 Task: Look for space in Carson, United States from 26th August, 2023 to 10th September, 2023 for 6 adults, 2 children in price range Rs.10000 to Rs.15000. Place can be entire place or shared room with 6 bedrooms having 6 beds and 6 bathrooms. Property type can be house, flat, guest house. Amenities needed are: wifi, TV, free parkinig on premises, gym, breakfast. Booking option can be shelf check-in. Required host language is English.
Action: Mouse moved to (532, 148)
Screenshot: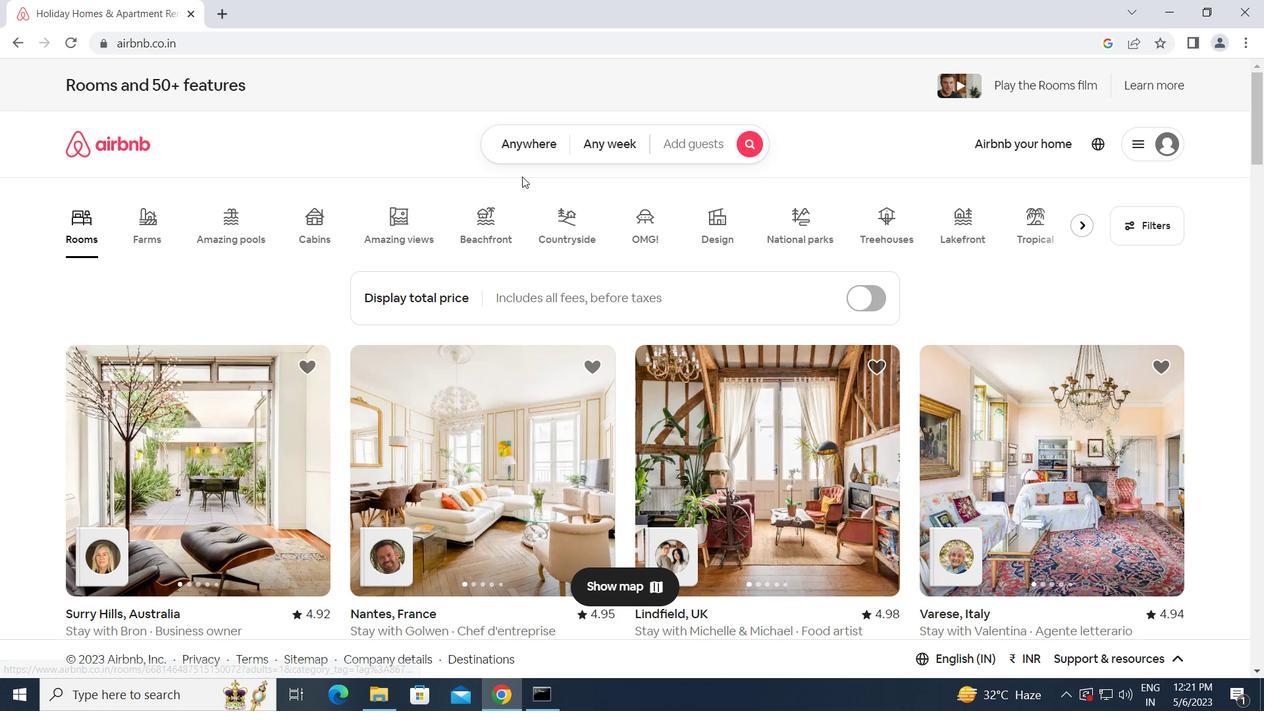 
Action: Mouse pressed left at (532, 148)
Screenshot: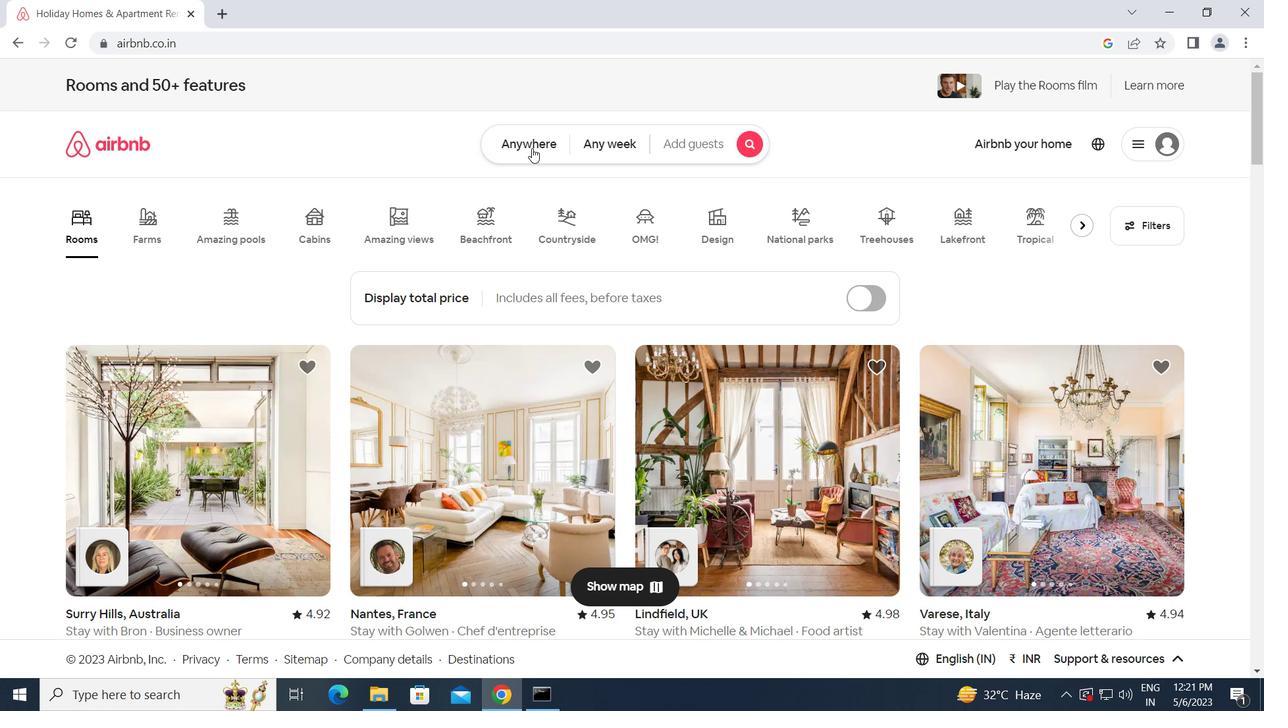 
Action: Mouse moved to (413, 204)
Screenshot: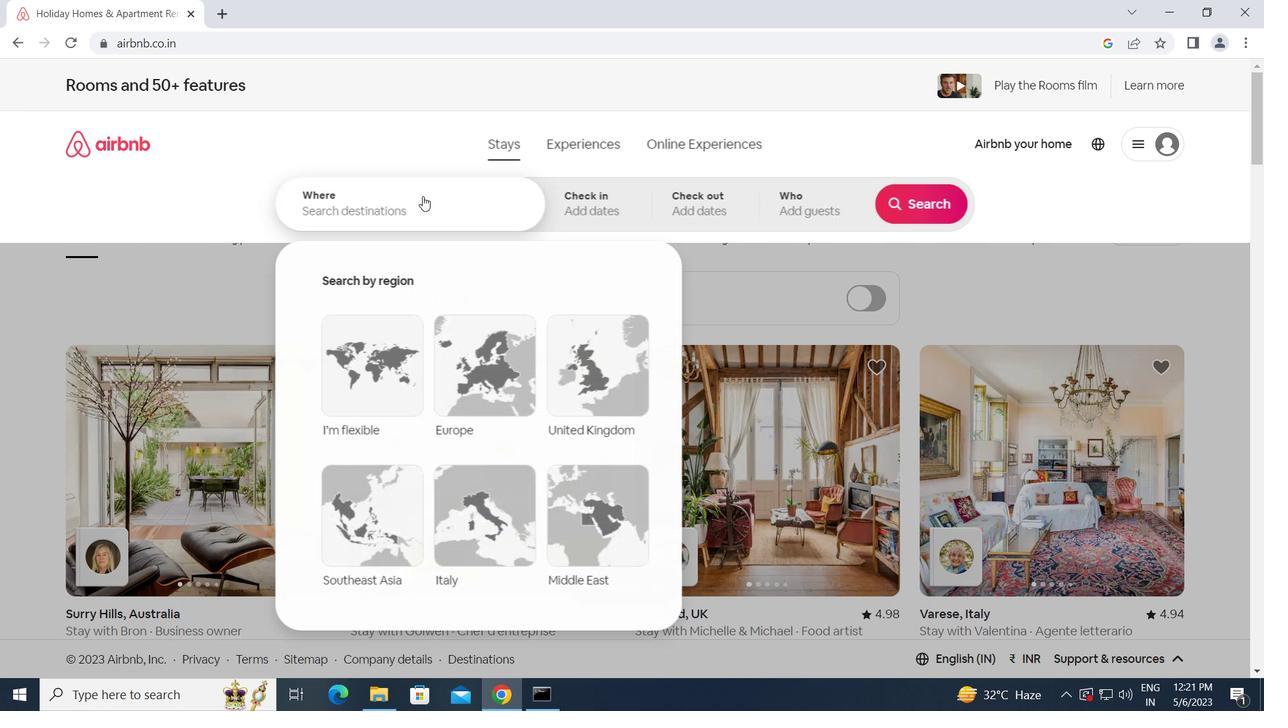 
Action: Mouse pressed left at (413, 204)
Screenshot: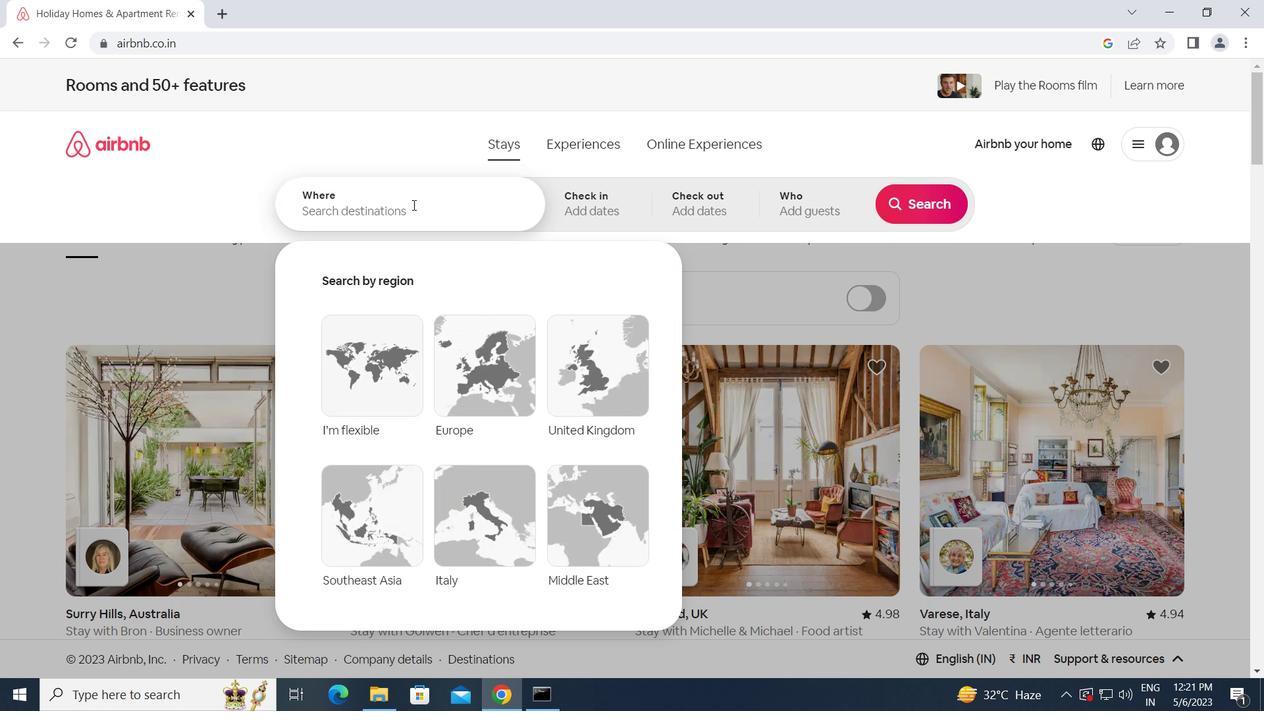 
Action: Key pressed c<Key.caps_lock>arson,<Key.space><Key.caps_lock>u<Key.caps_lock>nited<Key.space><Key.caps_lock>s<Key.caps_lock>tates<Key.enter>
Screenshot: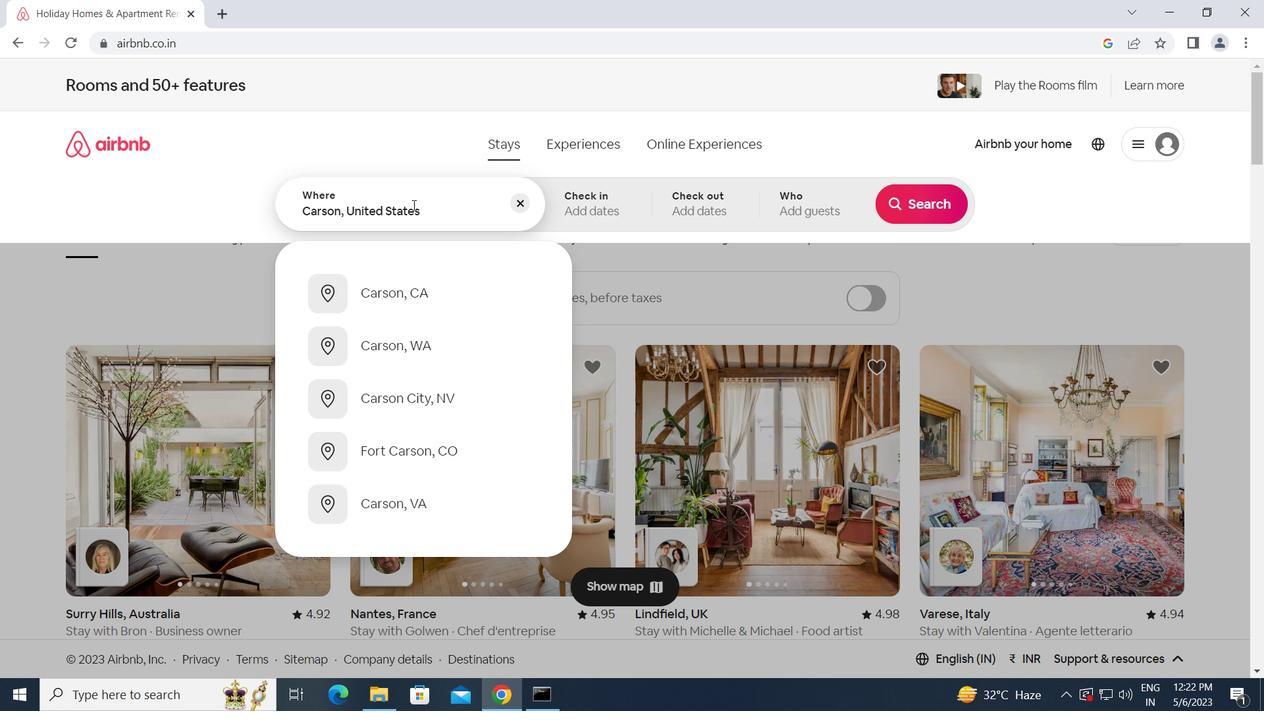 
Action: Mouse moved to (907, 333)
Screenshot: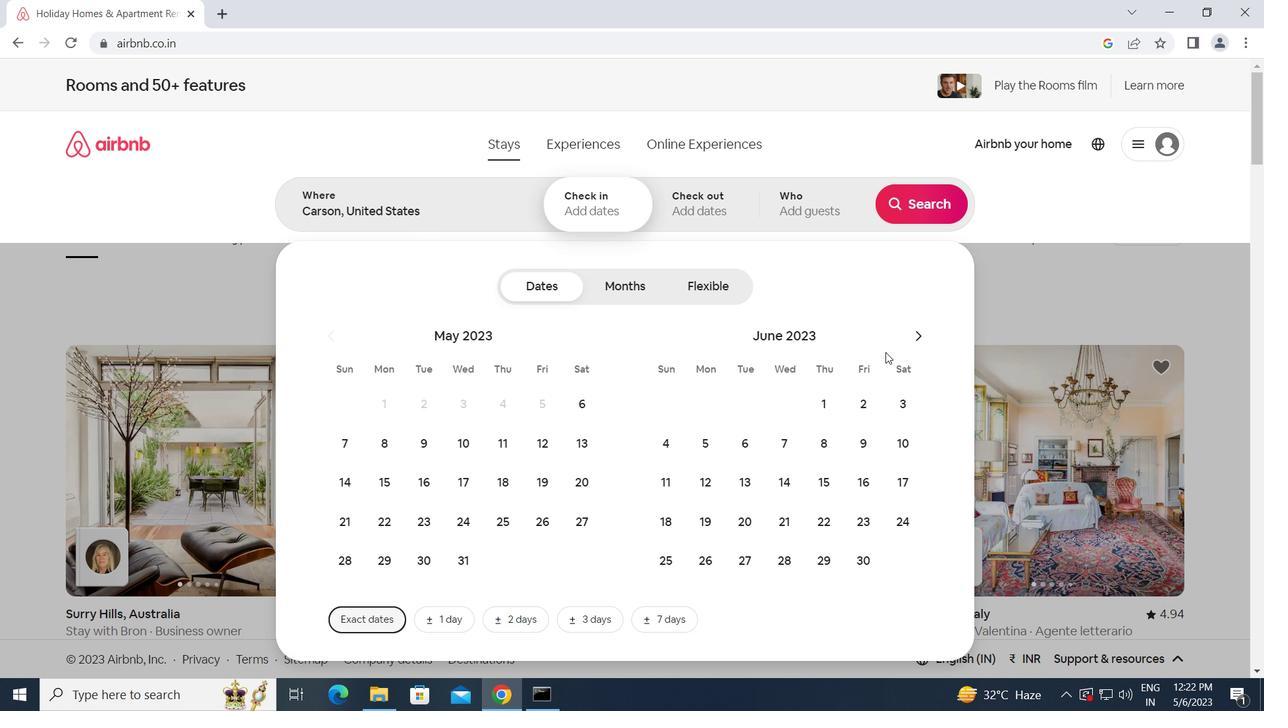 
Action: Mouse pressed left at (907, 333)
Screenshot: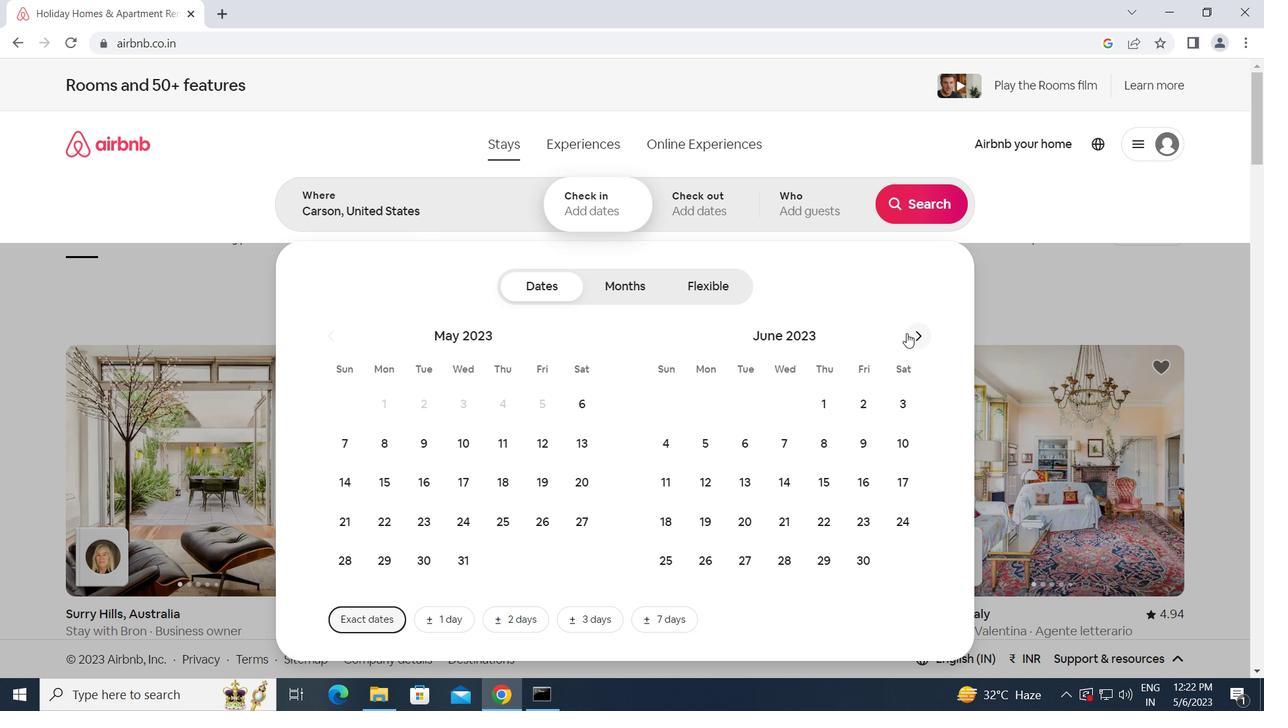 
Action: Mouse pressed left at (907, 333)
Screenshot: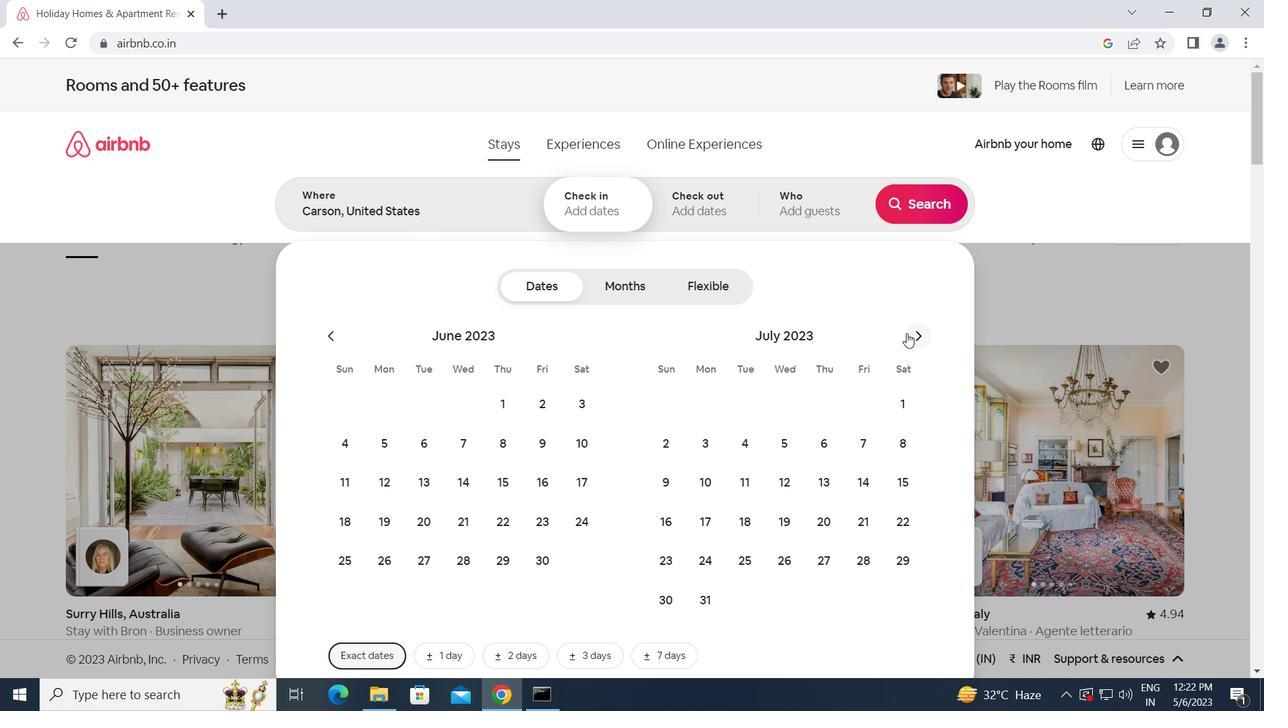 
Action: Mouse moved to (887, 513)
Screenshot: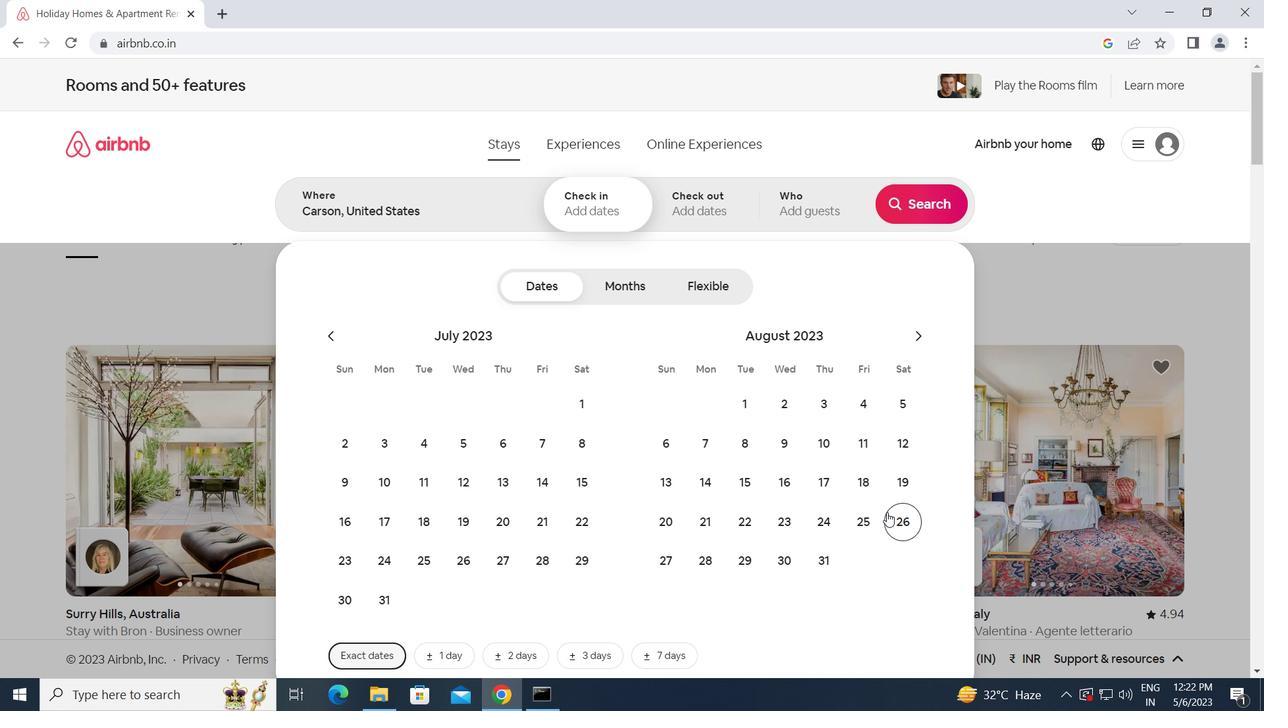 
Action: Mouse pressed left at (887, 513)
Screenshot: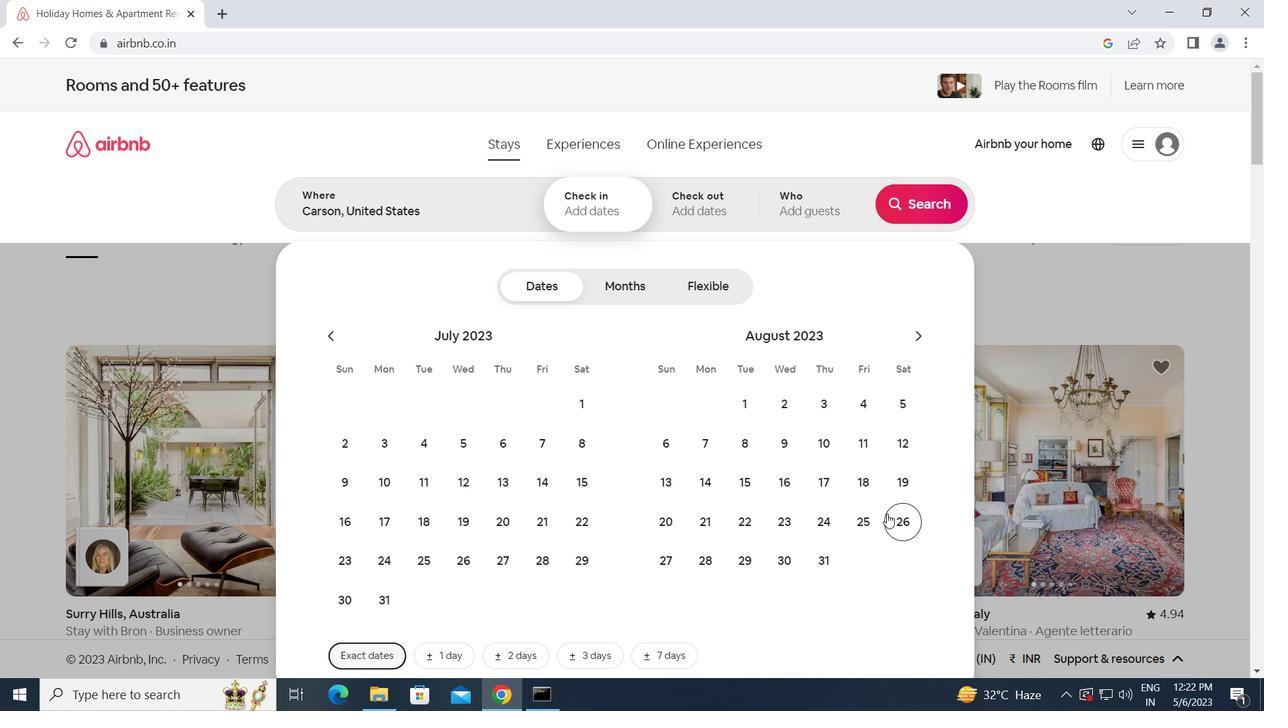 
Action: Mouse moved to (910, 341)
Screenshot: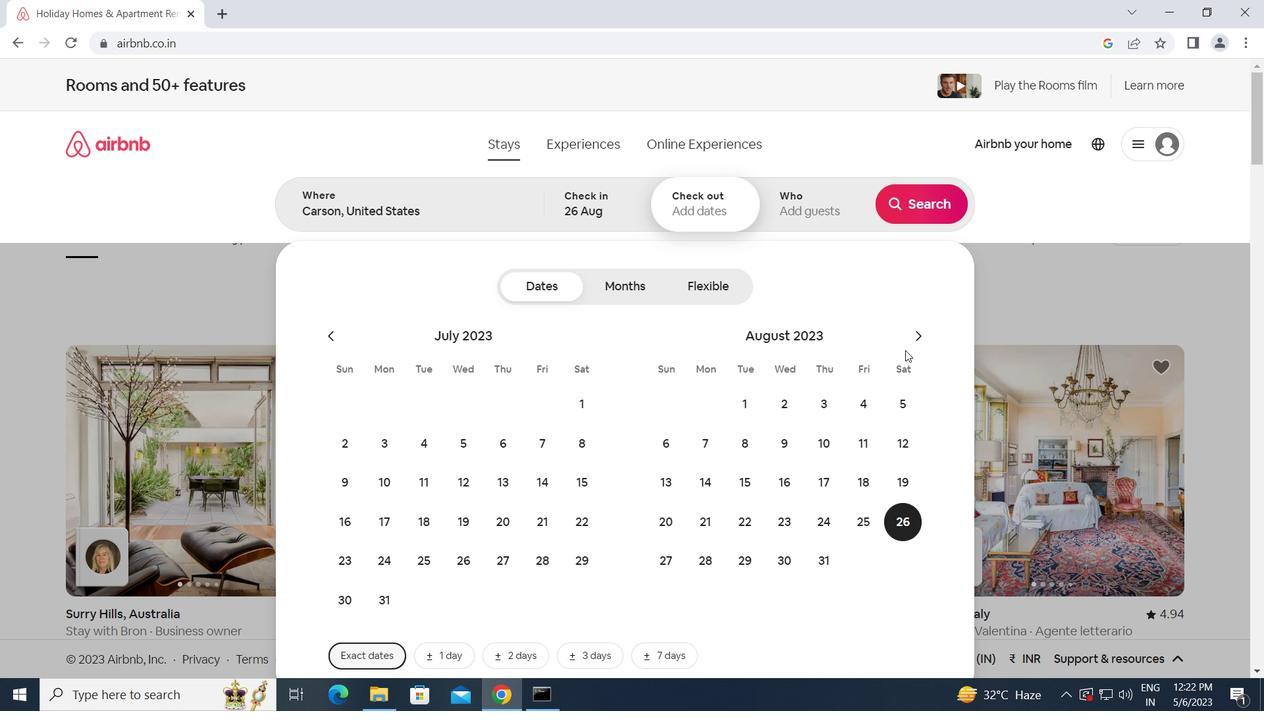 
Action: Mouse pressed left at (910, 341)
Screenshot: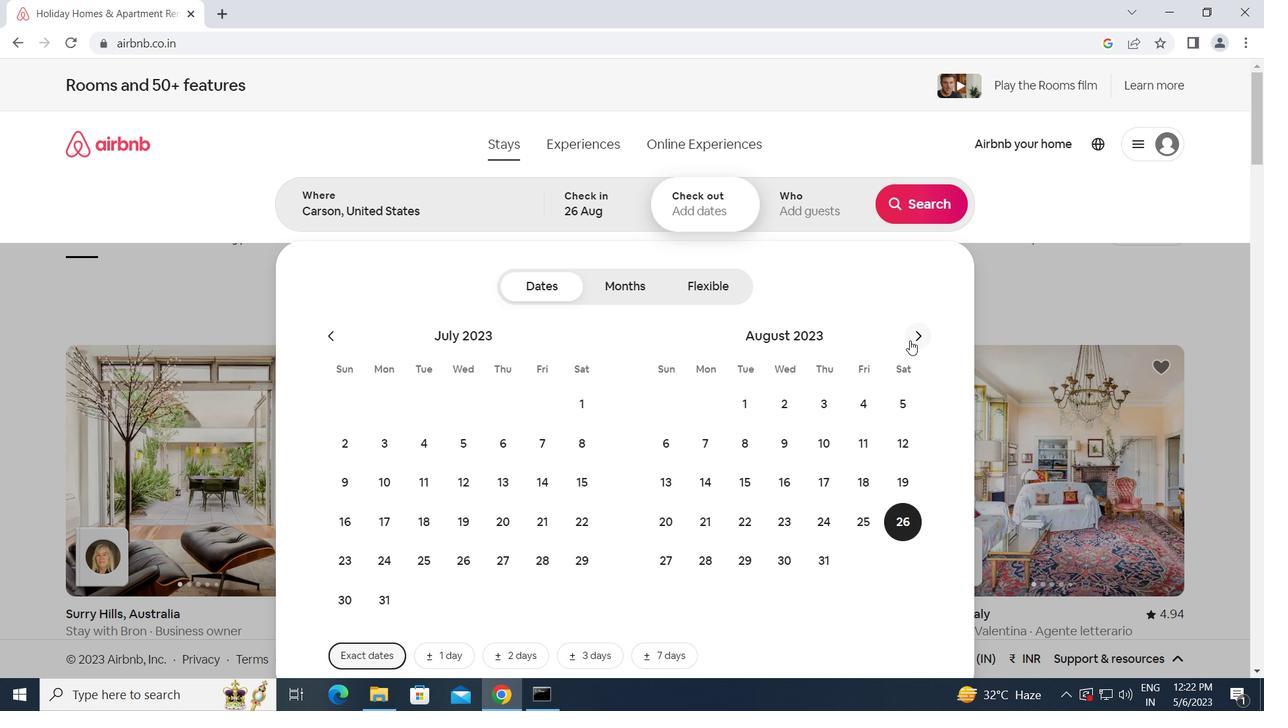 
Action: Mouse pressed left at (910, 341)
Screenshot: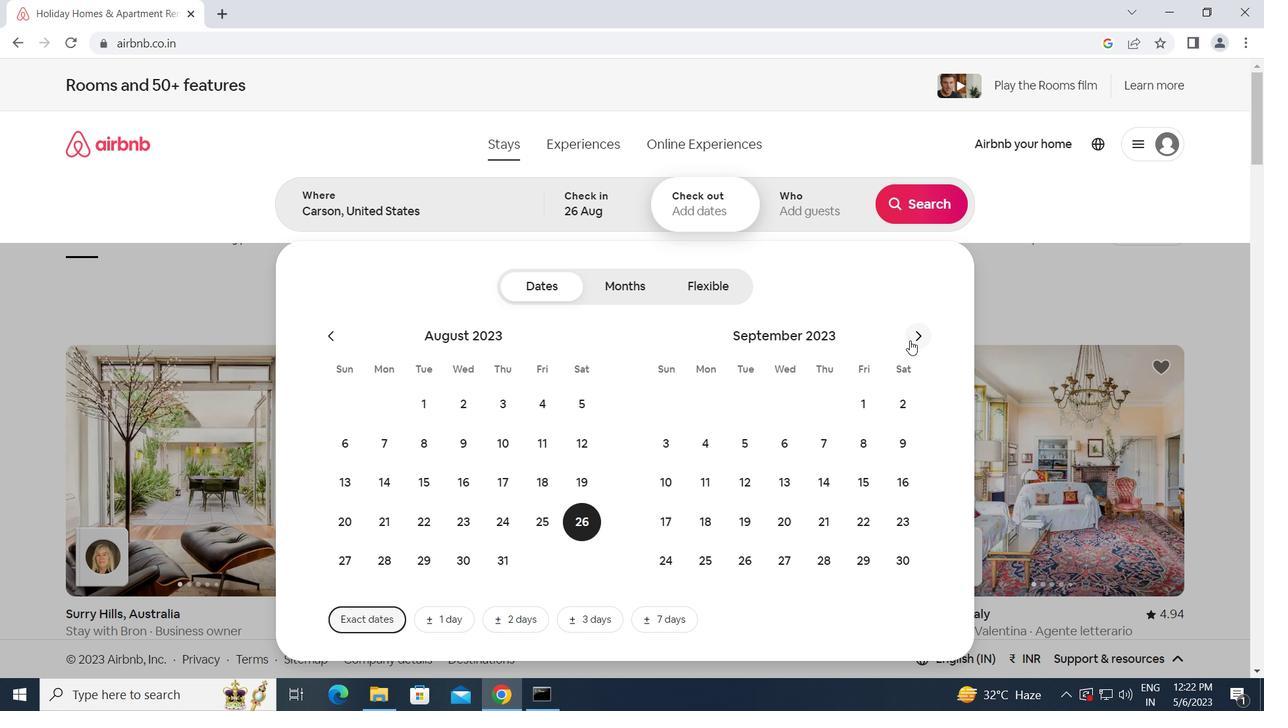 
Action: Mouse moved to (328, 334)
Screenshot: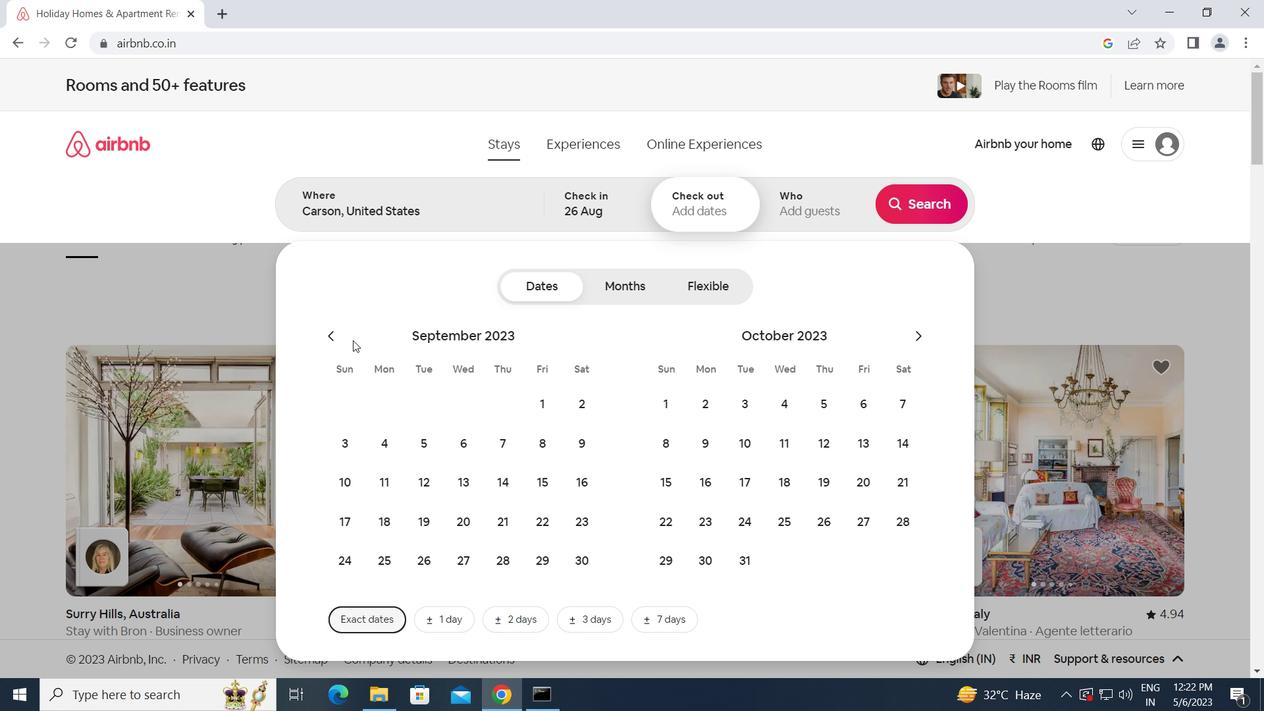
Action: Mouse pressed left at (328, 334)
Screenshot: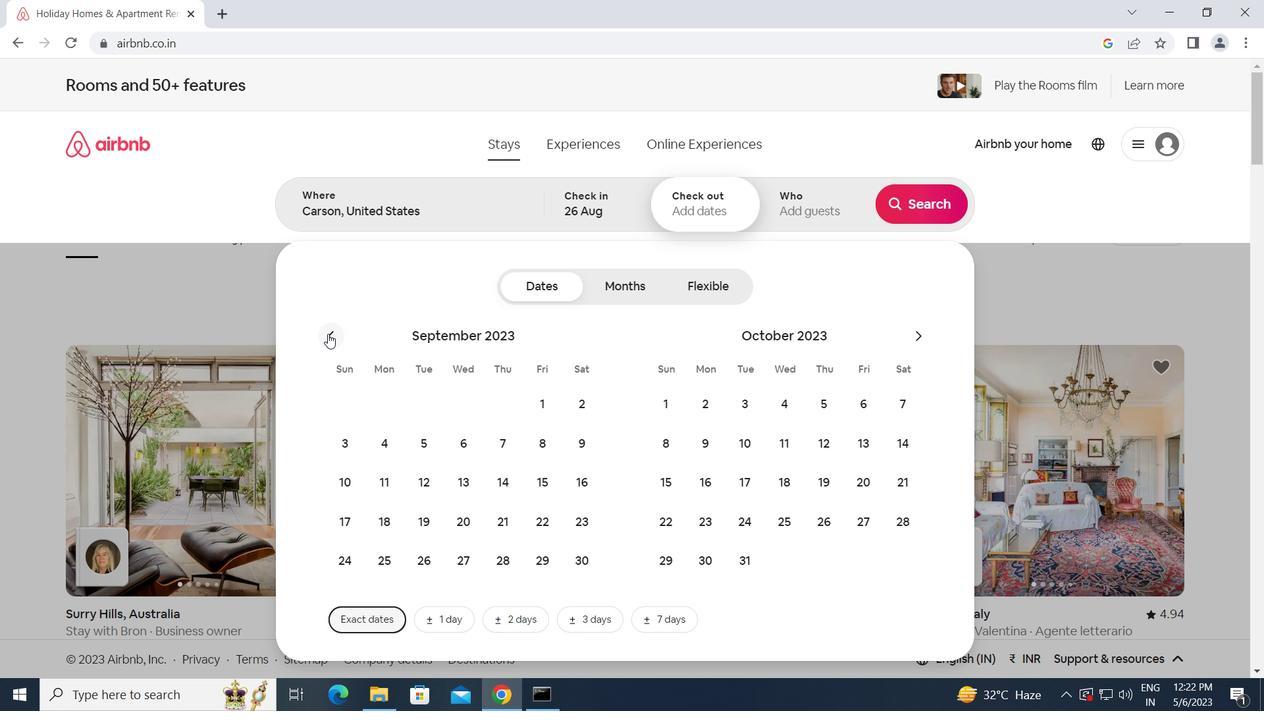 
Action: Mouse moved to (657, 479)
Screenshot: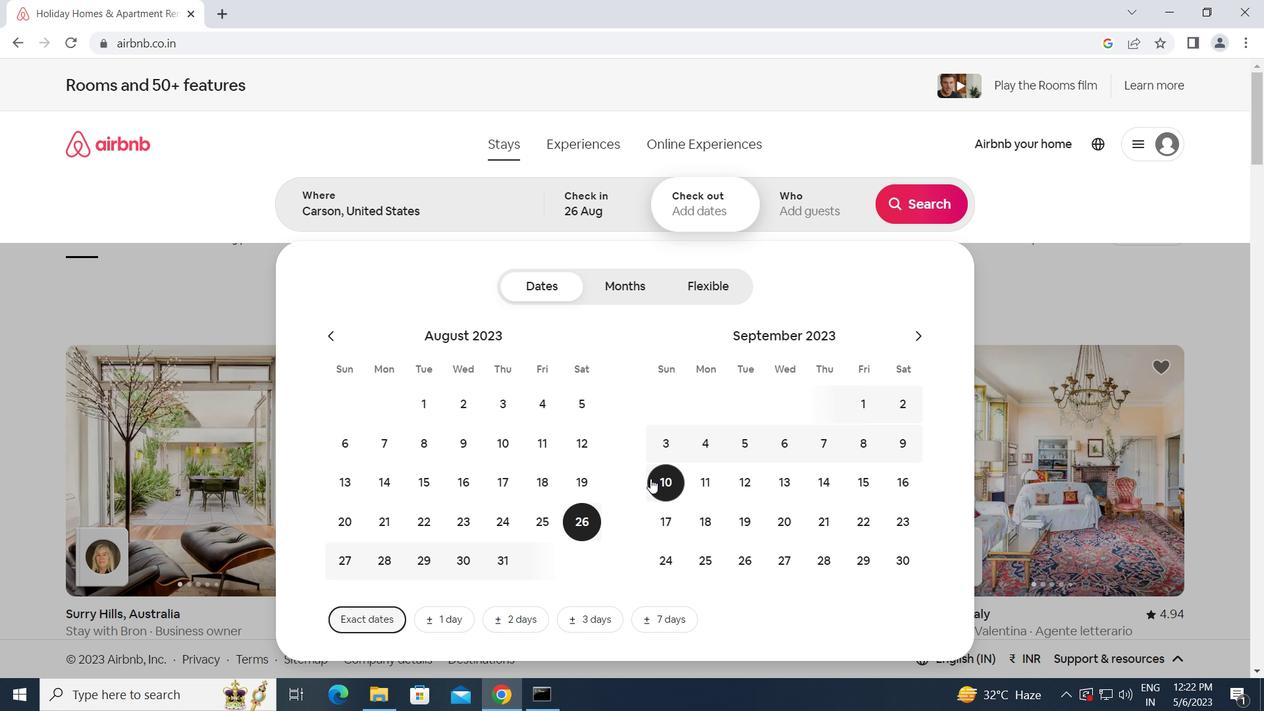 
Action: Mouse pressed left at (657, 479)
Screenshot: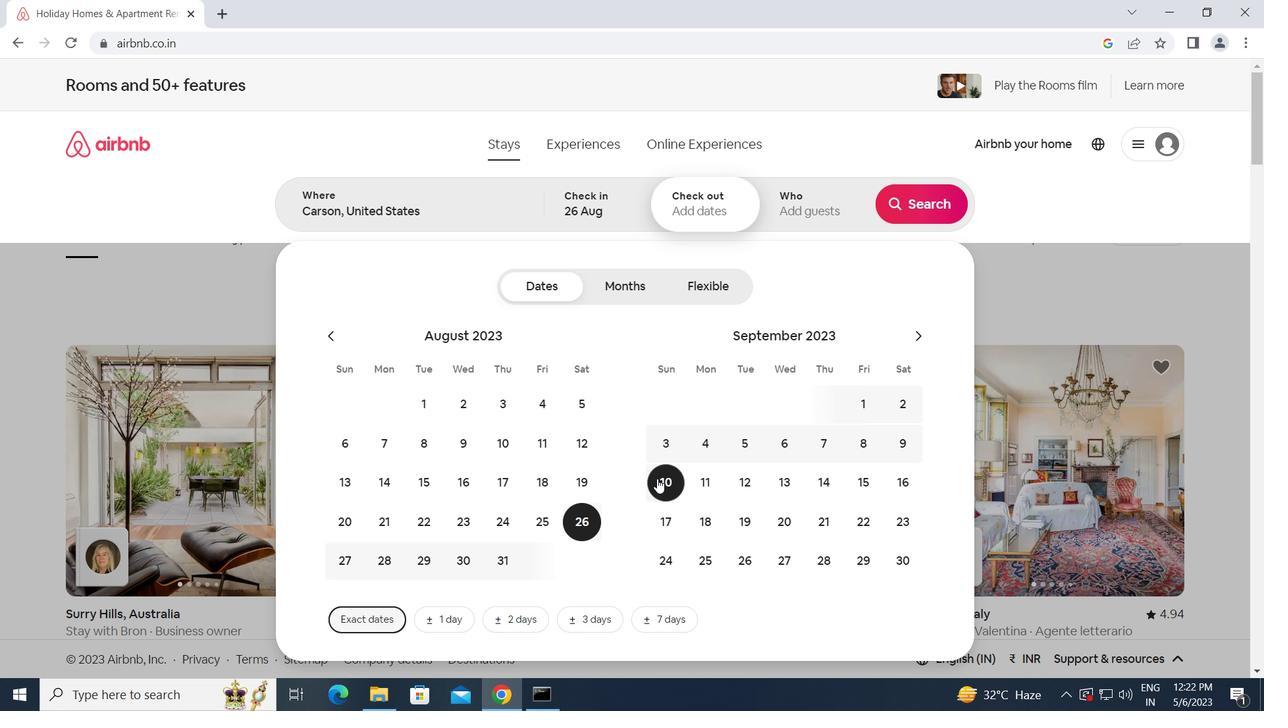 
Action: Mouse moved to (807, 205)
Screenshot: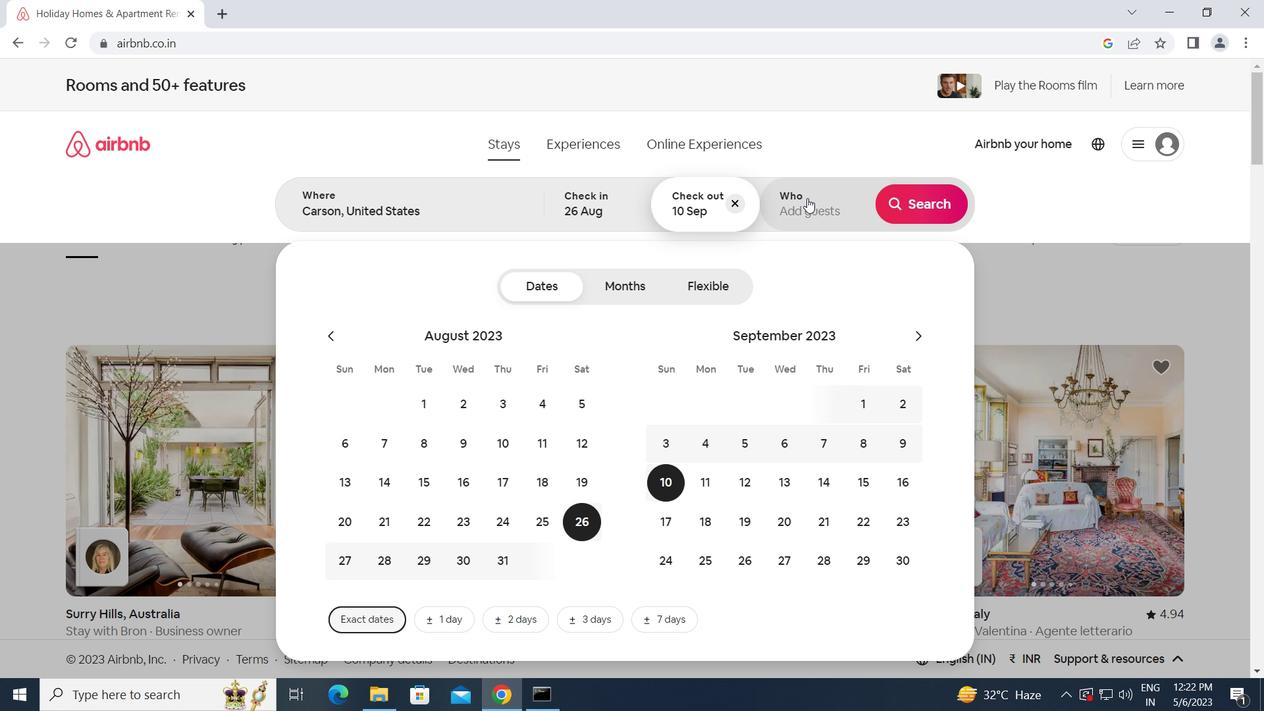 
Action: Mouse pressed left at (807, 205)
Screenshot: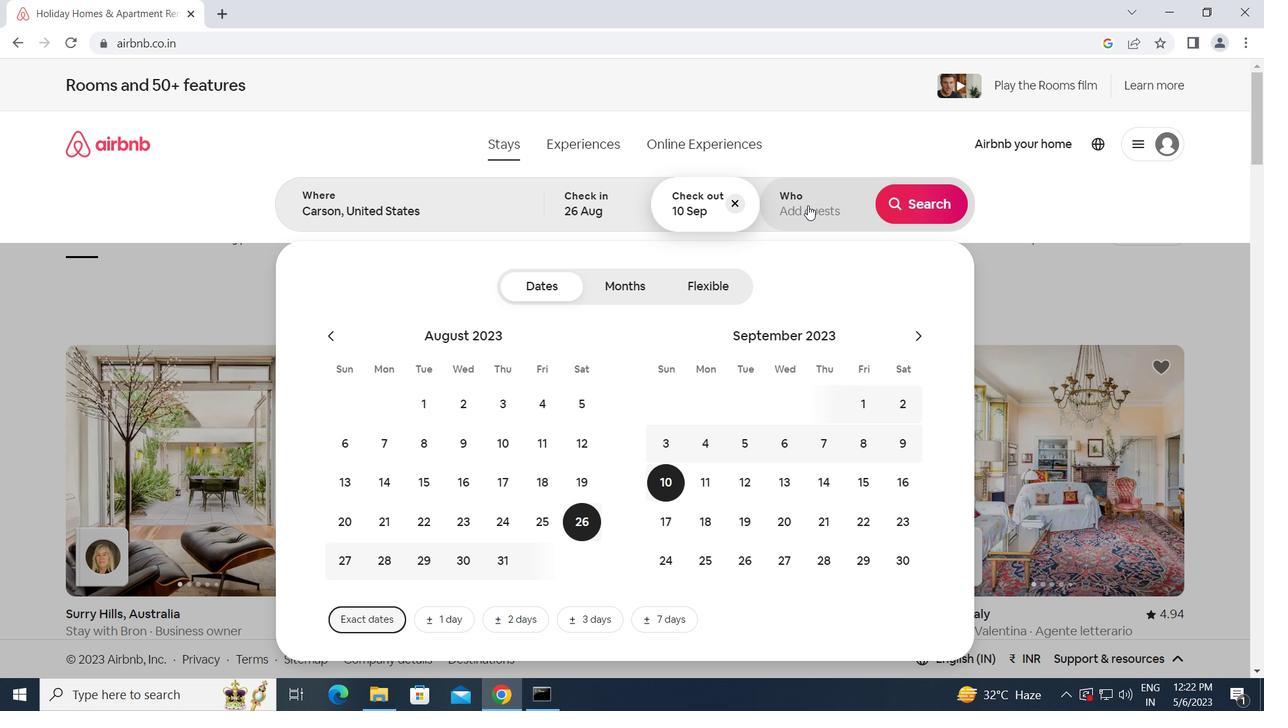 
Action: Mouse moved to (931, 296)
Screenshot: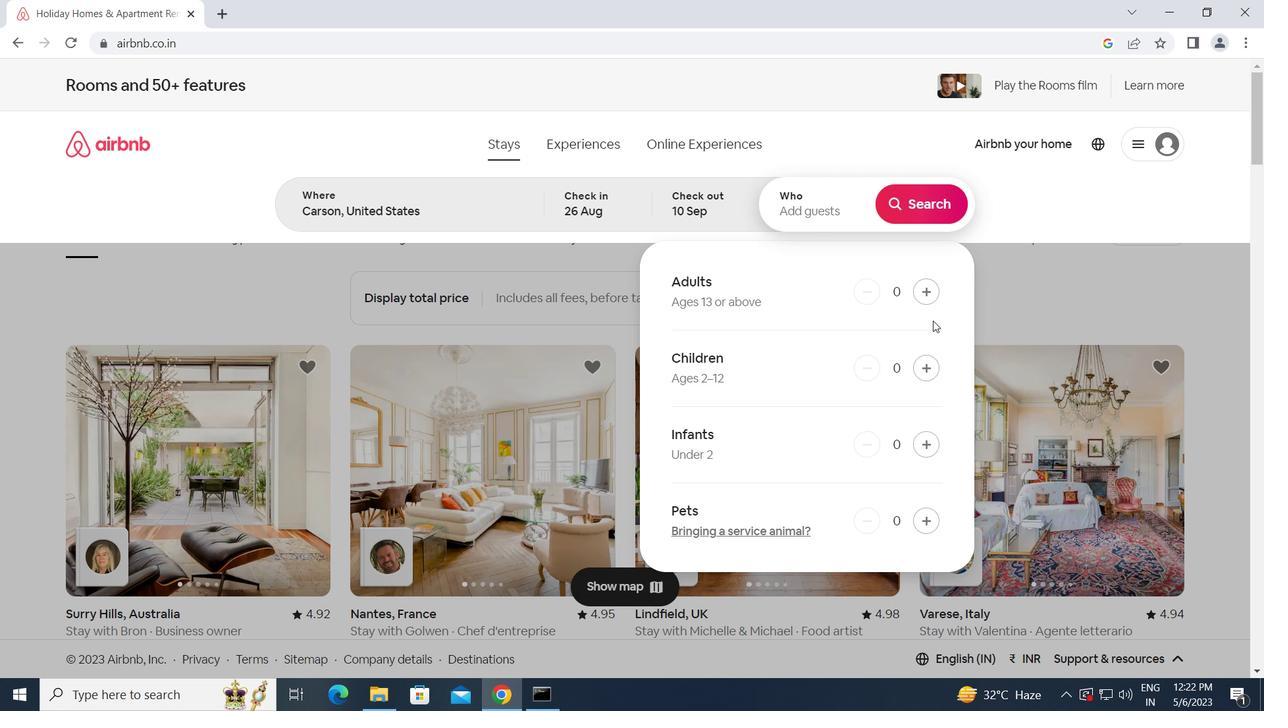 
Action: Mouse pressed left at (931, 296)
Screenshot: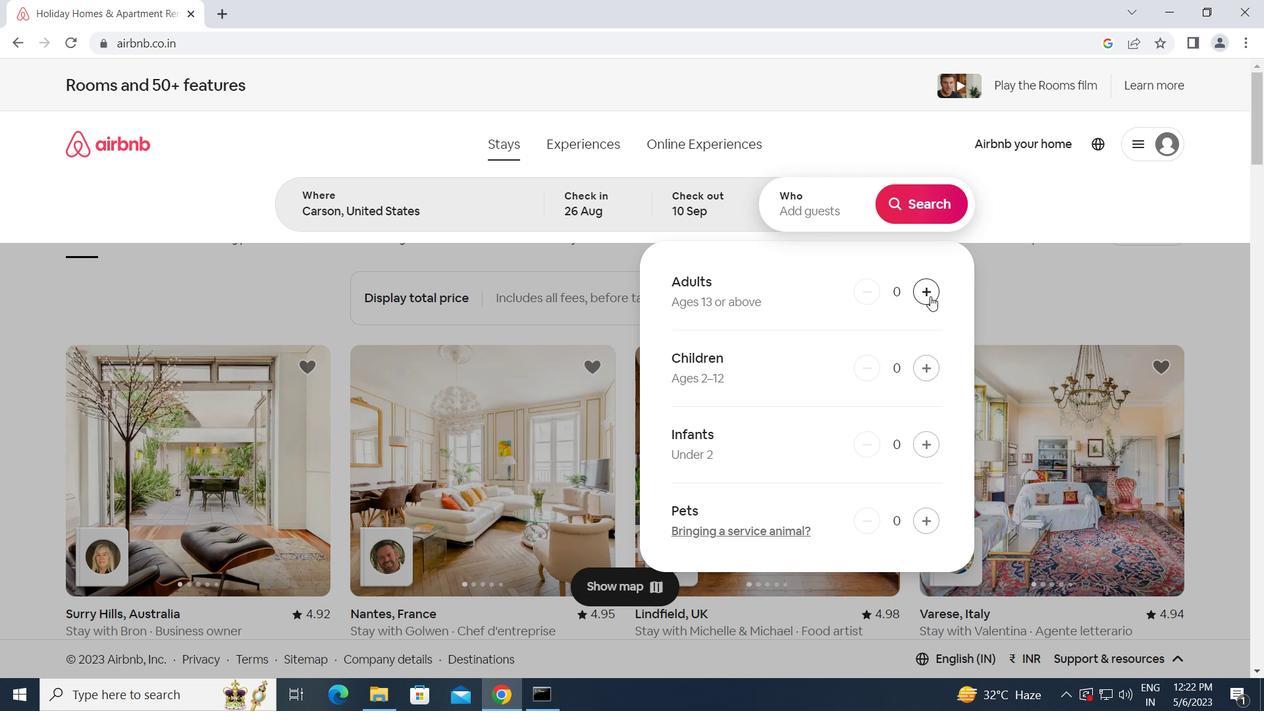 
Action: Mouse pressed left at (931, 296)
Screenshot: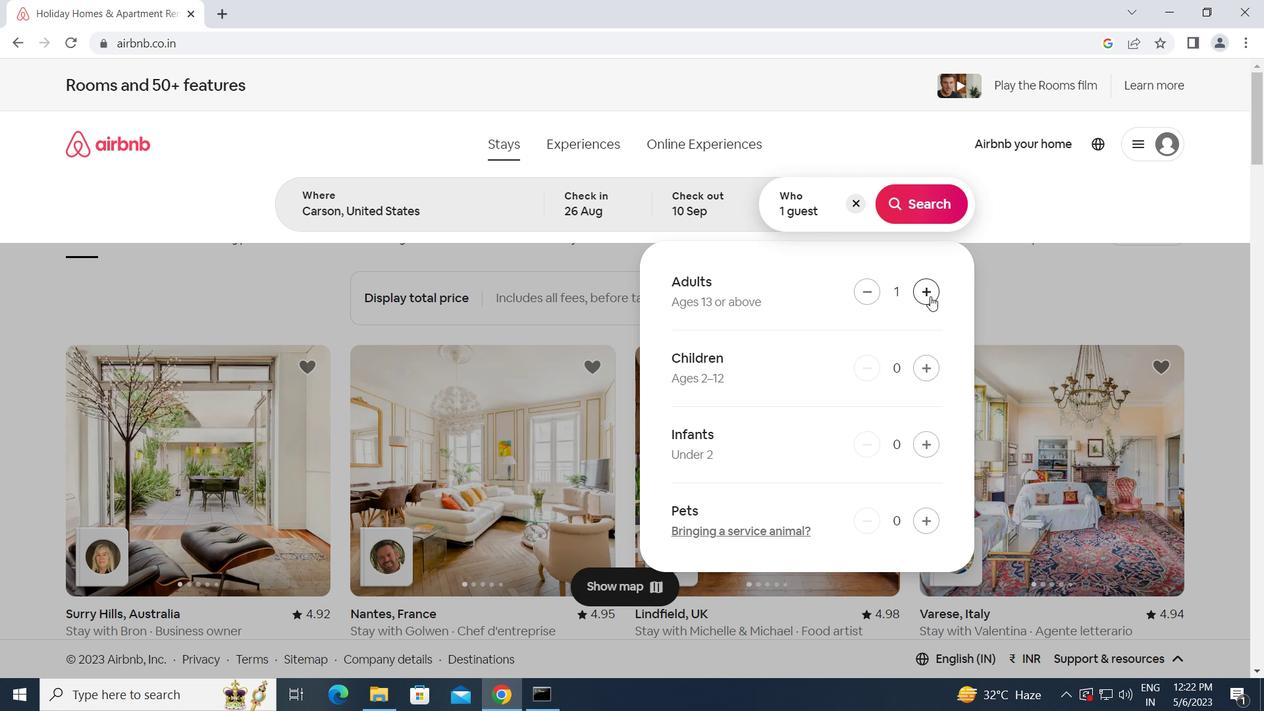 
Action: Mouse pressed left at (931, 296)
Screenshot: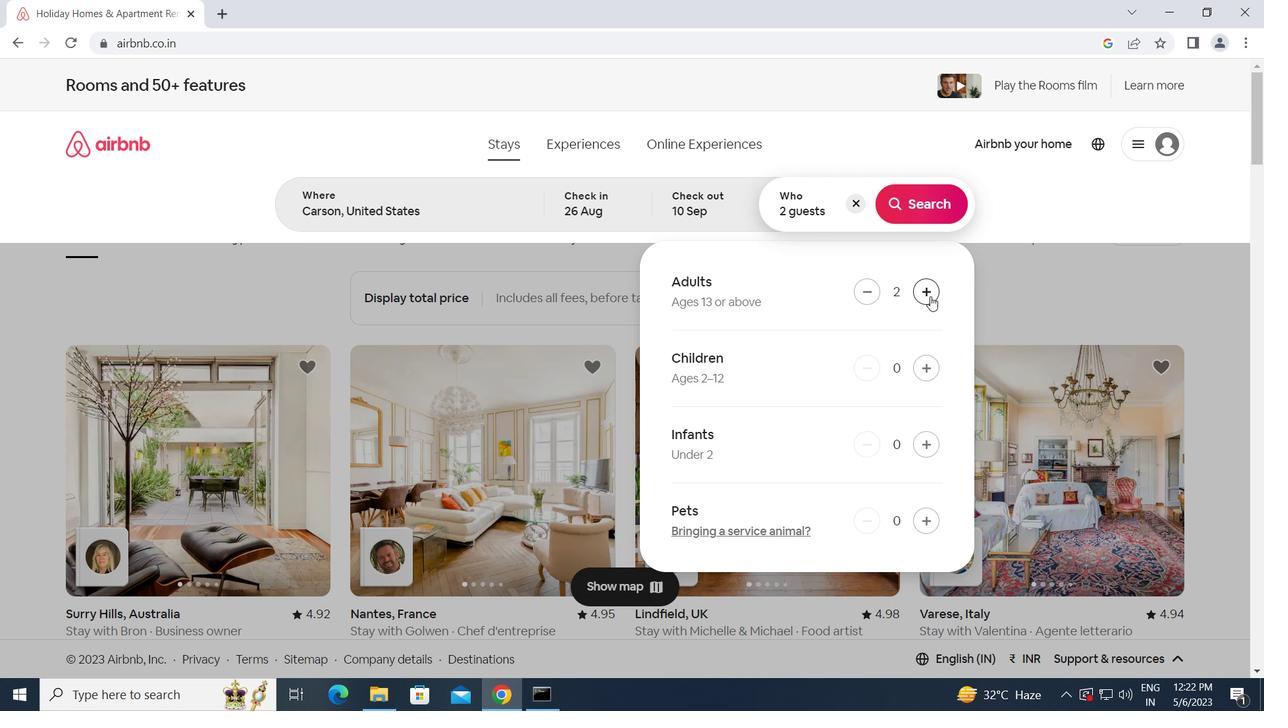 
Action: Mouse pressed left at (931, 296)
Screenshot: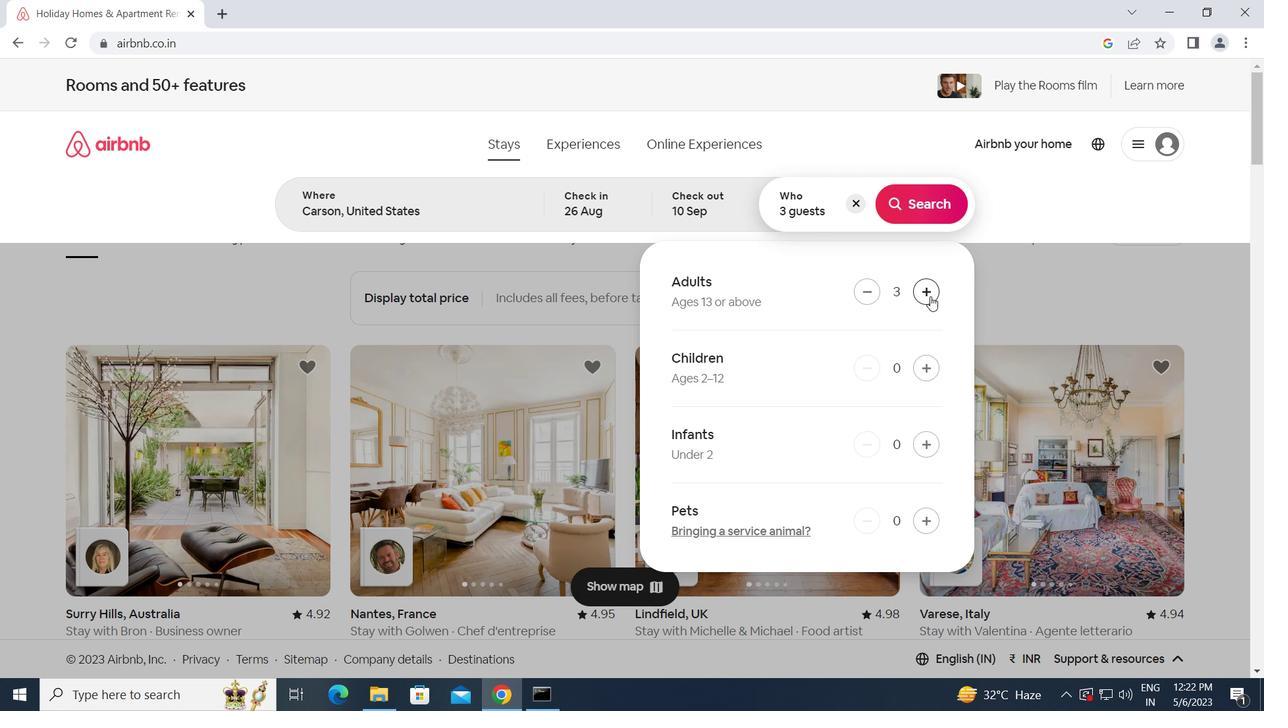 
Action: Mouse pressed left at (931, 296)
Screenshot: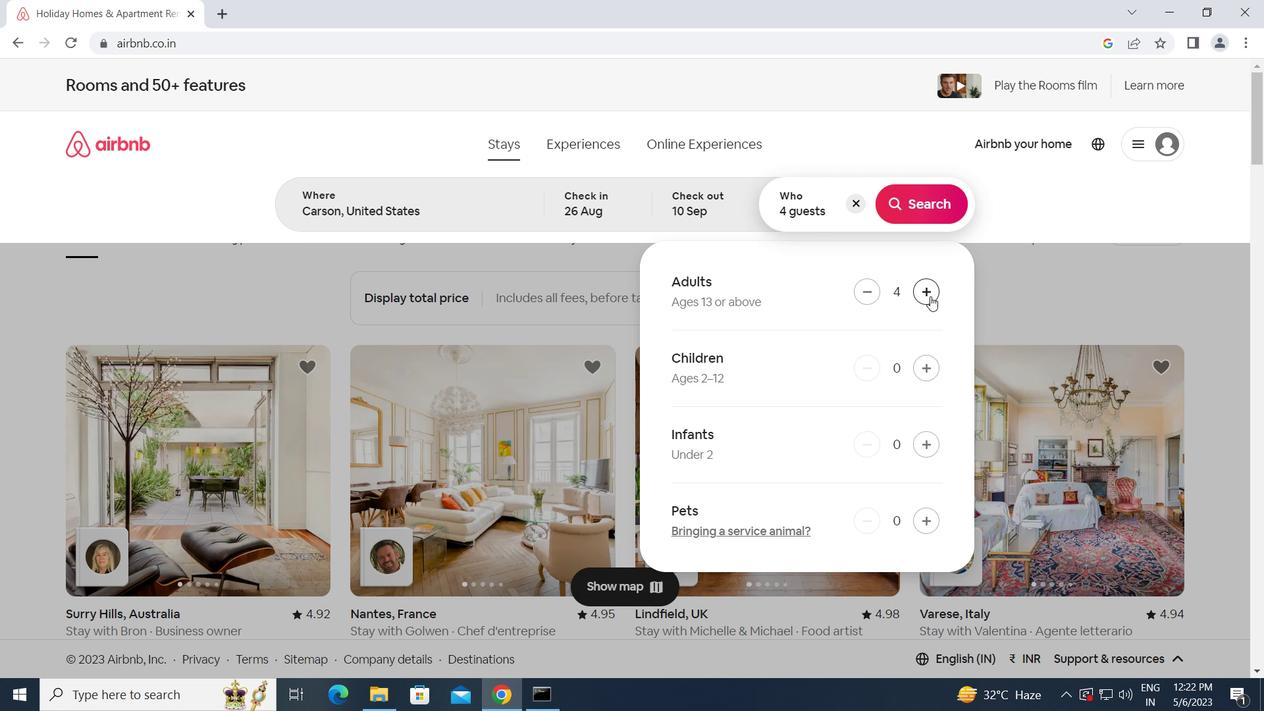 
Action: Mouse pressed left at (931, 296)
Screenshot: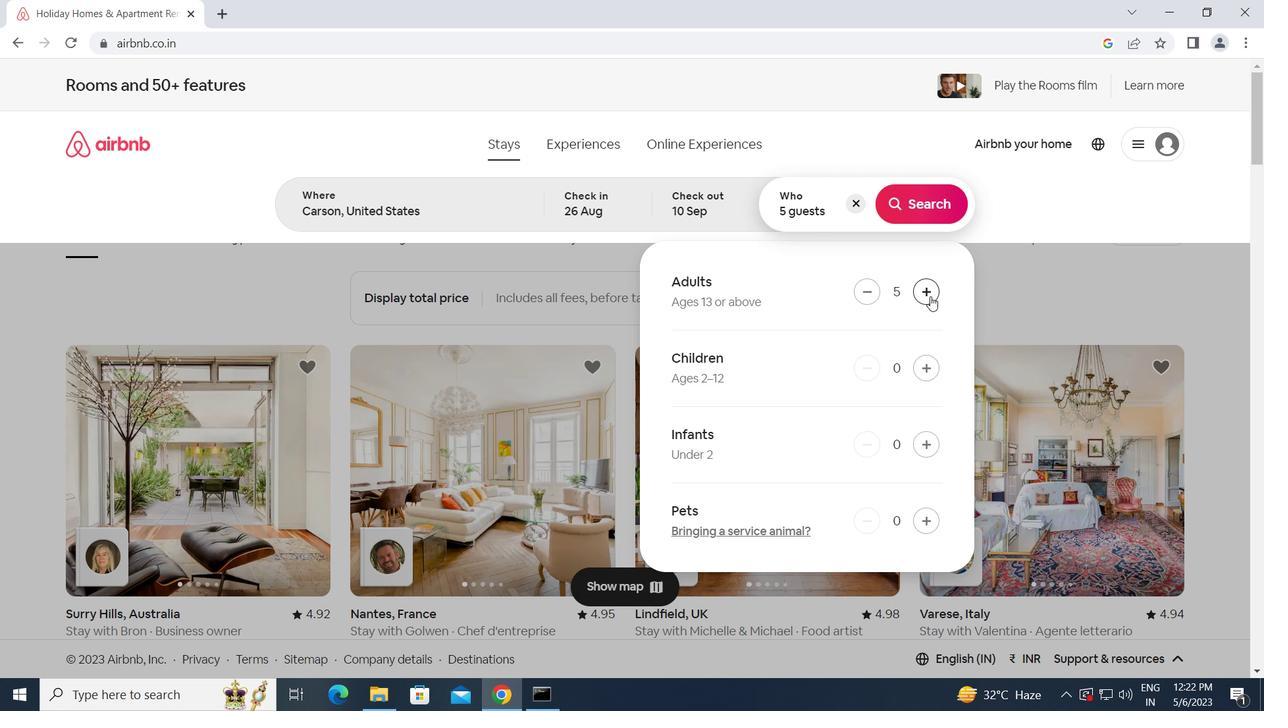 
Action: Mouse moved to (927, 370)
Screenshot: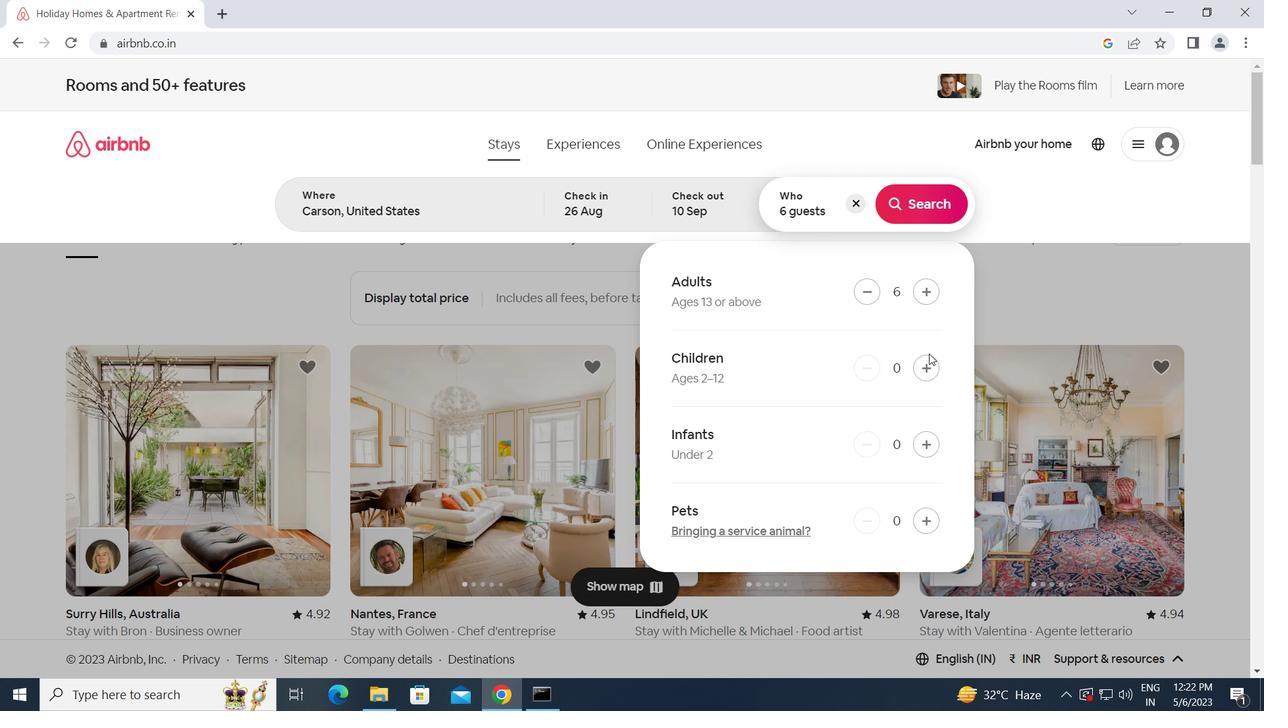 
Action: Mouse pressed left at (927, 370)
Screenshot: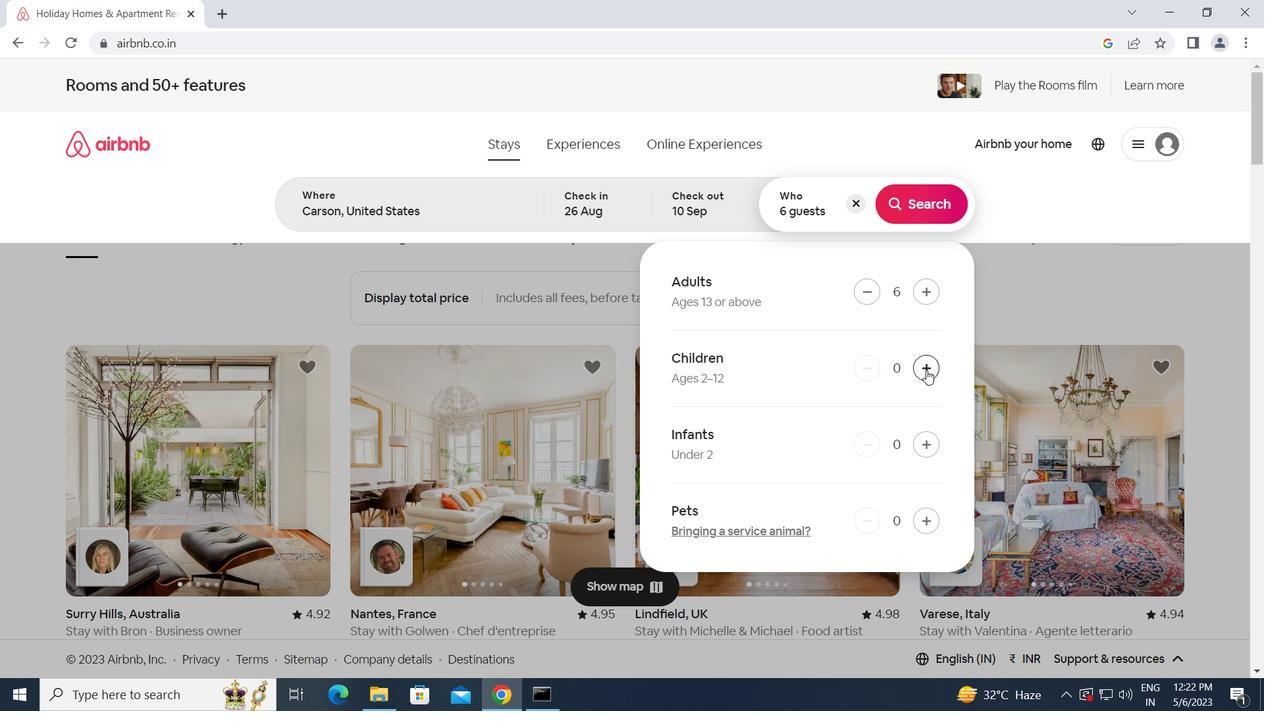 
Action: Mouse pressed left at (927, 370)
Screenshot: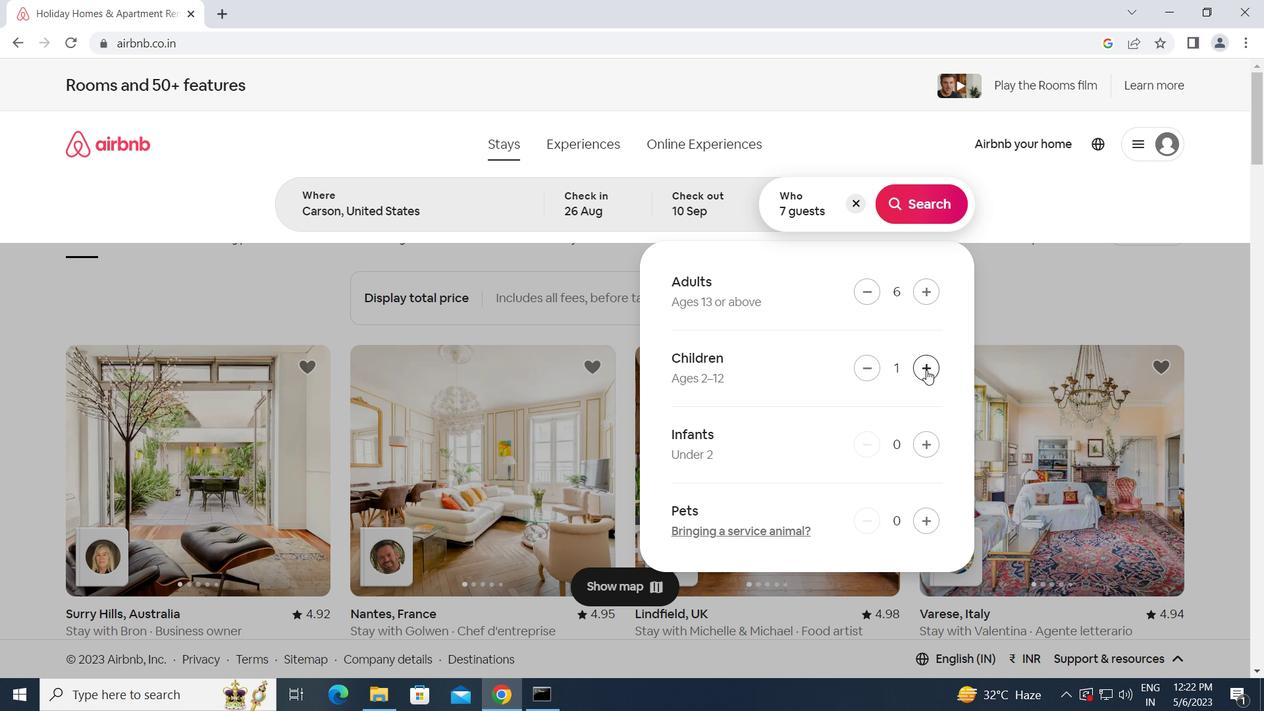 
Action: Mouse moved to (923, 210)
Screenshot: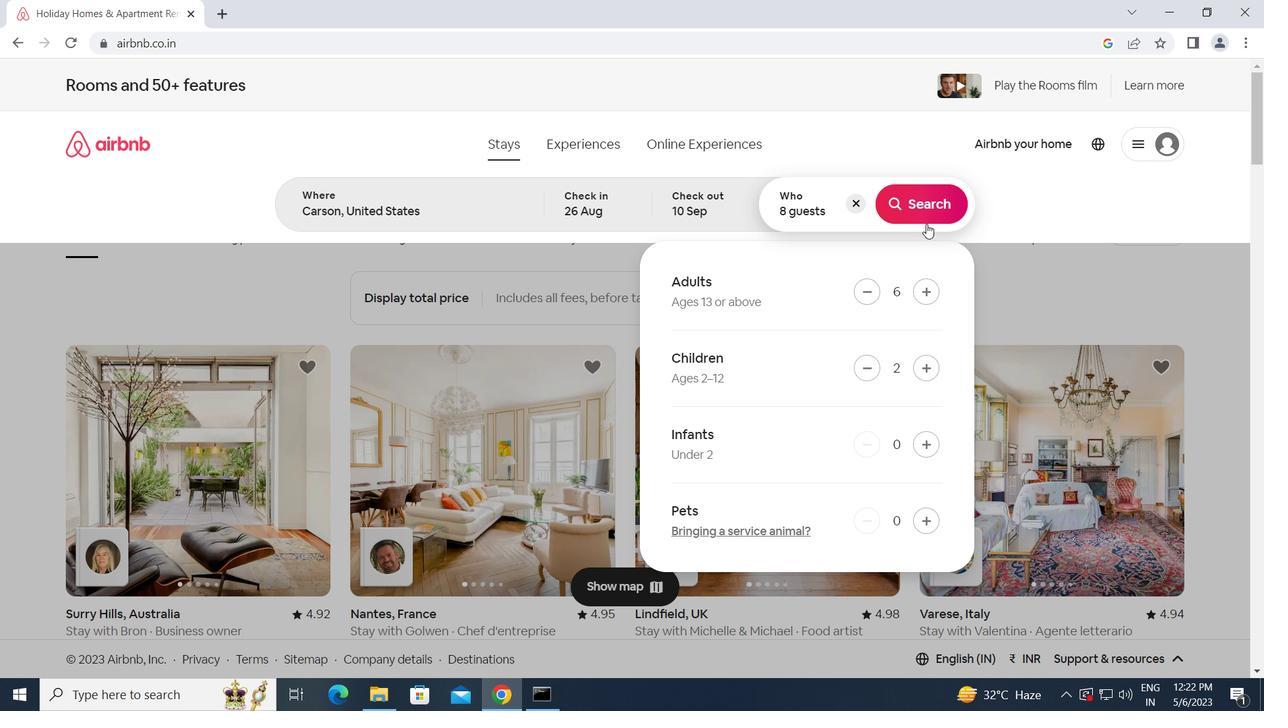 
Action: Mouse pressed left at (923, 210)
Screenshot: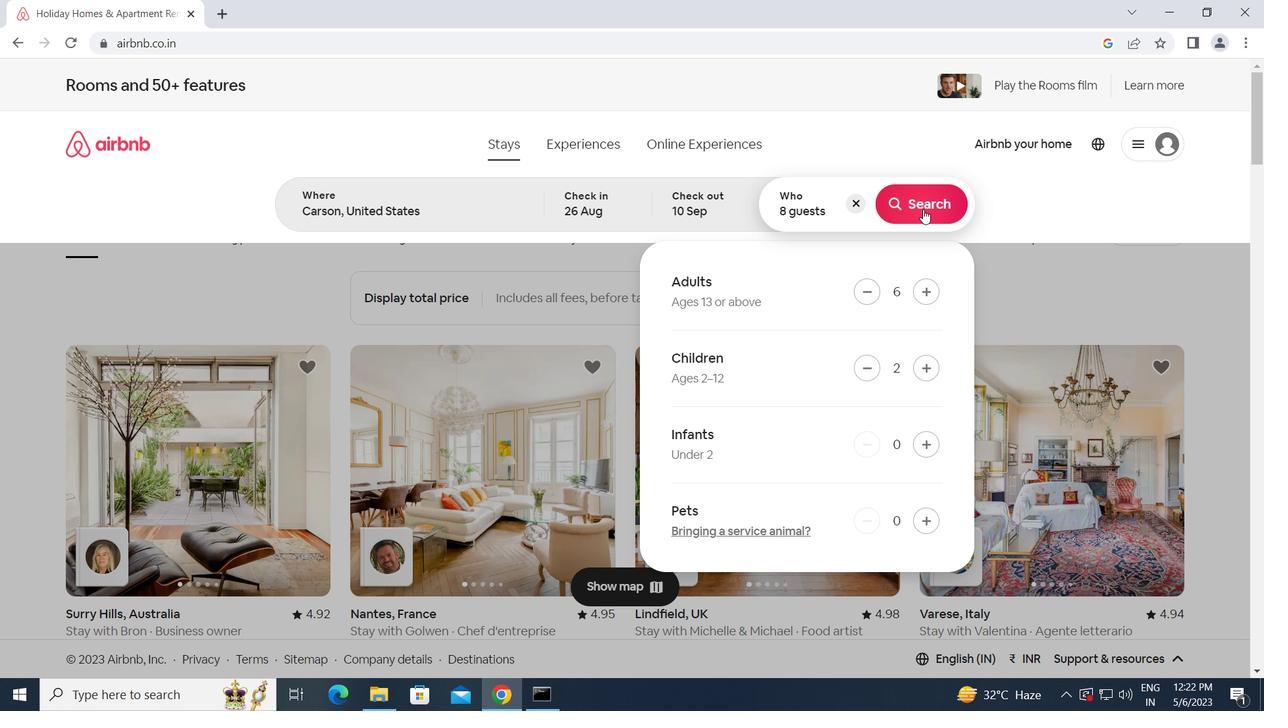 
Action: Mouse moved to (1178, 161)
Screenshot: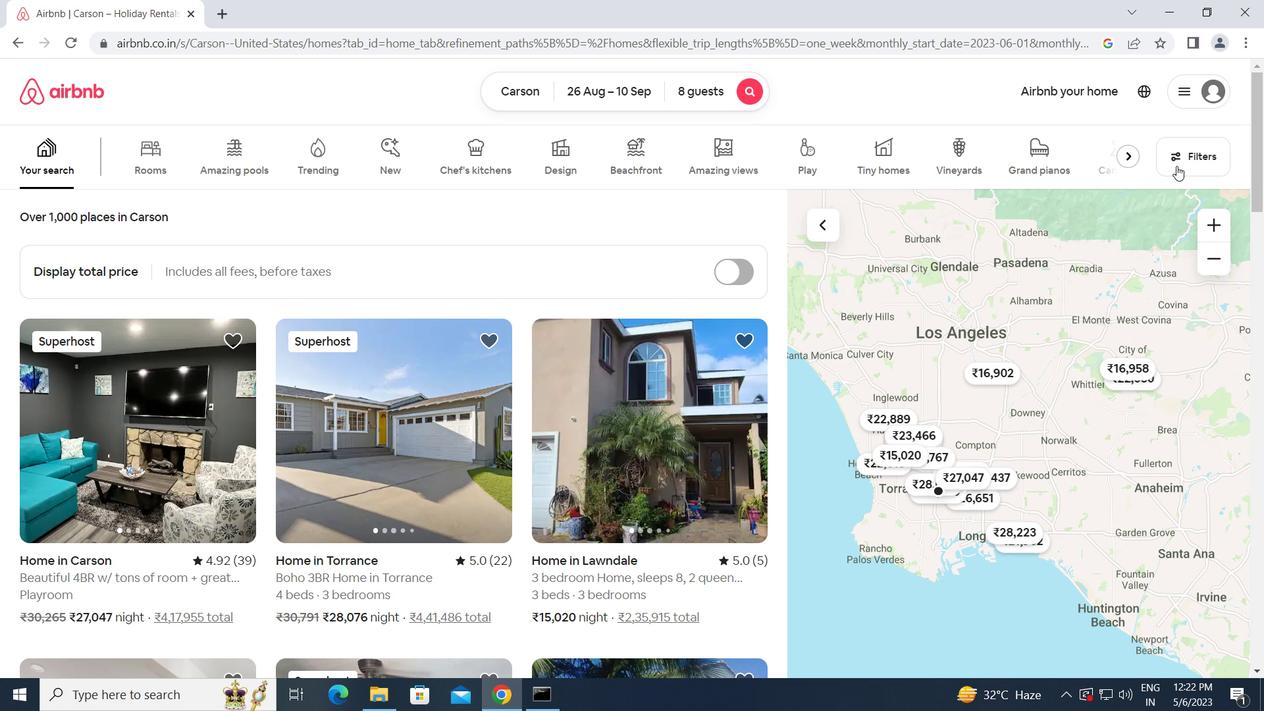 
Action: Mouse pressed left at (1178, 161)
Screenshot: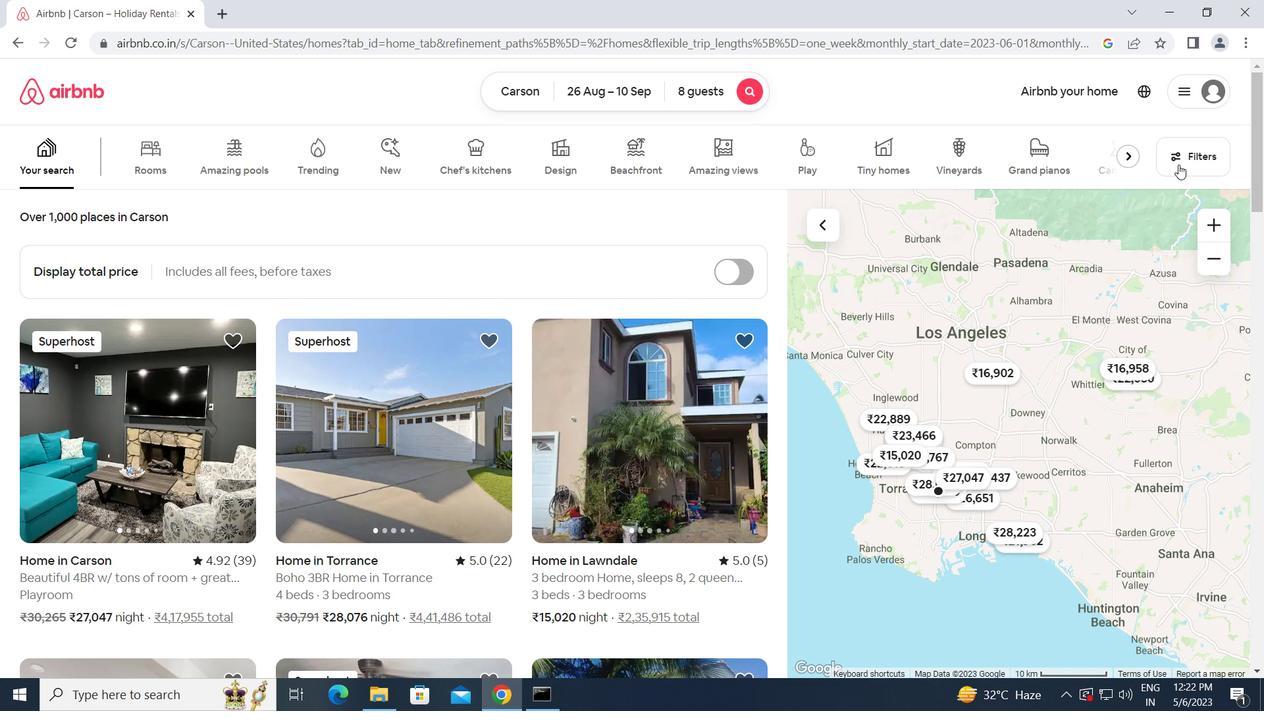 
Action: Mouse moved to (478, 534)
Screenshot: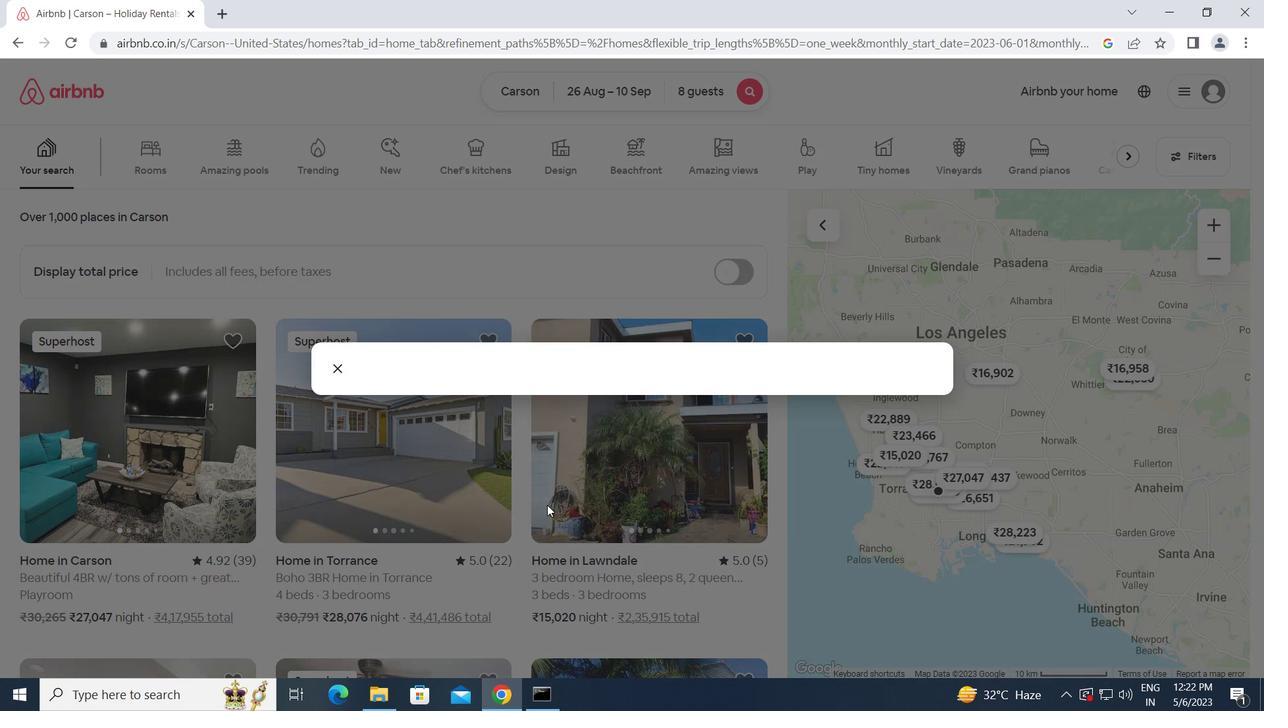 
Action: Mouse scrolled (478, 534) with delta (0, 0)
Screenshot: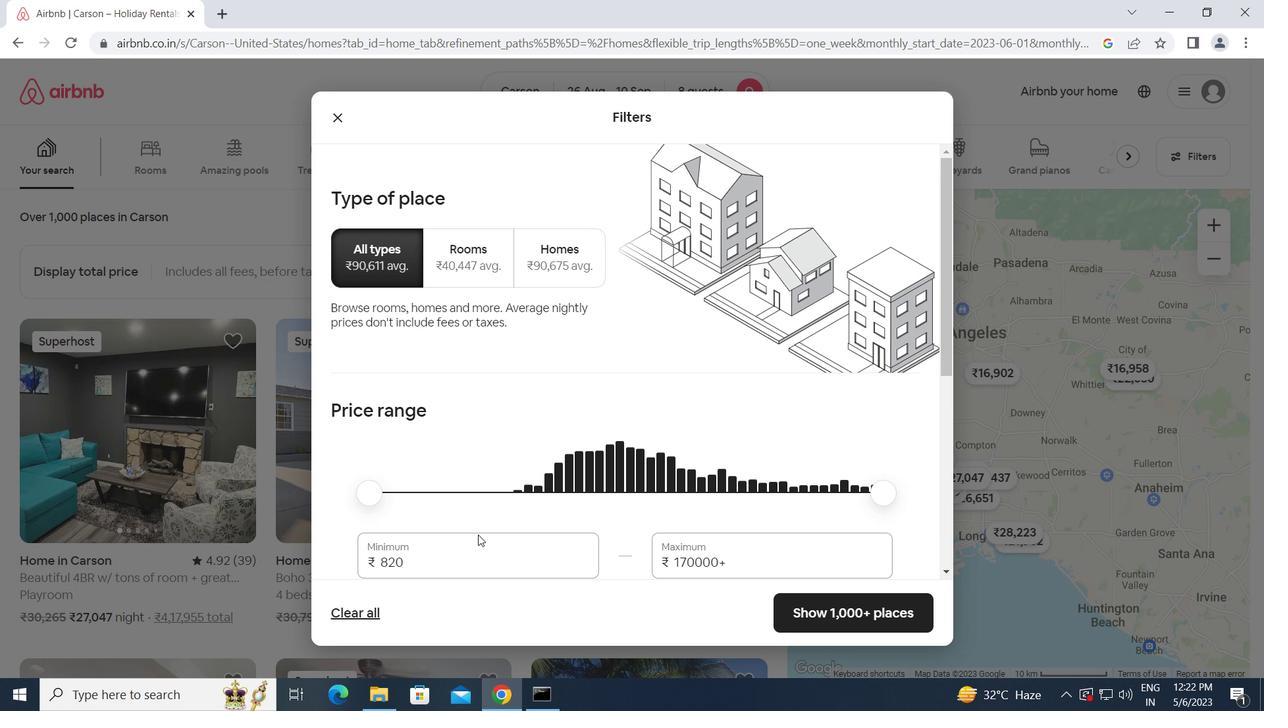 
Action: Mouse scrolled (478, 534) with delta (0, 0)
Screenshot: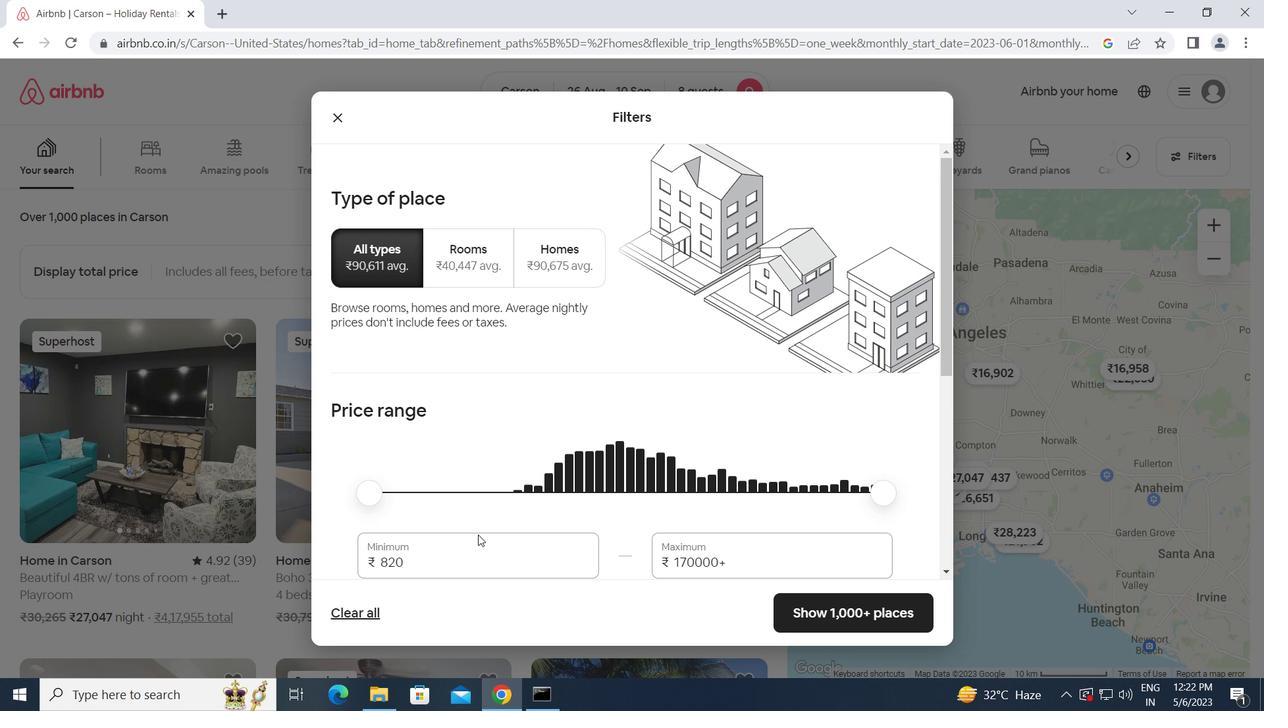 
Action: Mouse moved to (408, 401)
Screenshot: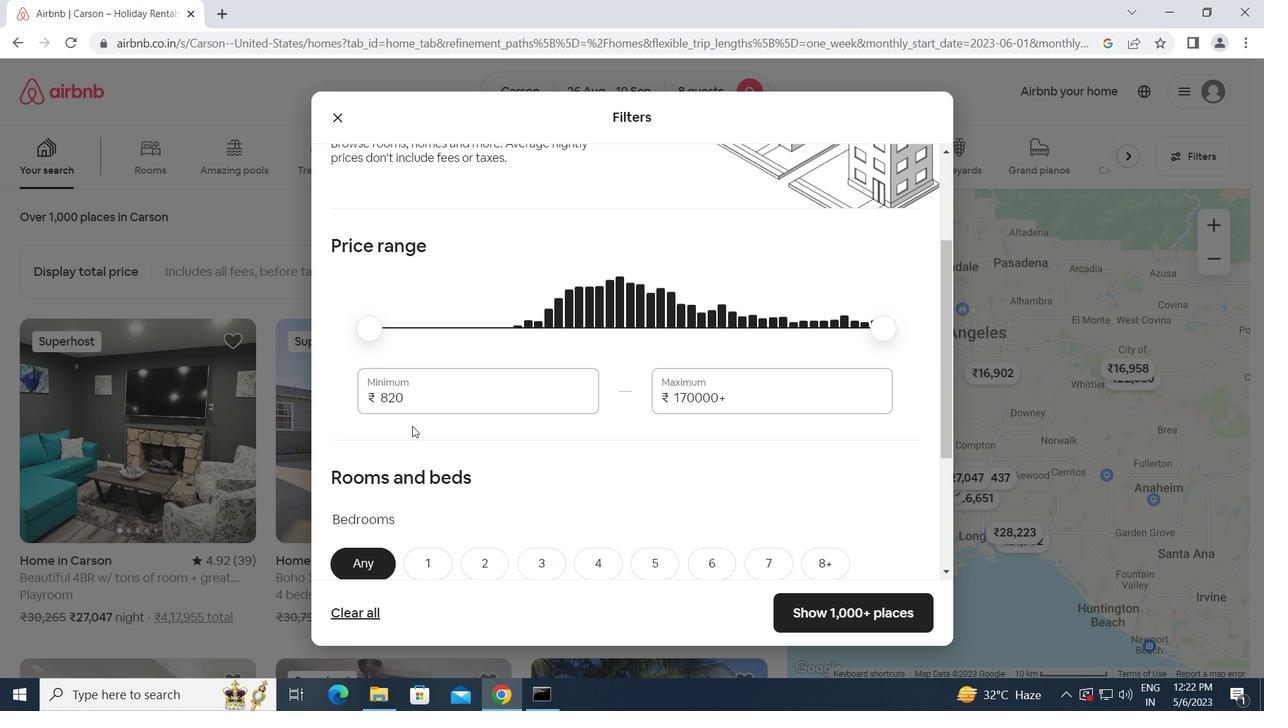 
Action: Mouse pressed left at (408, 401)
Screenshot: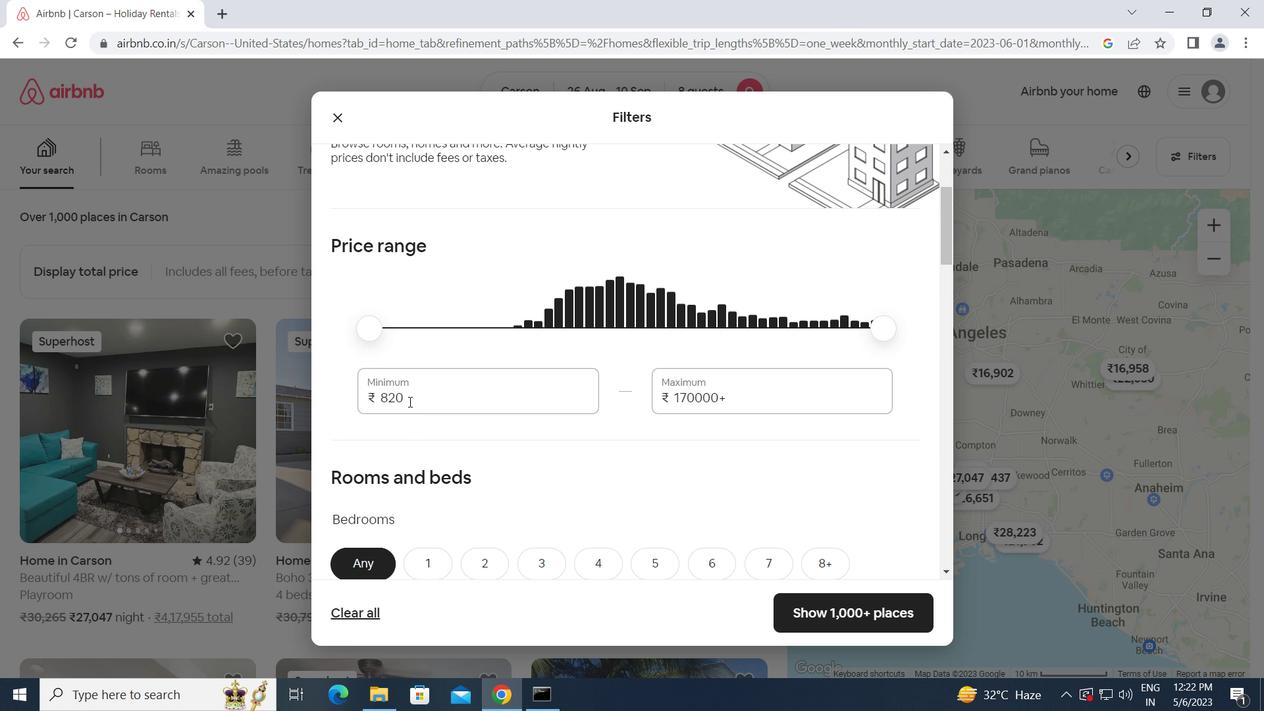 
Action: Mouse moved to (338, 391)
Screenshot: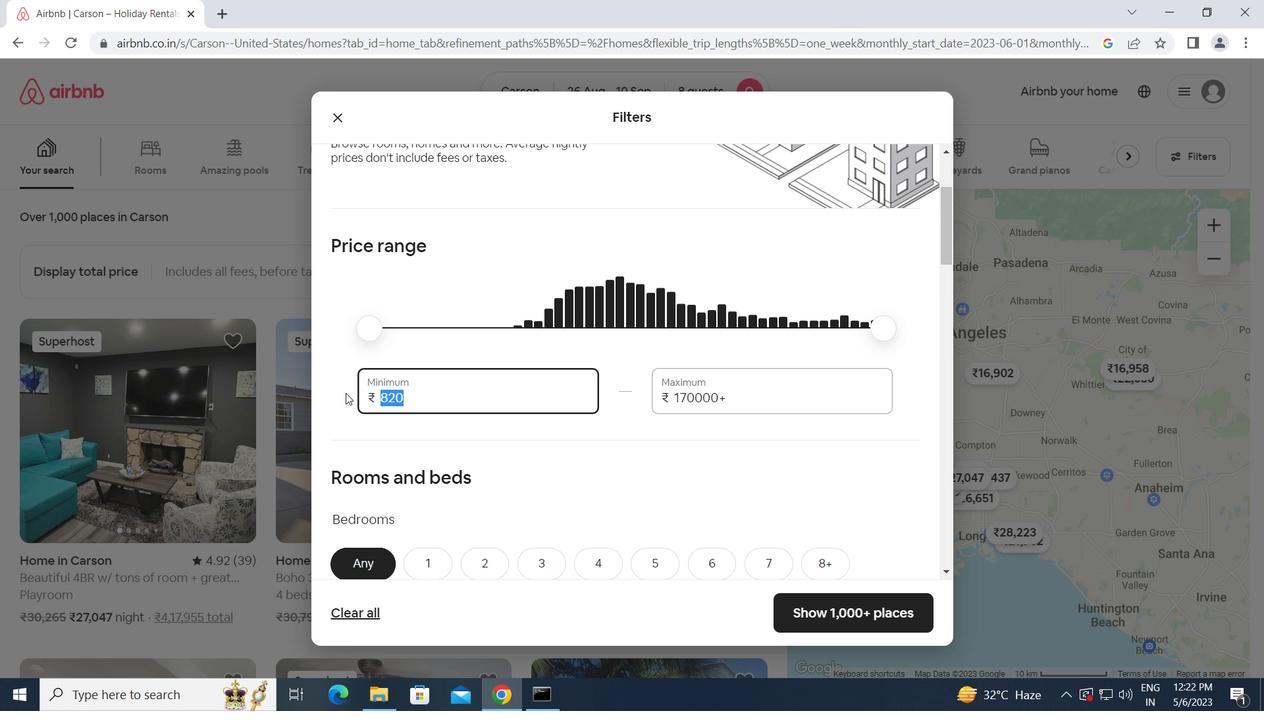 
Action: Key pressed 10000<Key.tab>15000
Screenshot: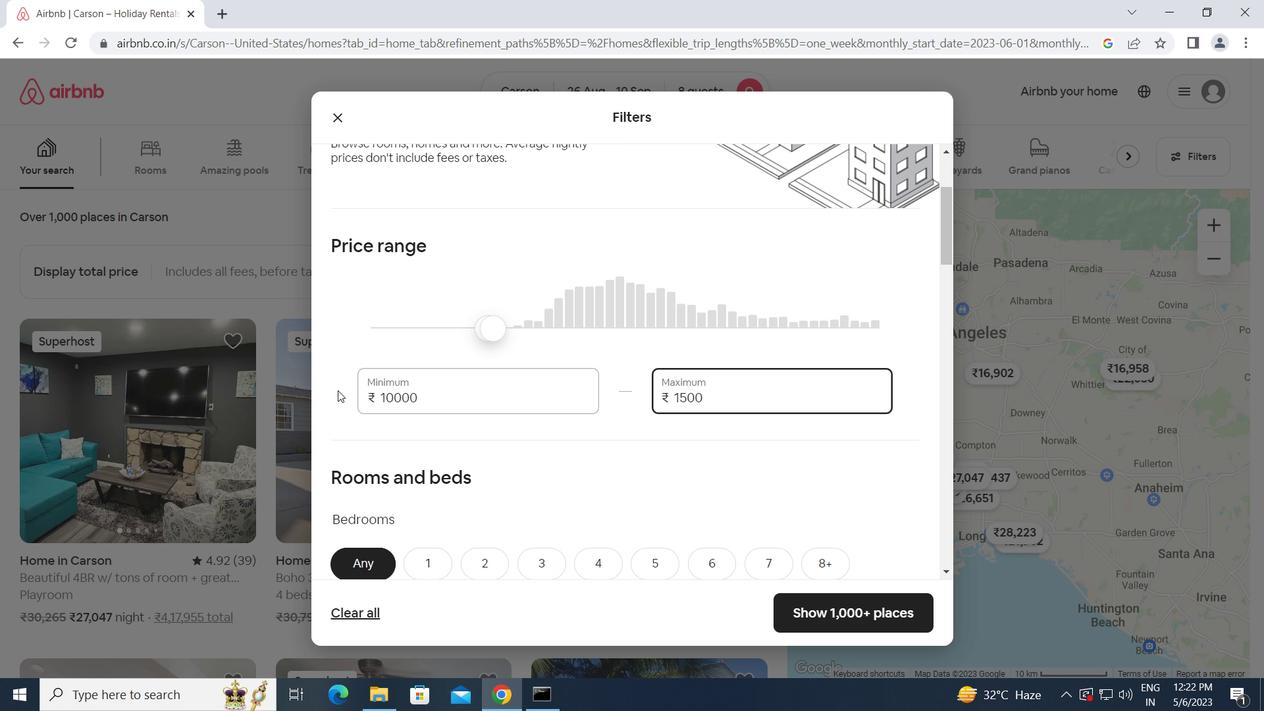 
Action: Mouse moved to (530, 477)
Screenshot: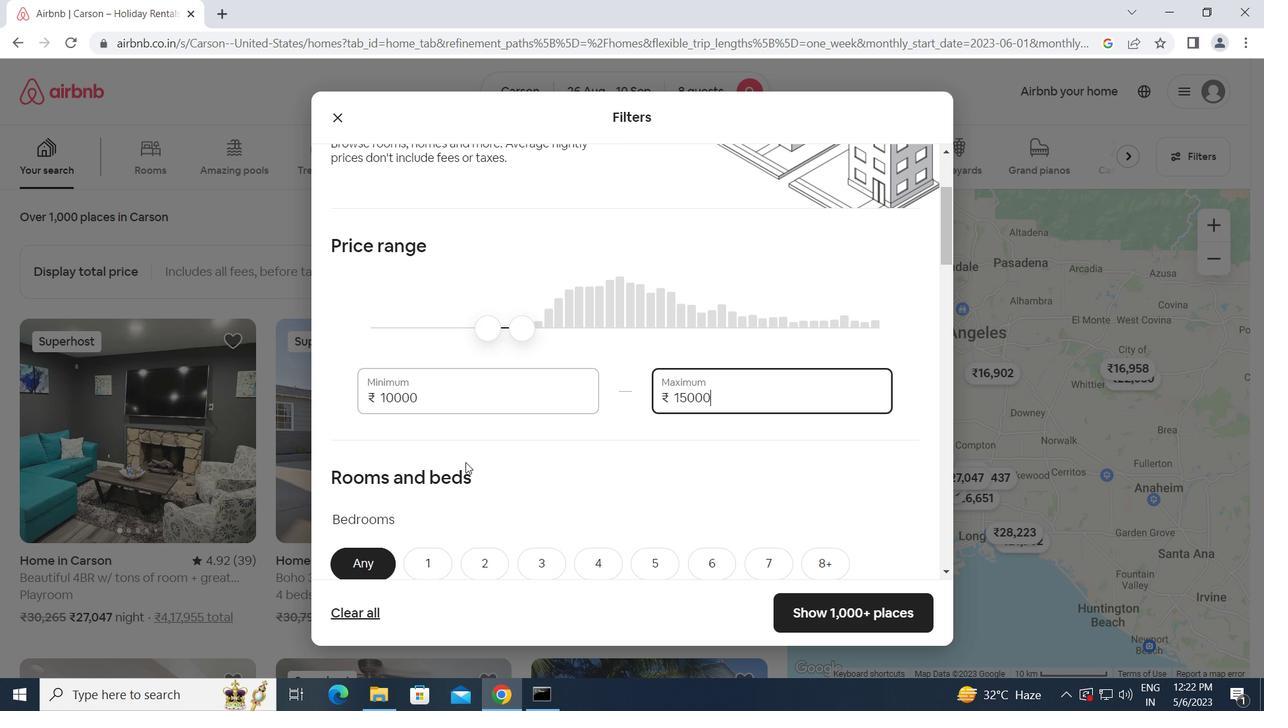 
Action: Mouse scrolled (530, 476) with delta (0, 0)
Screenshot: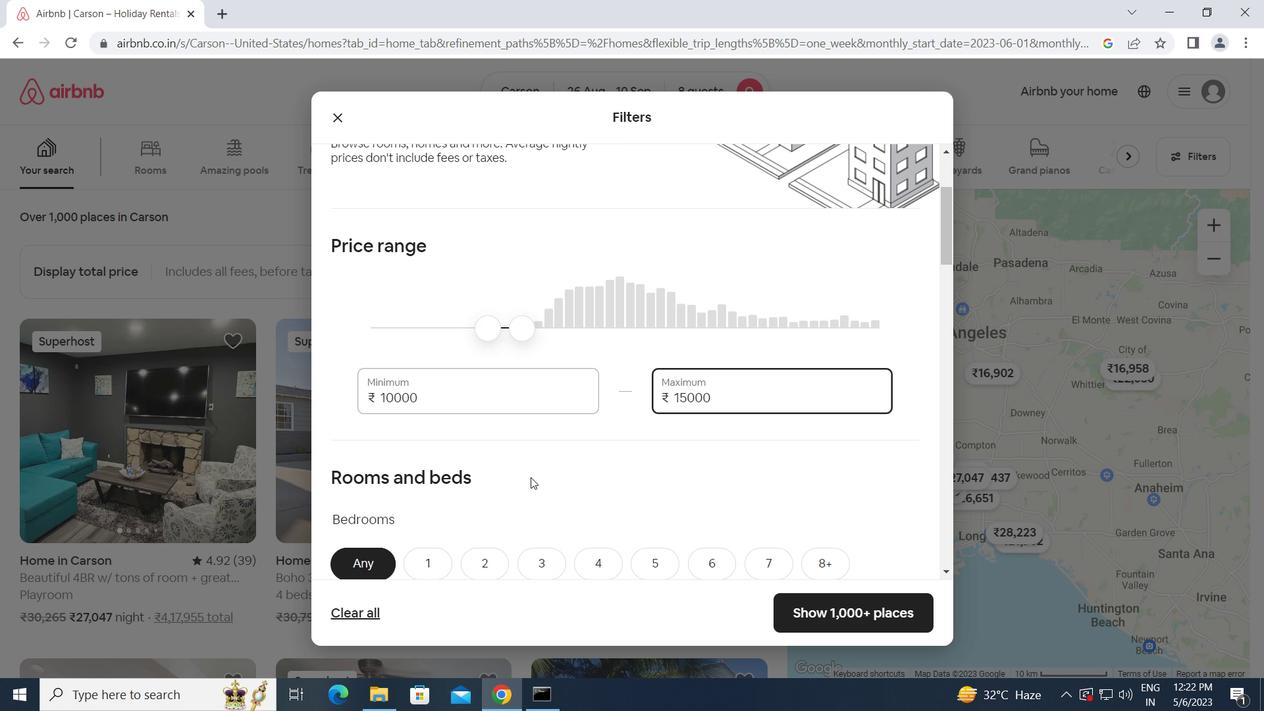 
Action: Mouse scrolled (530, 476) with delta (0, 0)
Screenshot: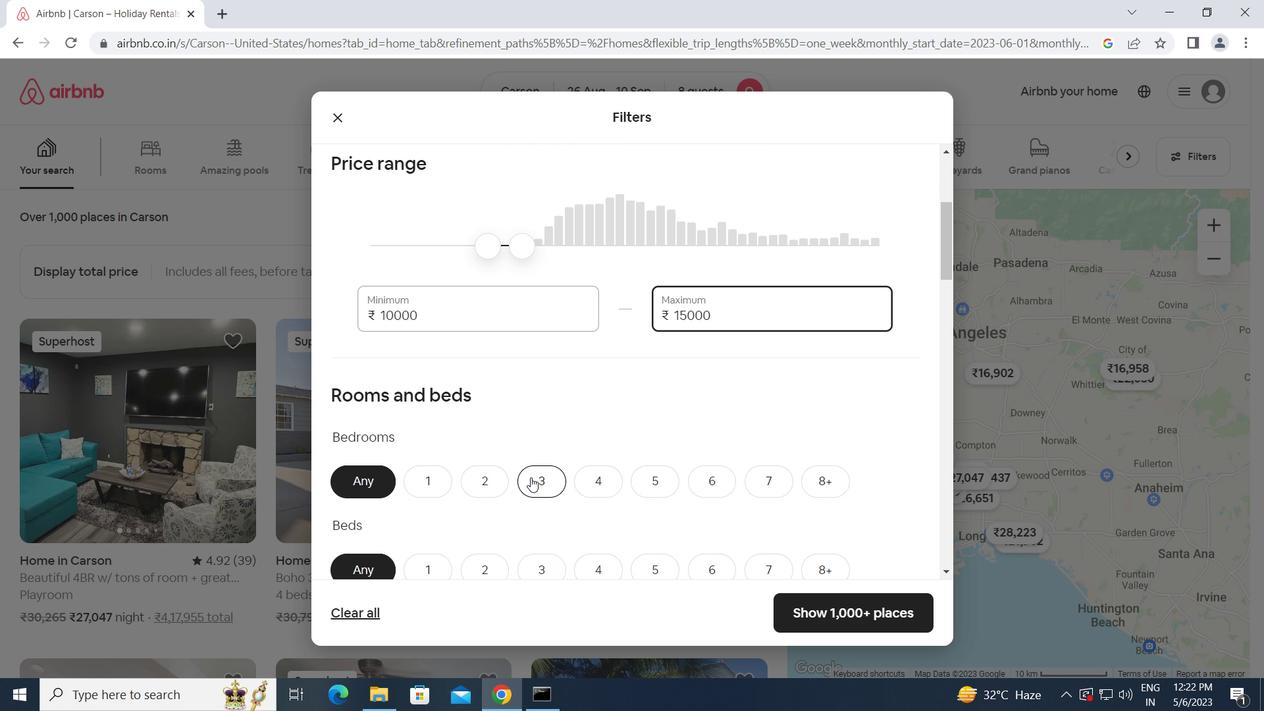 
Action: Mouse scrolled (530, 476) with delta (0, 0)
Screenshot: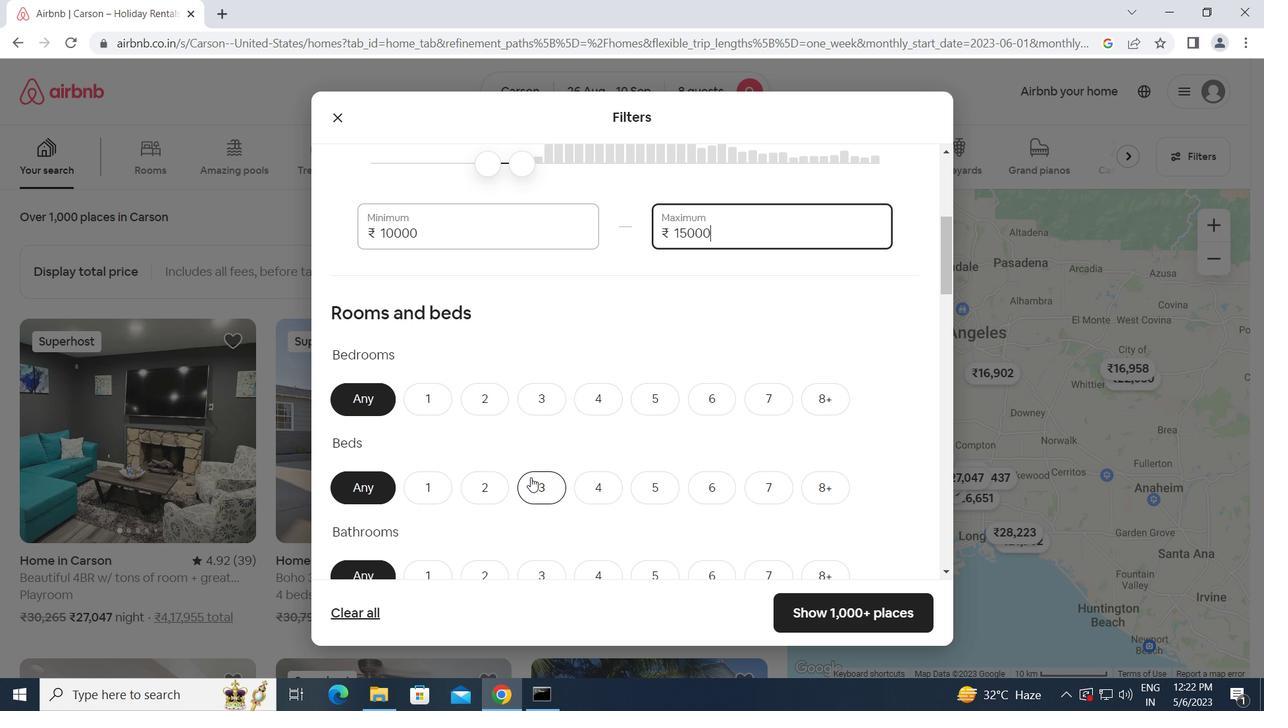 
Action: Mouse moved to (717, 313)
Screenshot: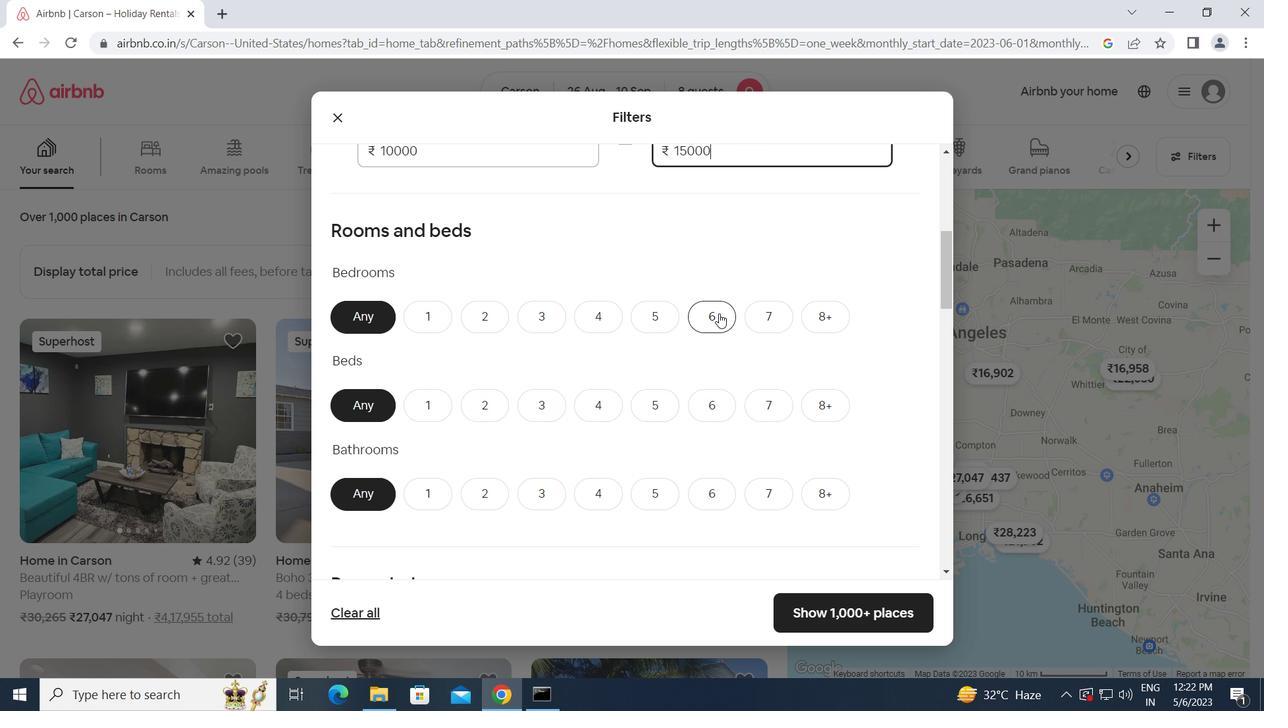
Action: Mouse pressed left at (717, 313)
Screenshot: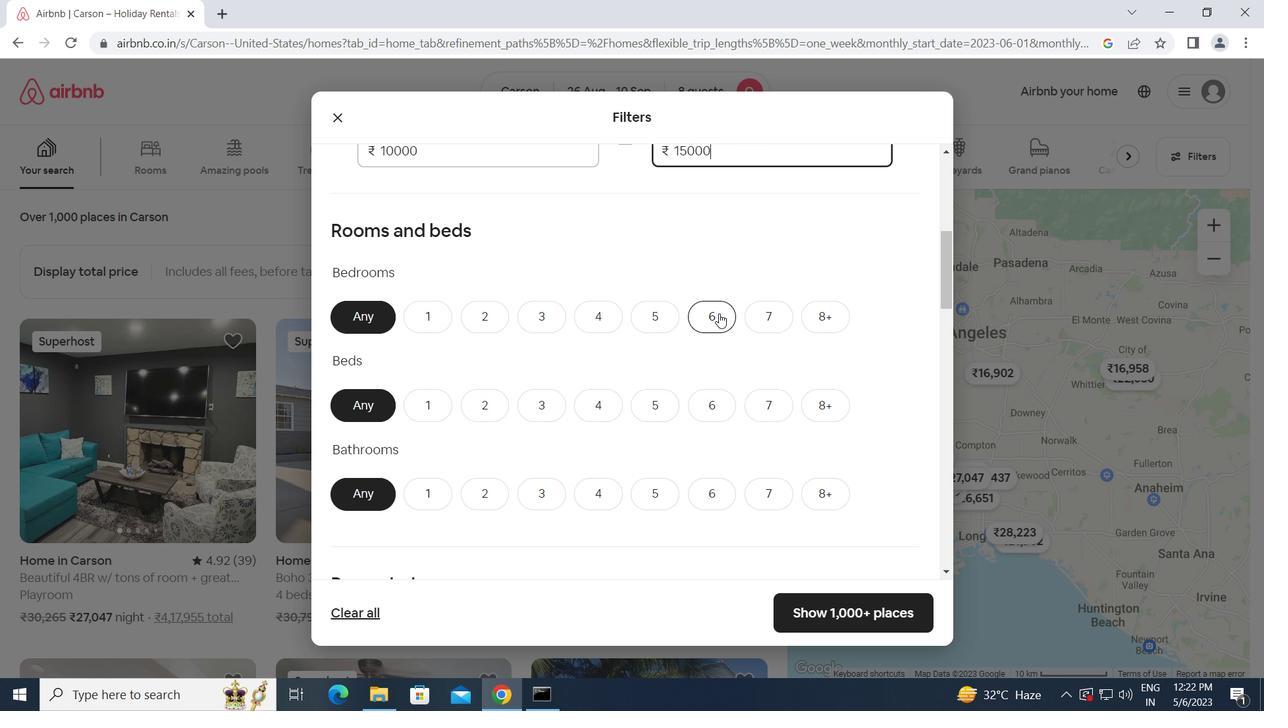 
Action: Mouse moved to (699, 403)
Screenshot: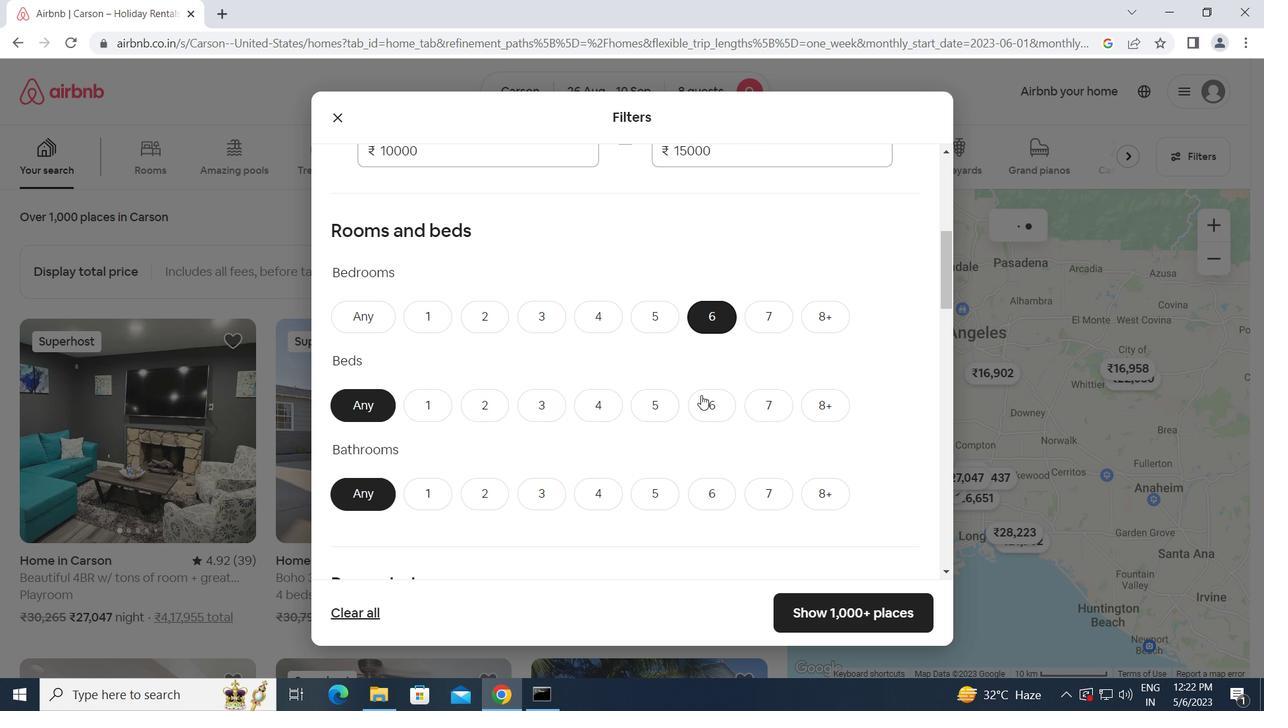 
Action: Mouse pressed left at (699, 403)
Screenshot: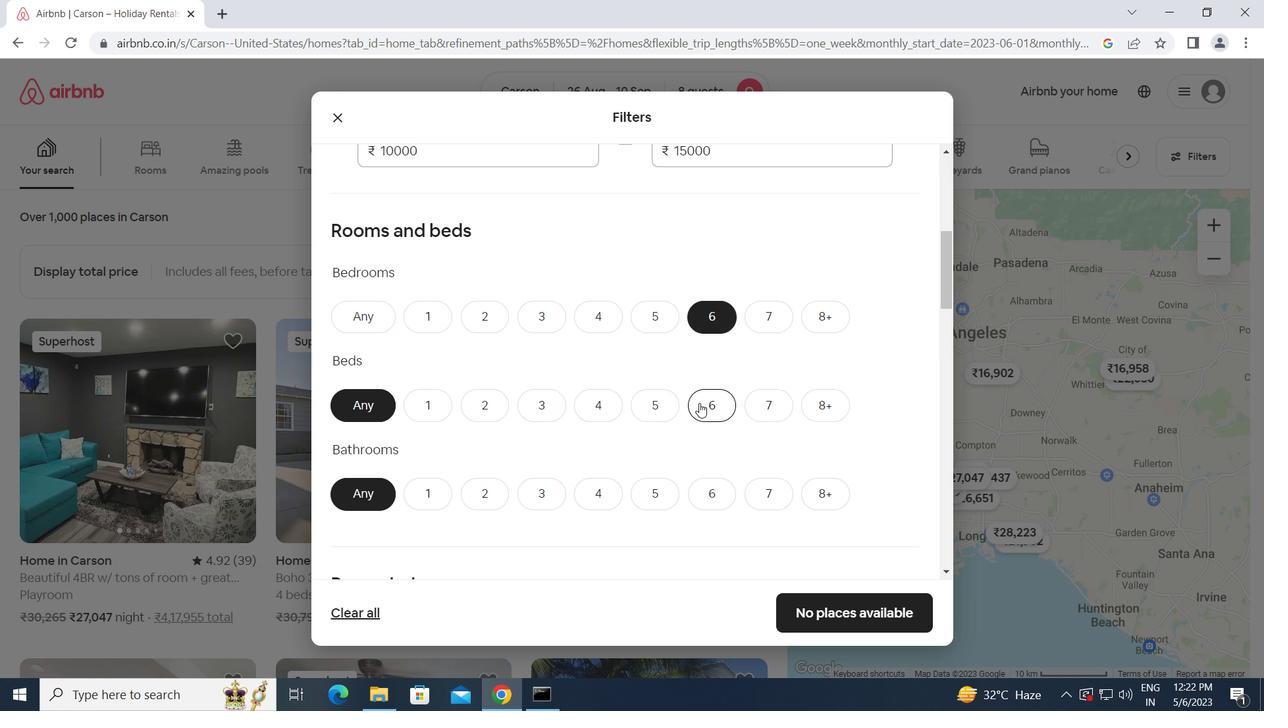 
Action: Mouse moved to (719, 496)
Screenshot: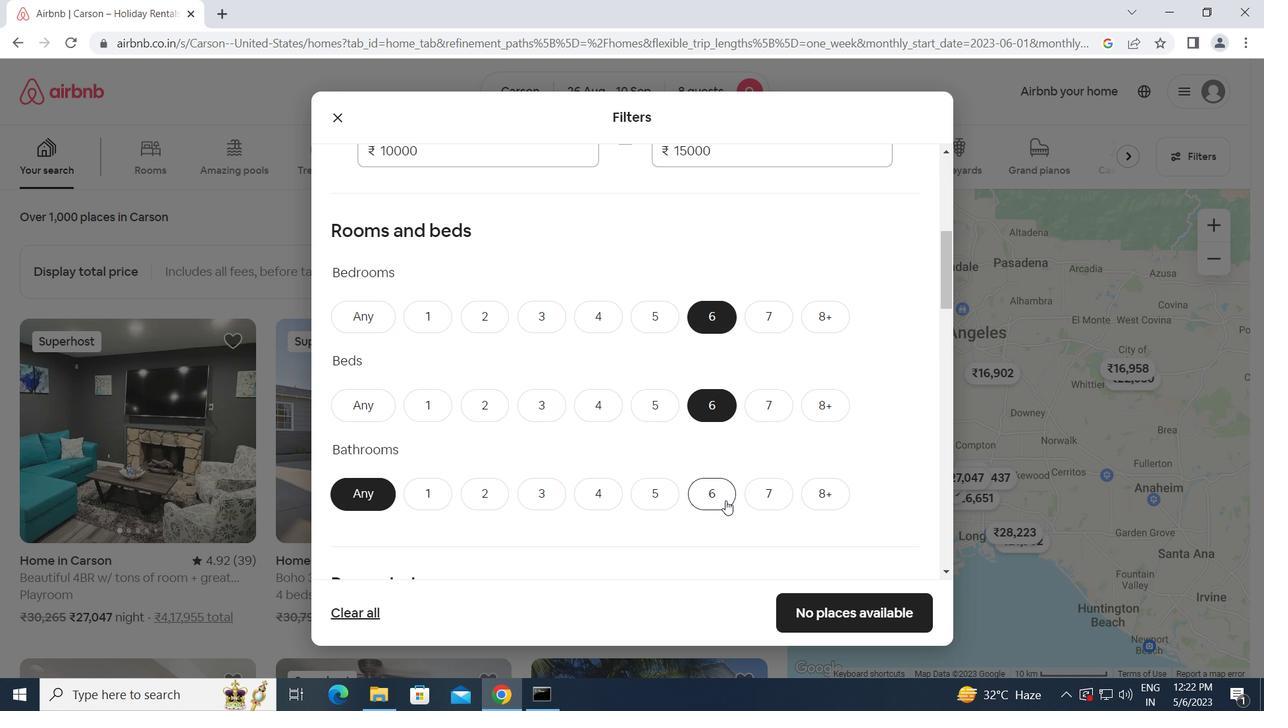 
Action: Mouse pressed left at (719, 496)
Screenshot: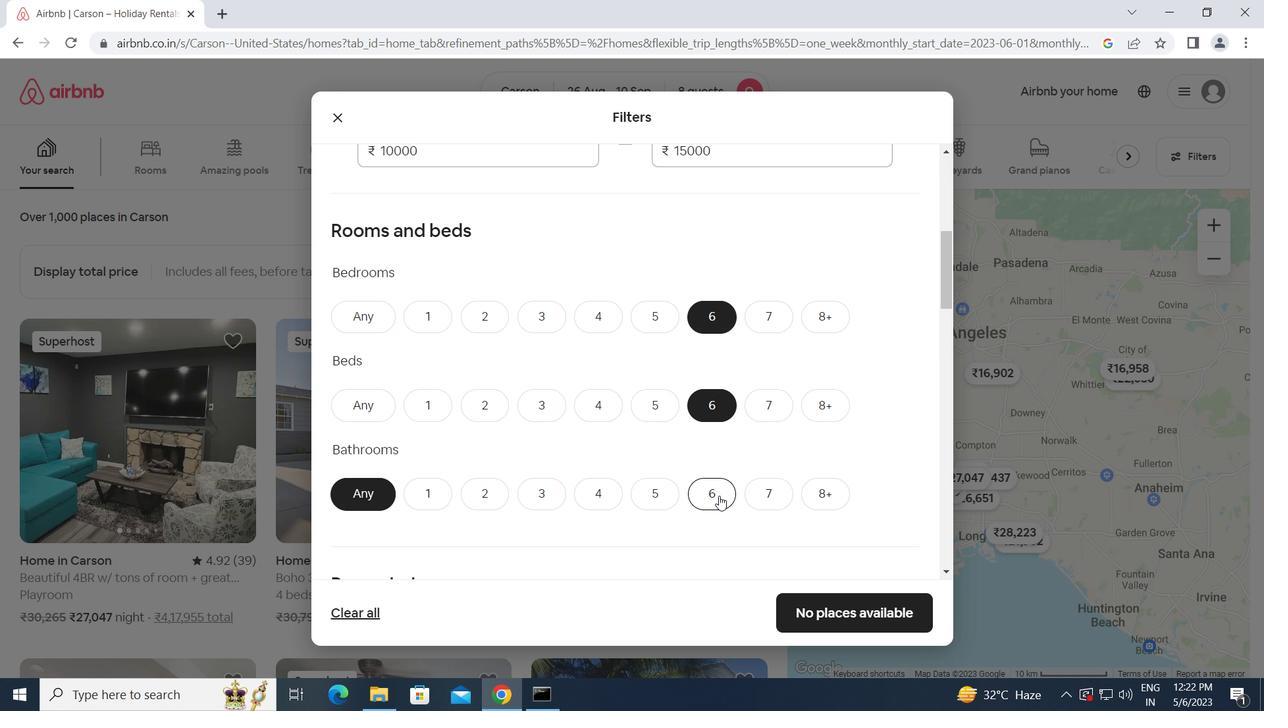 
Action: Mouse moved to (634, 539)
Screenshot: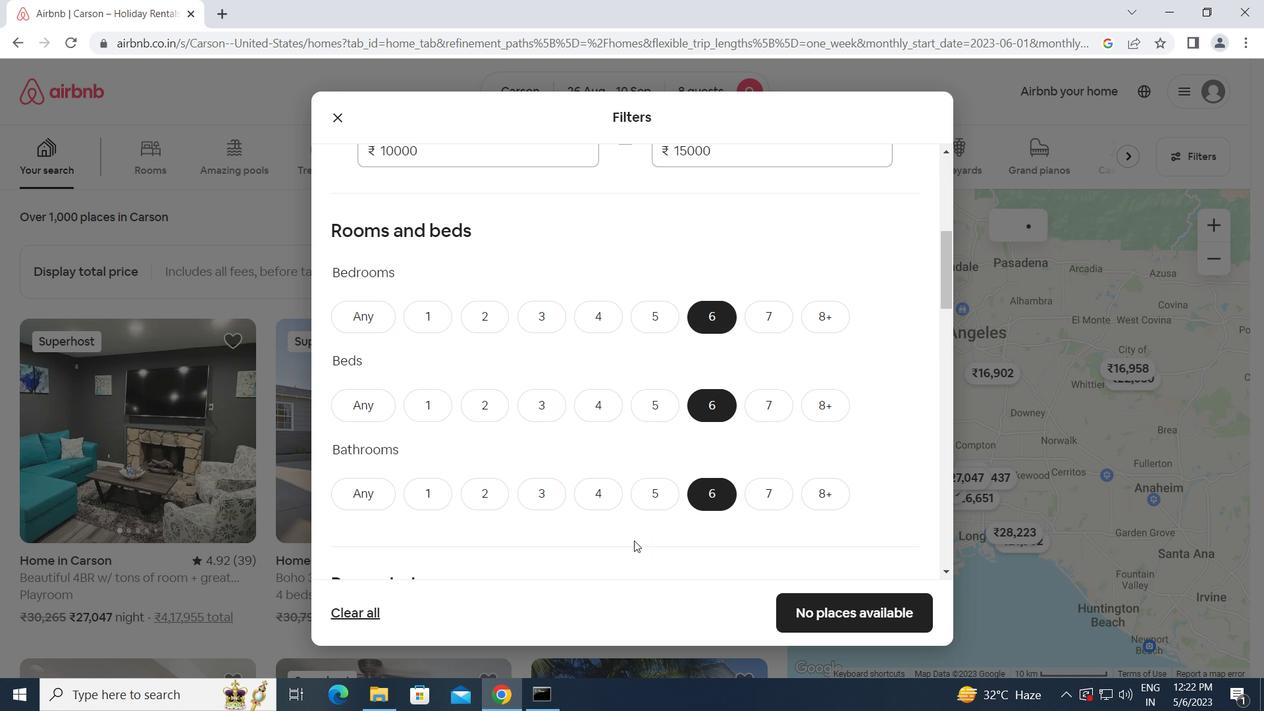 
Action: Mouse scrolled (634, 538) with delta (0, 0)
Screenshot: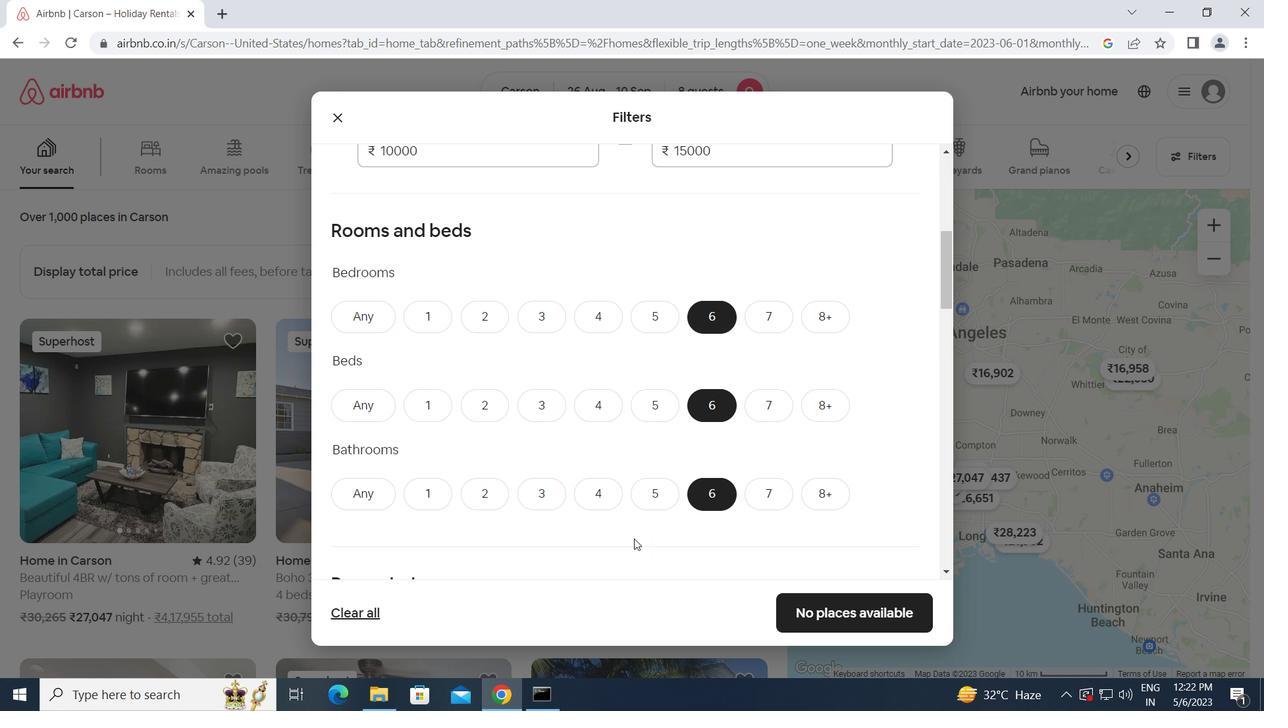 
Action: Mouse scrolled (634, 538) with delta (0, 0)
Screenshot: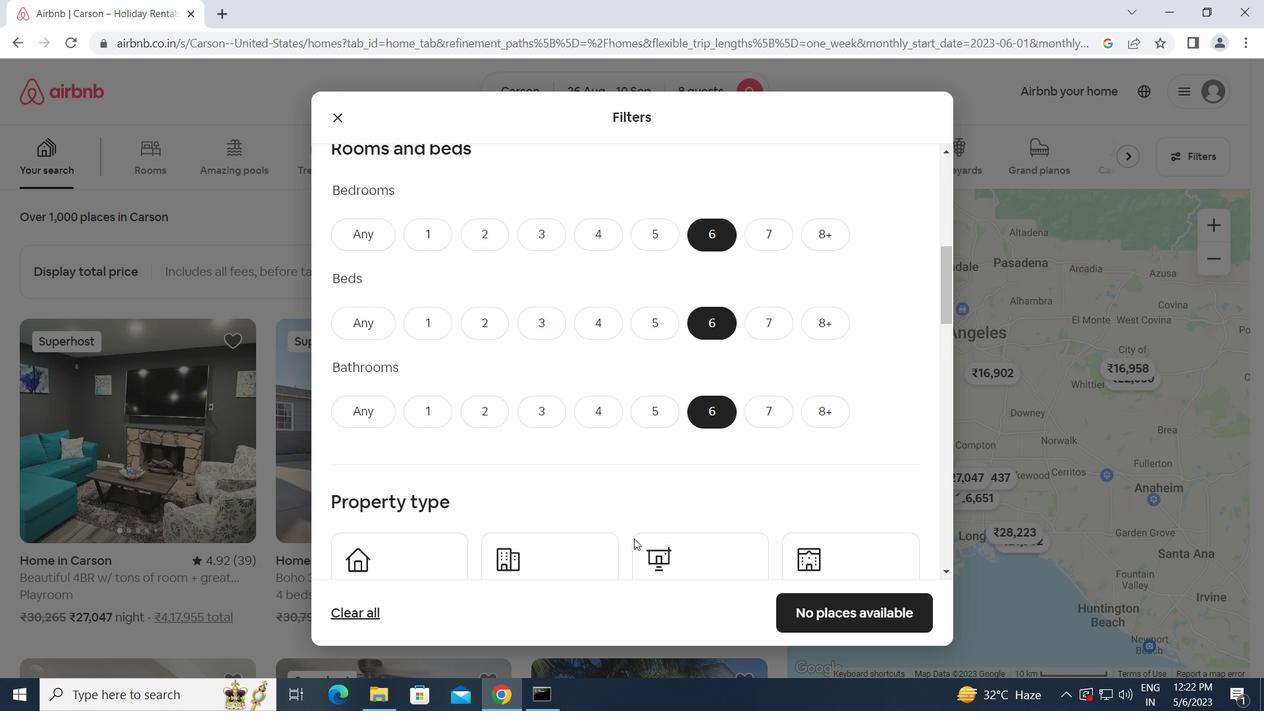 
Action: Mouse scrolled (634, 538) with delta (0, 0)
Screenshot: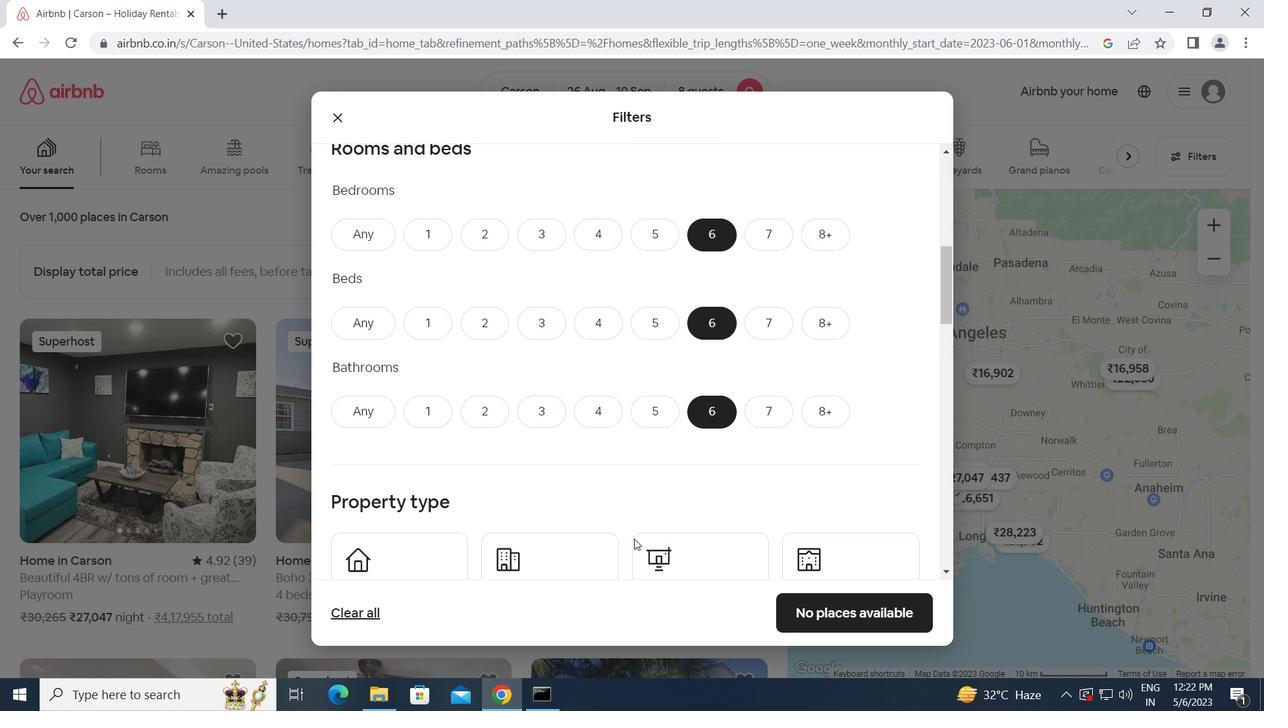 
Action: Mouse moved to (390, 434)
Screenshot: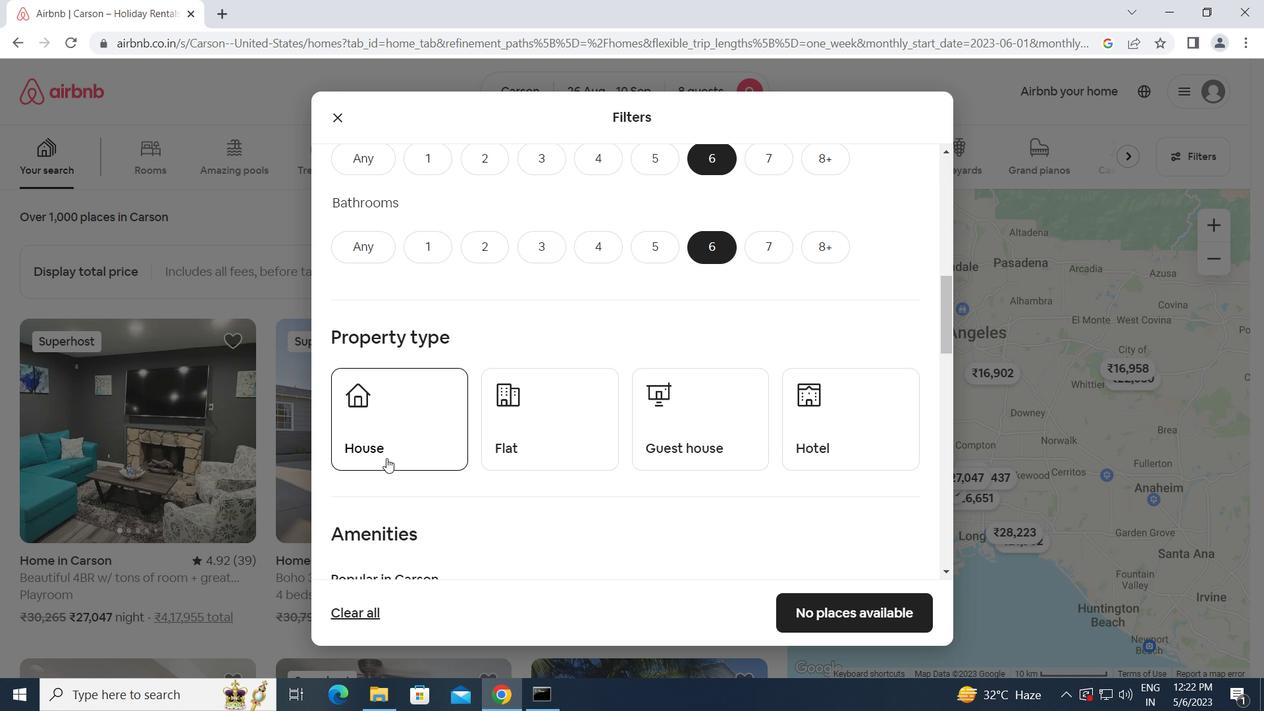 
Action: Mouse pressed left at (390, 434)
Screenshot: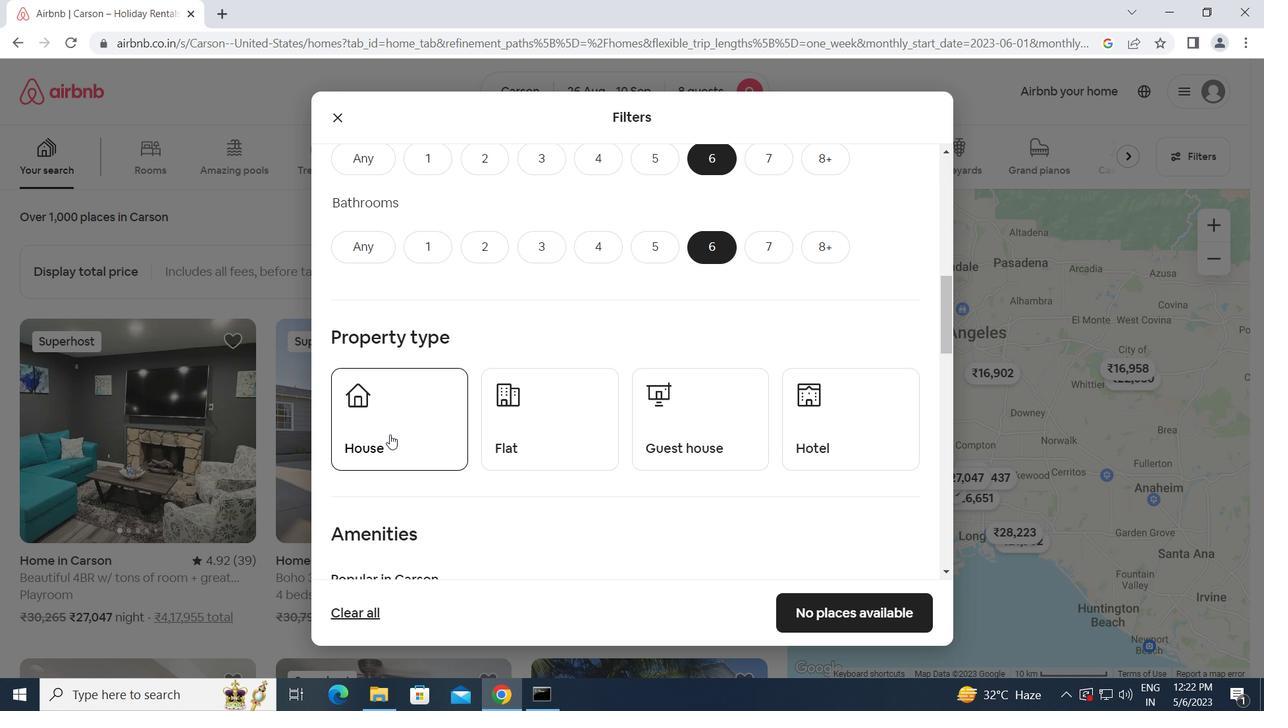
Action: Mouse moved to (568, 418)
Screenshot: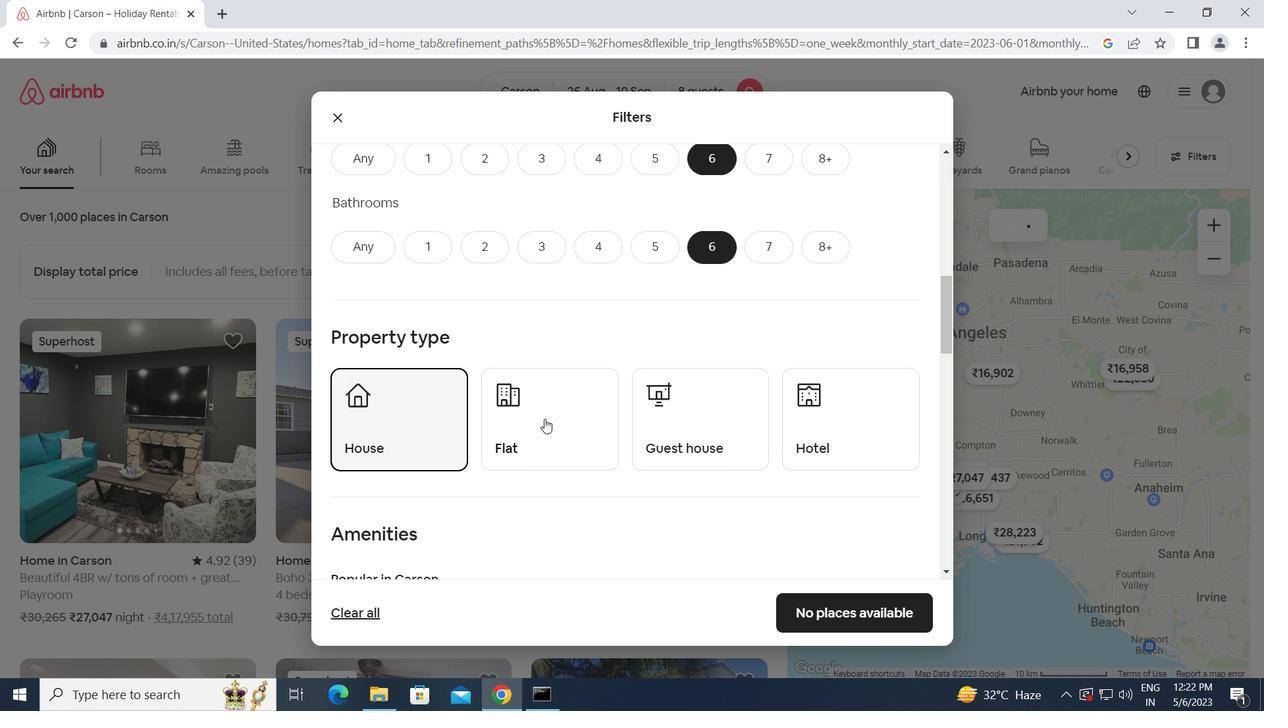 
Action: Mouse pressed left at (568, 418)
Screenshot: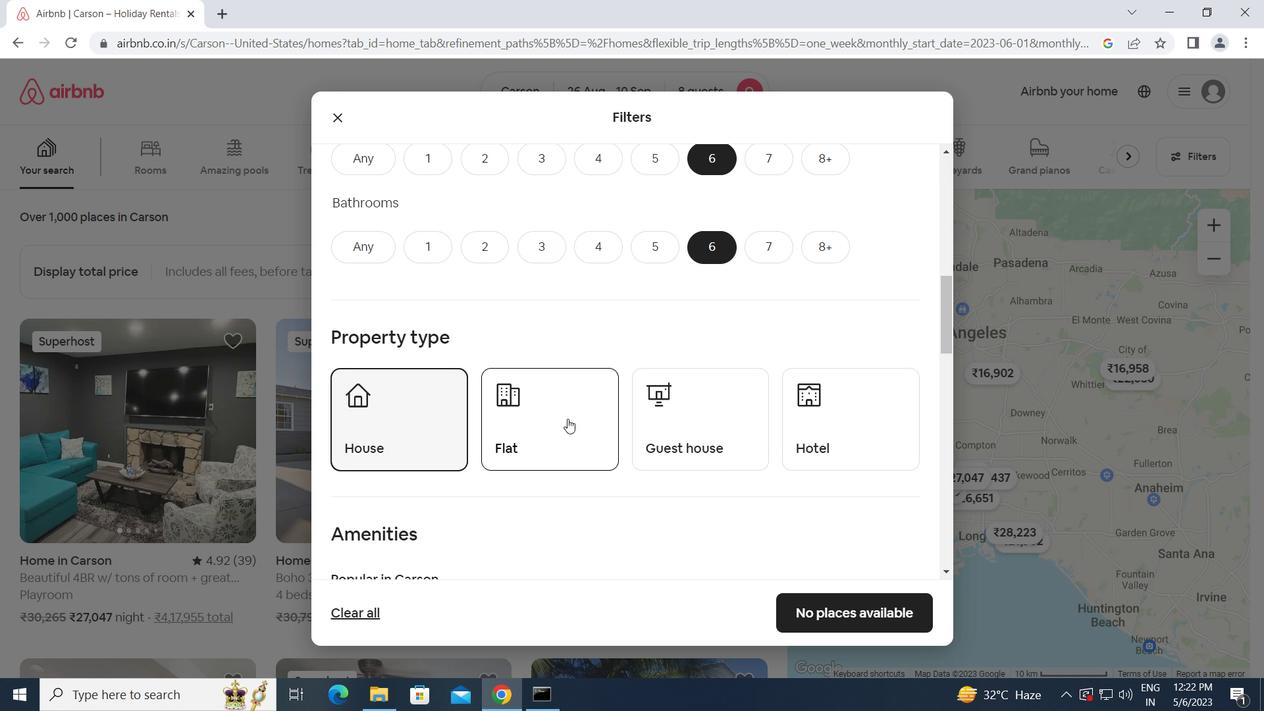 
Action: Mouse moved to (740, 409)
Screenshot: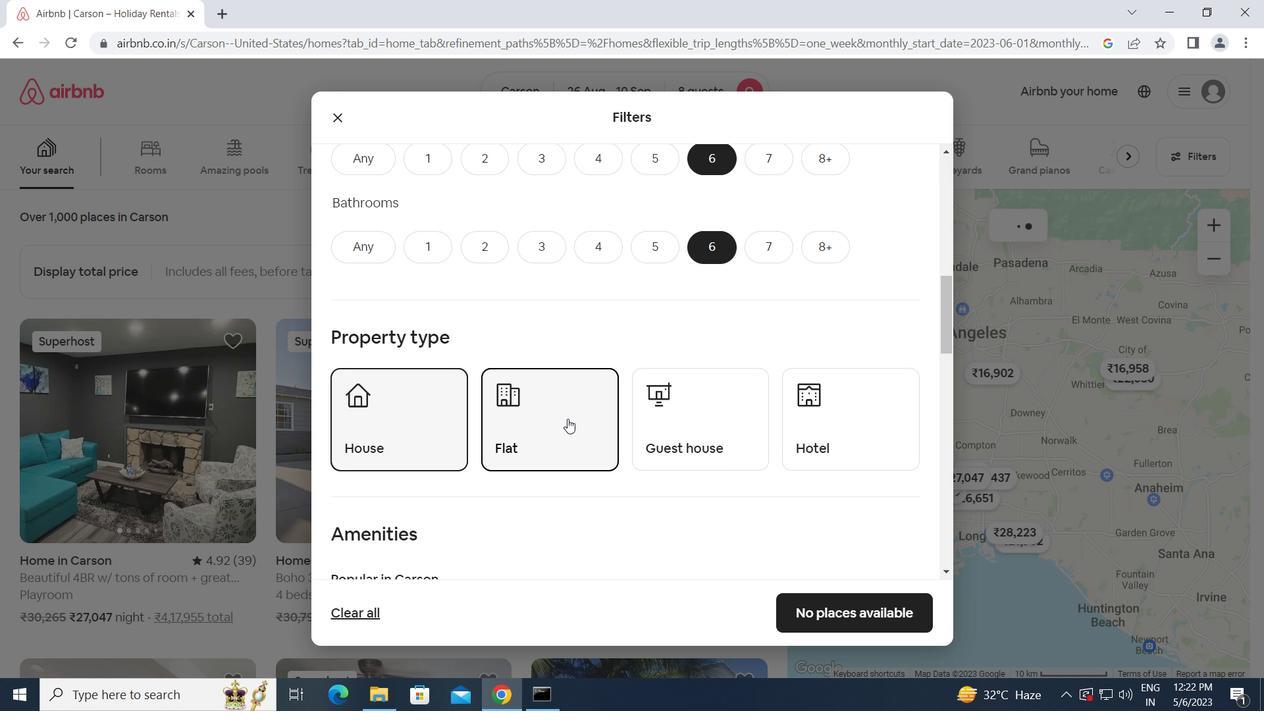 
Action: Mouse pressed left at (740, 409)
Screenshot: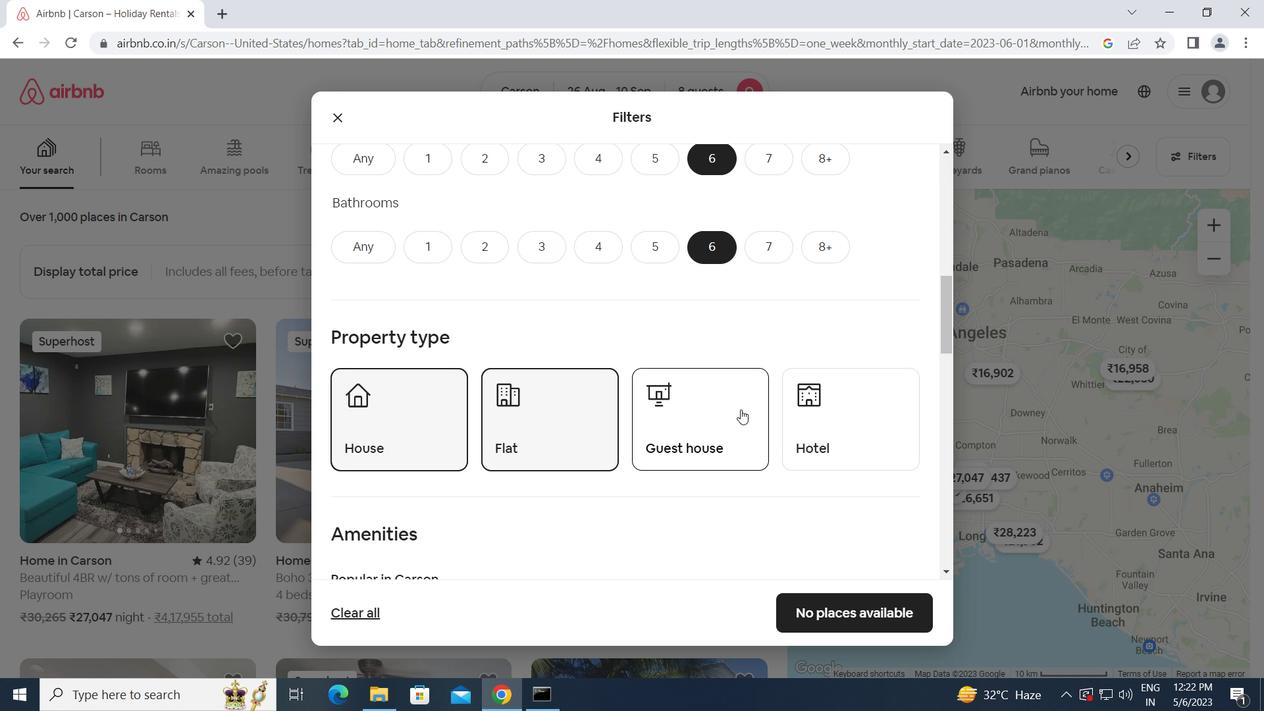 
Action: Mouse moved to (715, 476)
Screenshot: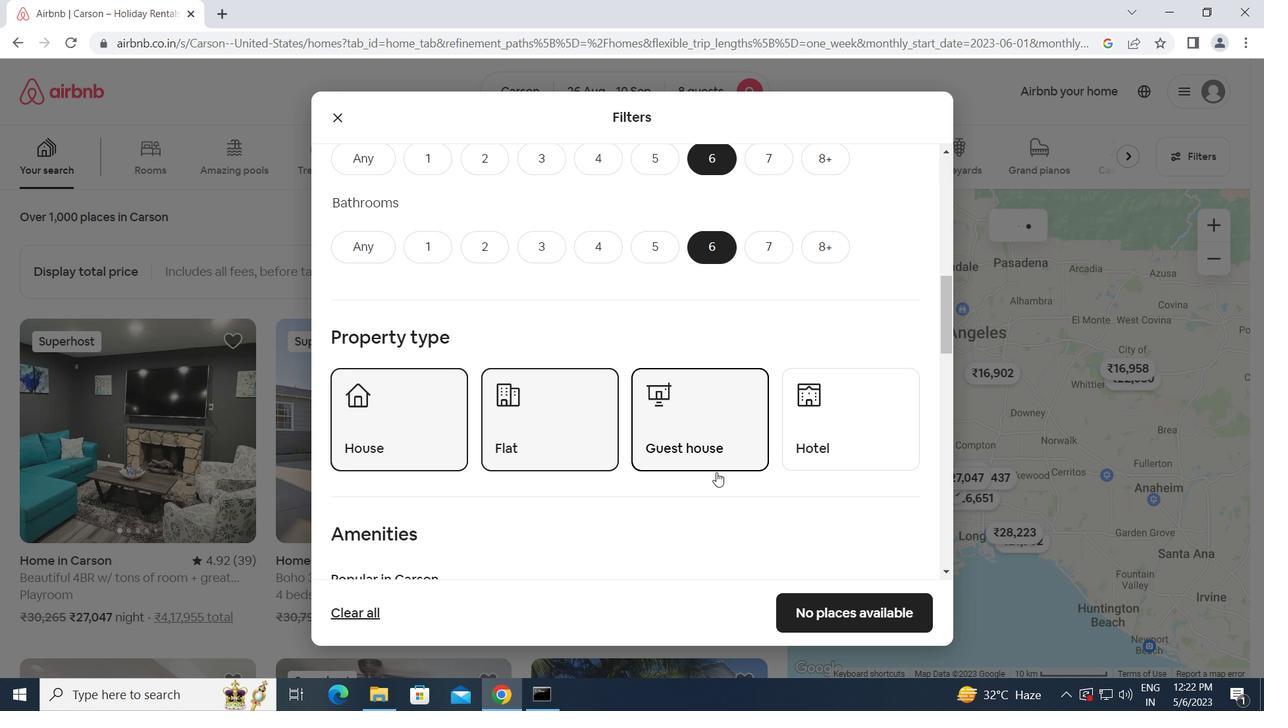 
Action: Mouse scrolled (715, 476) with delta (0, 0)
Screenshot: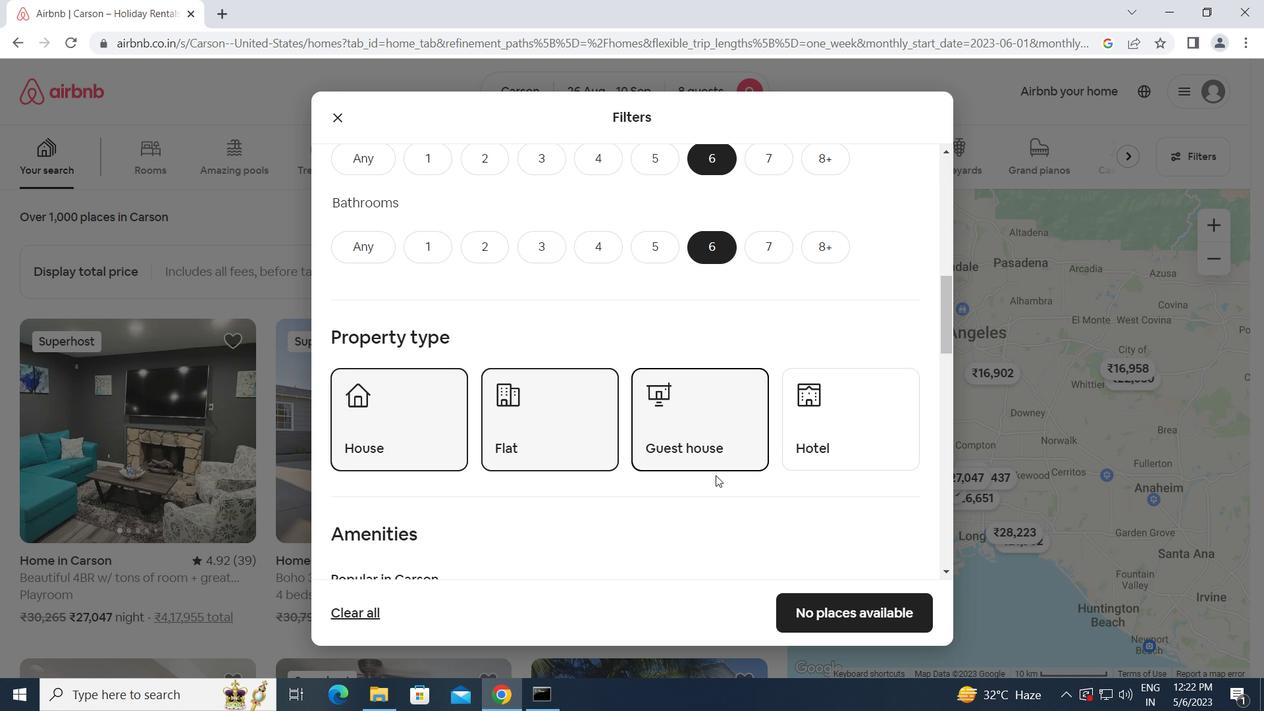 
Action: Mouse scrolled (715, 476) with delta (0, 0)
Screenshot: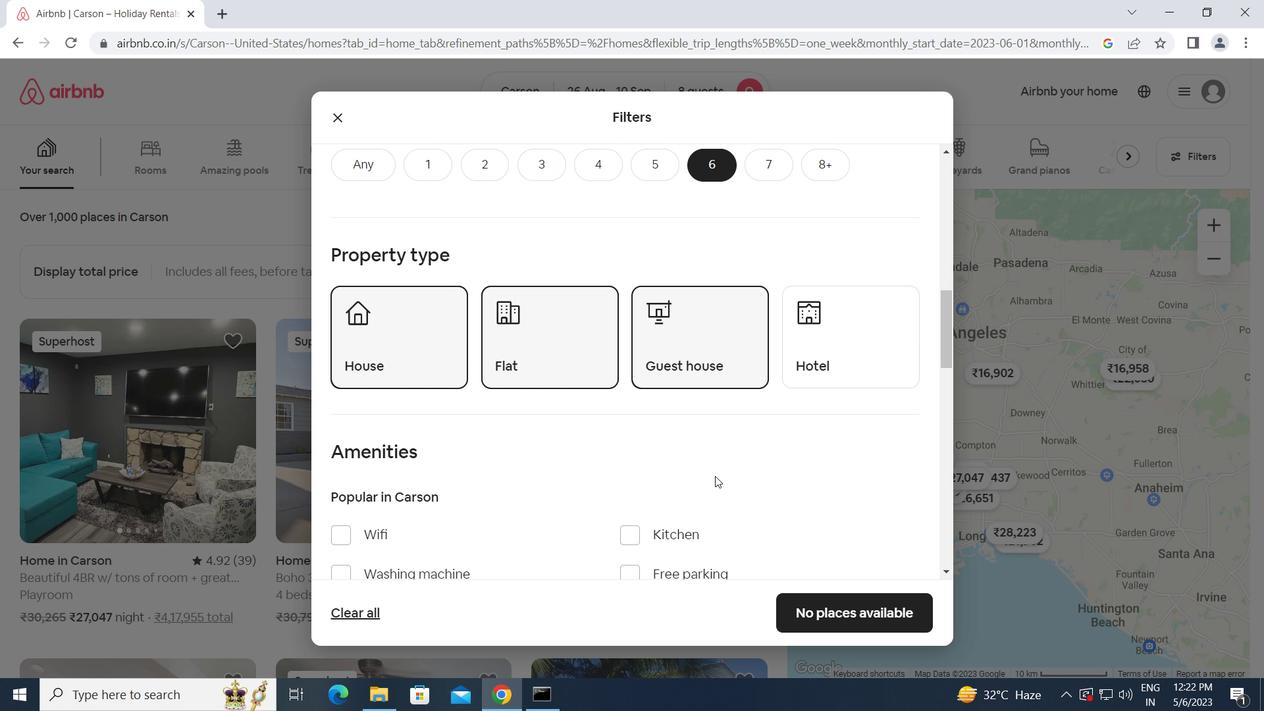 
Action: Mouse scrolled (715, 476) with delta (0, 0)
Screenshot: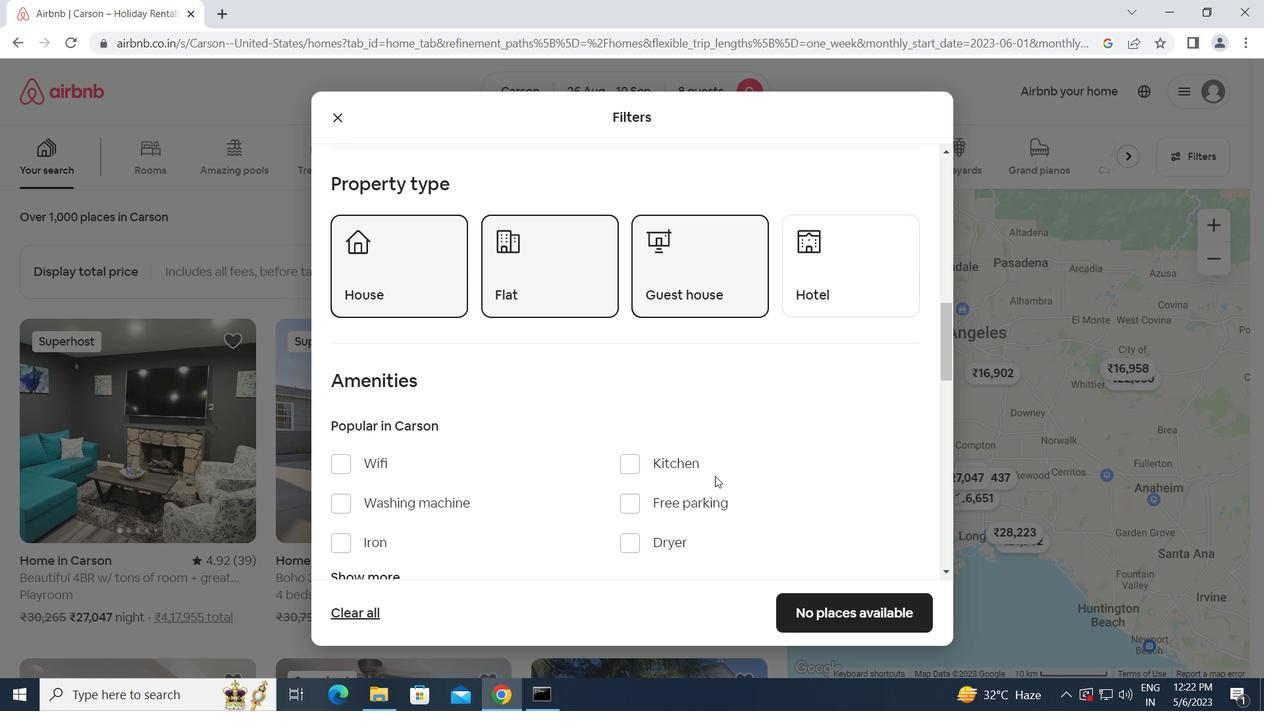 
Action: Mouse moved to (347, 368)
Screenshot: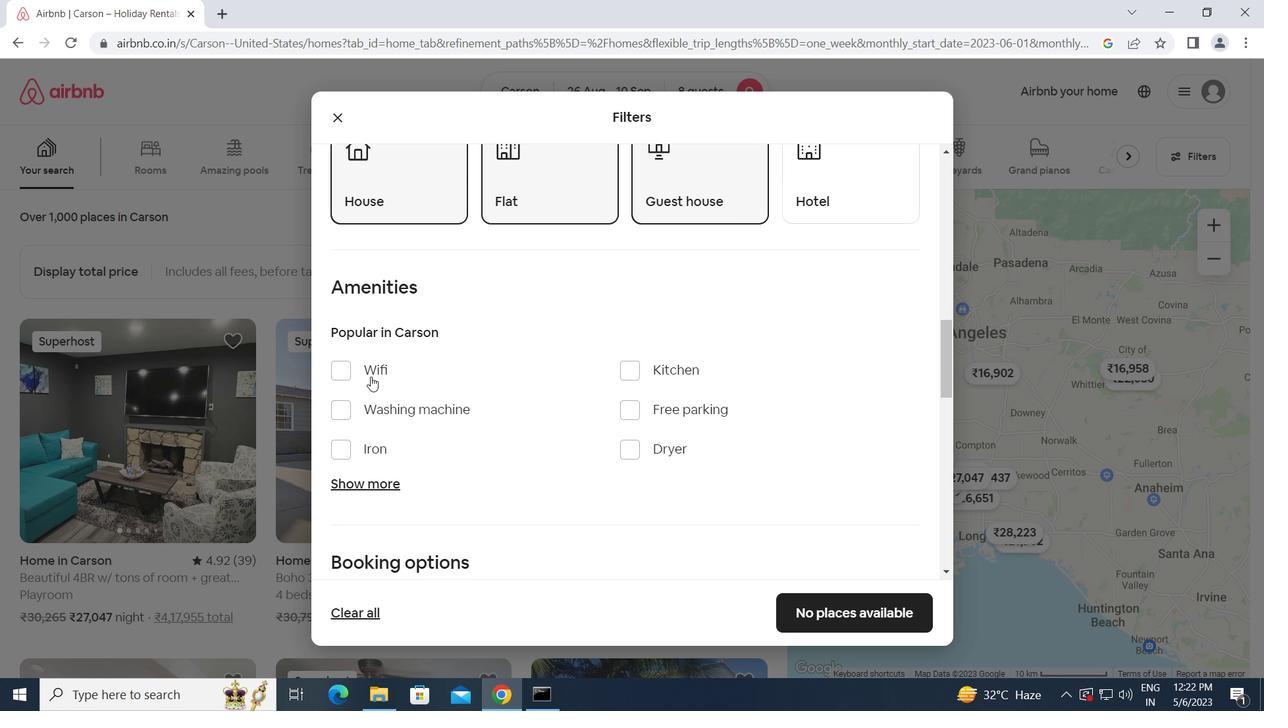 
Action: Mouse pressed left at (347, 368)
Screenshot: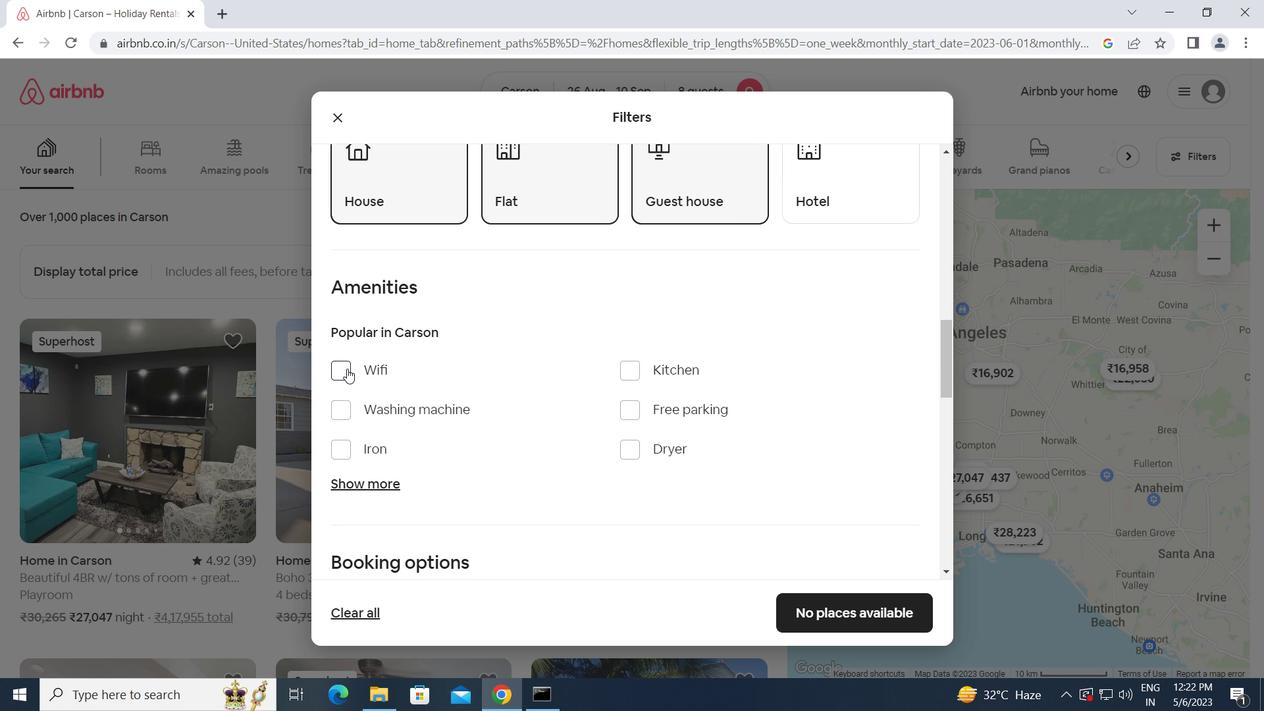 
Action: Mouse moved to (376, 404)
Screenshot: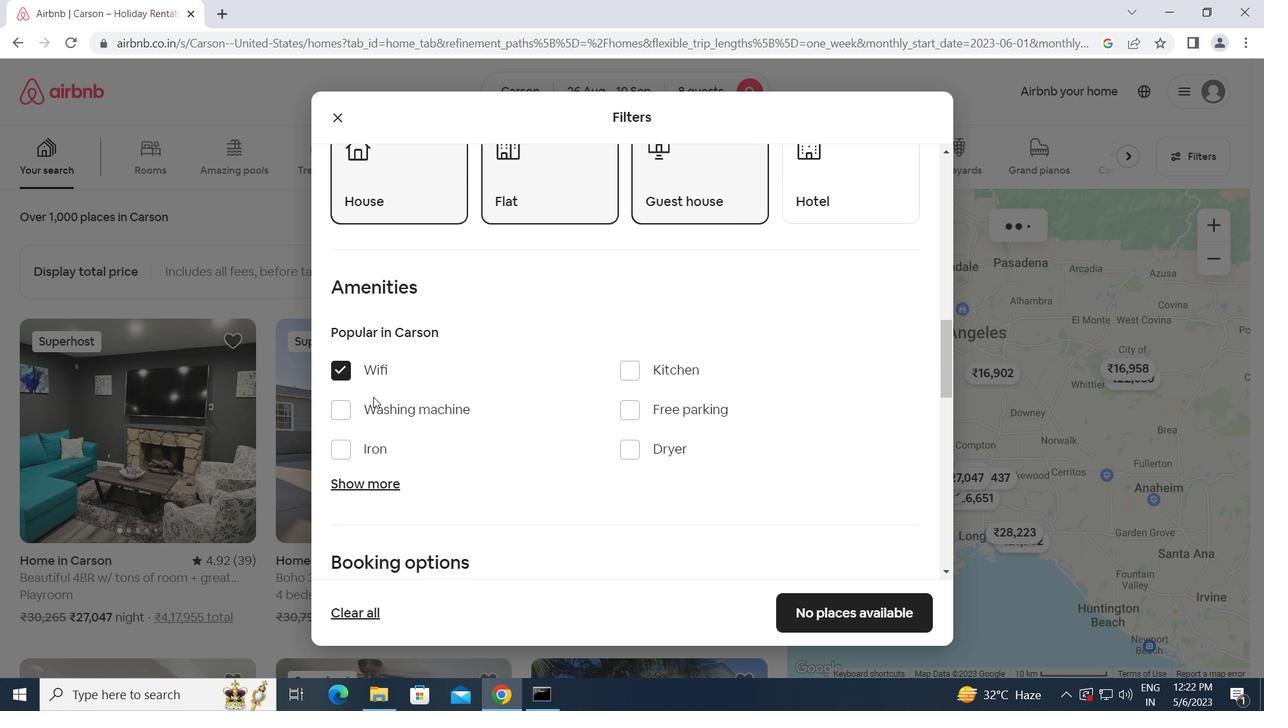 
Action: Mouse scrolled (376, 404) with delta (0, 0)
Screenshot: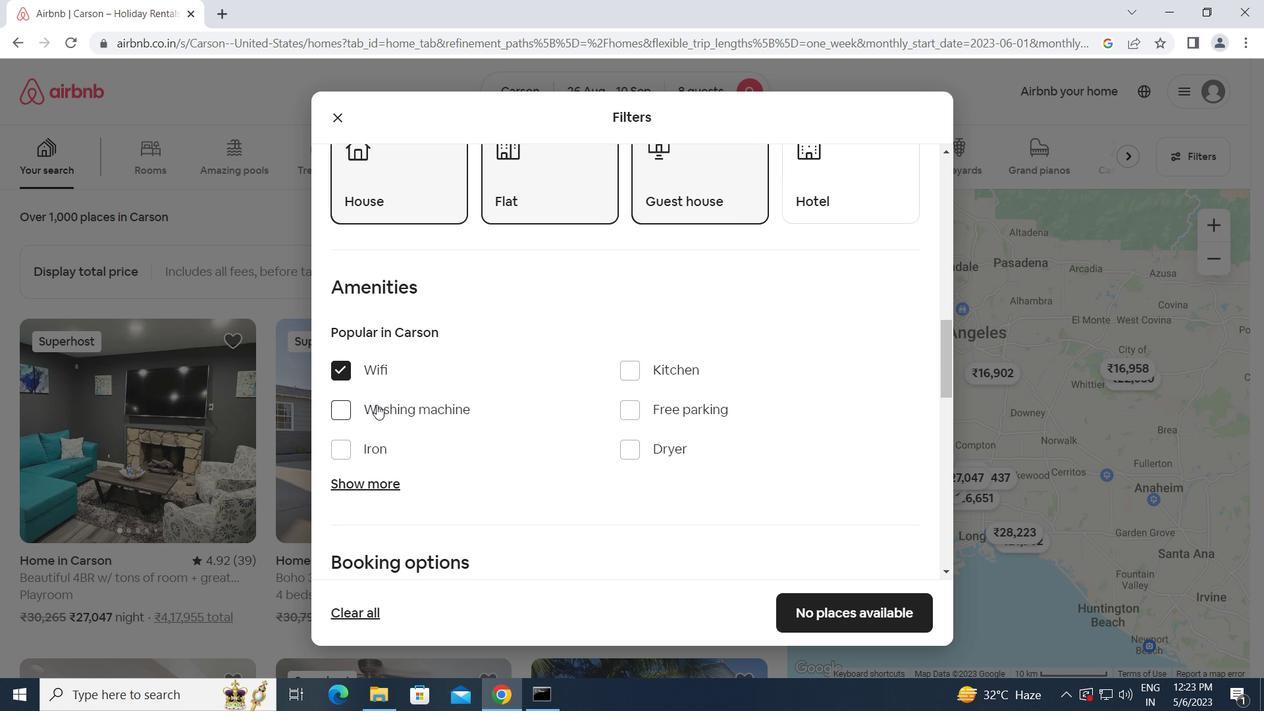
Action: Mouse moved to (376, 404)
Screenshot: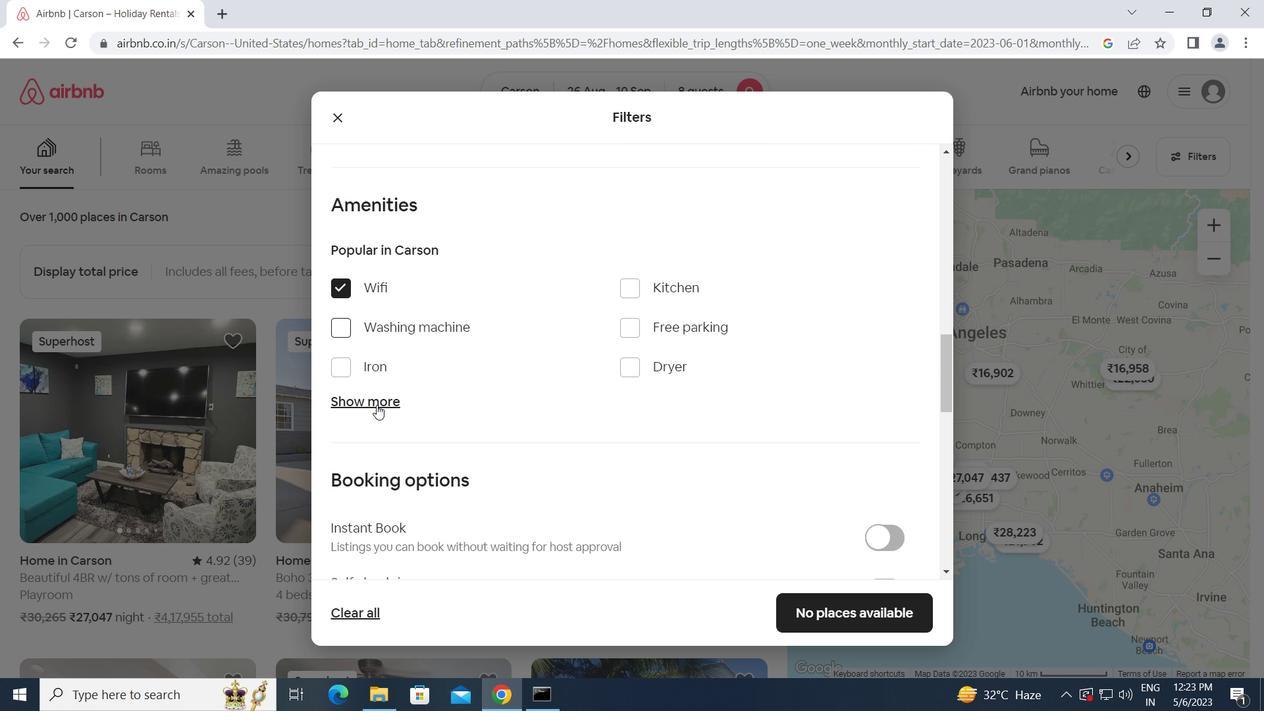 
Action: Mouse pressed left at (376, 404)
Screenshot: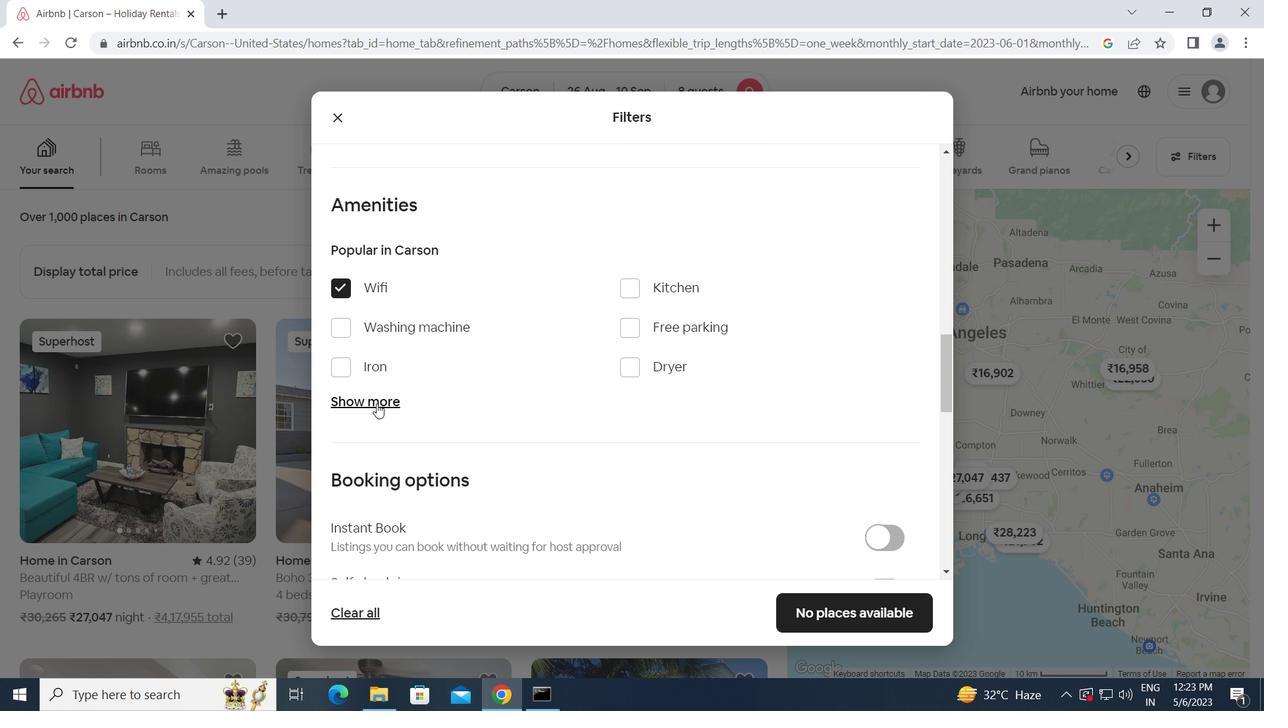 
Action: Mouse moved to (436, 447)
Screenshot: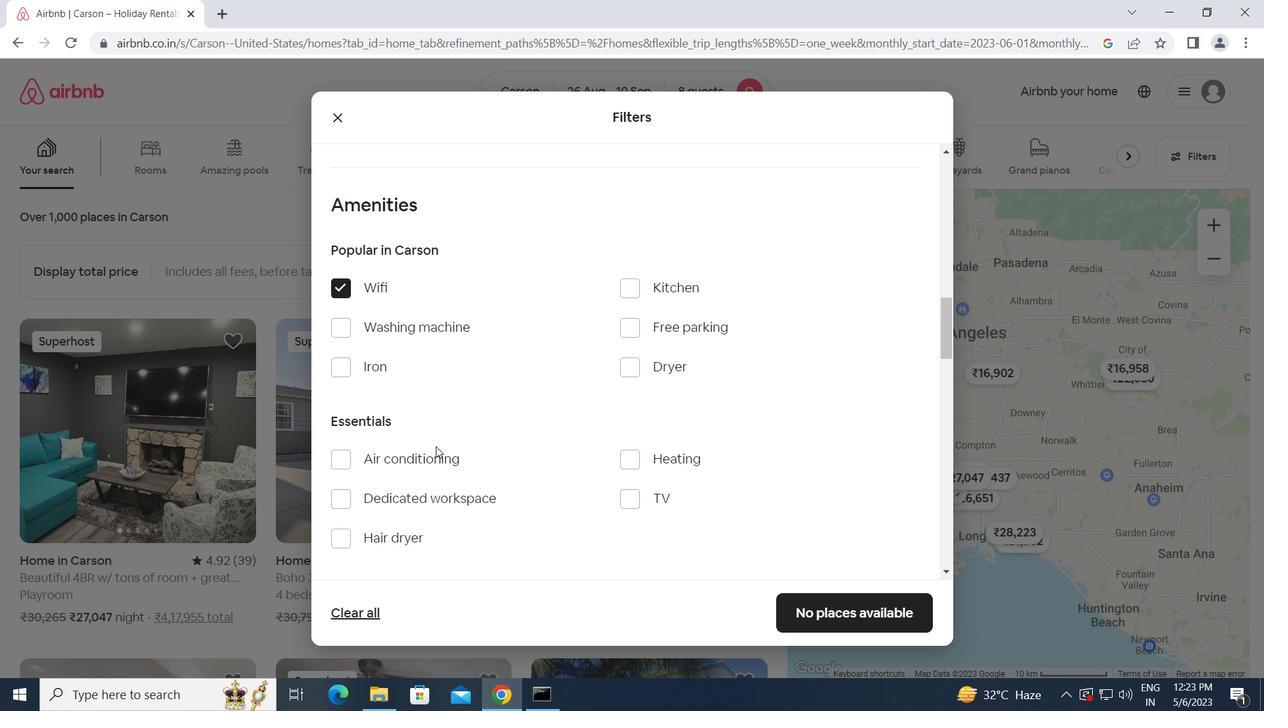 
Action: Mouse scrolled (436, 446) with delta (0, 0)
Screenshot: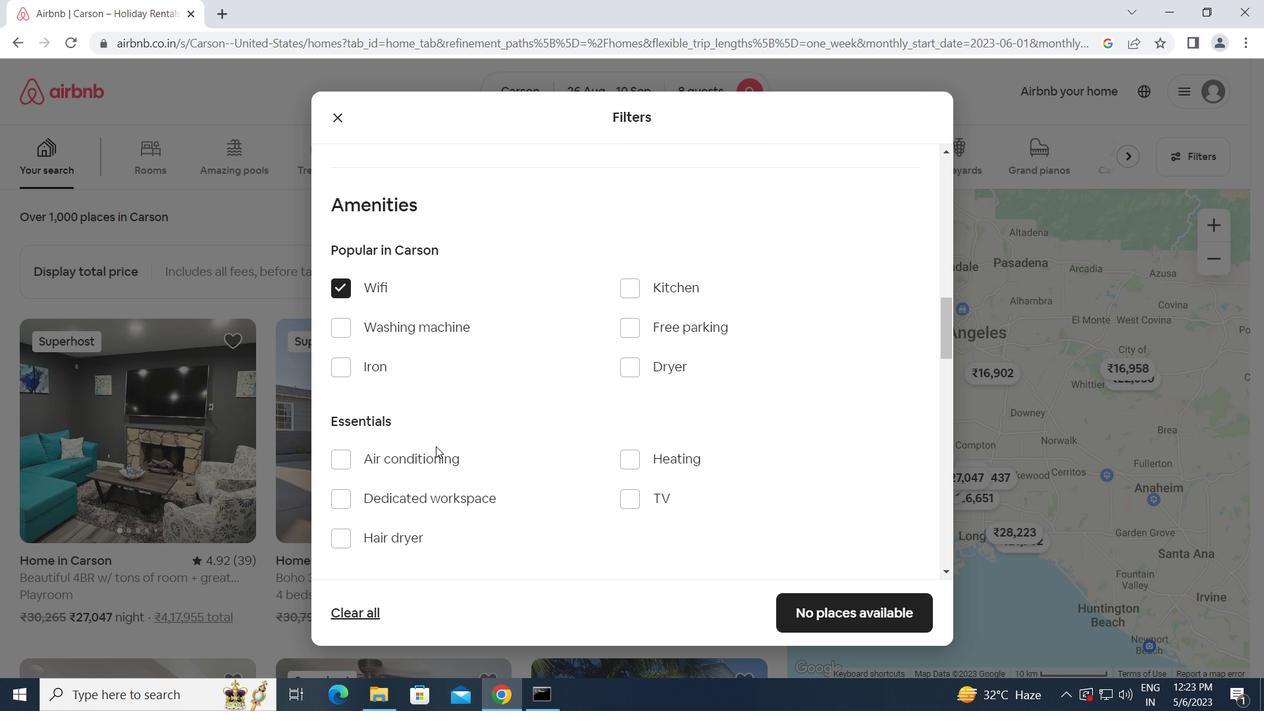 
Action: Mouse moved to (632, 423)
Screenshot: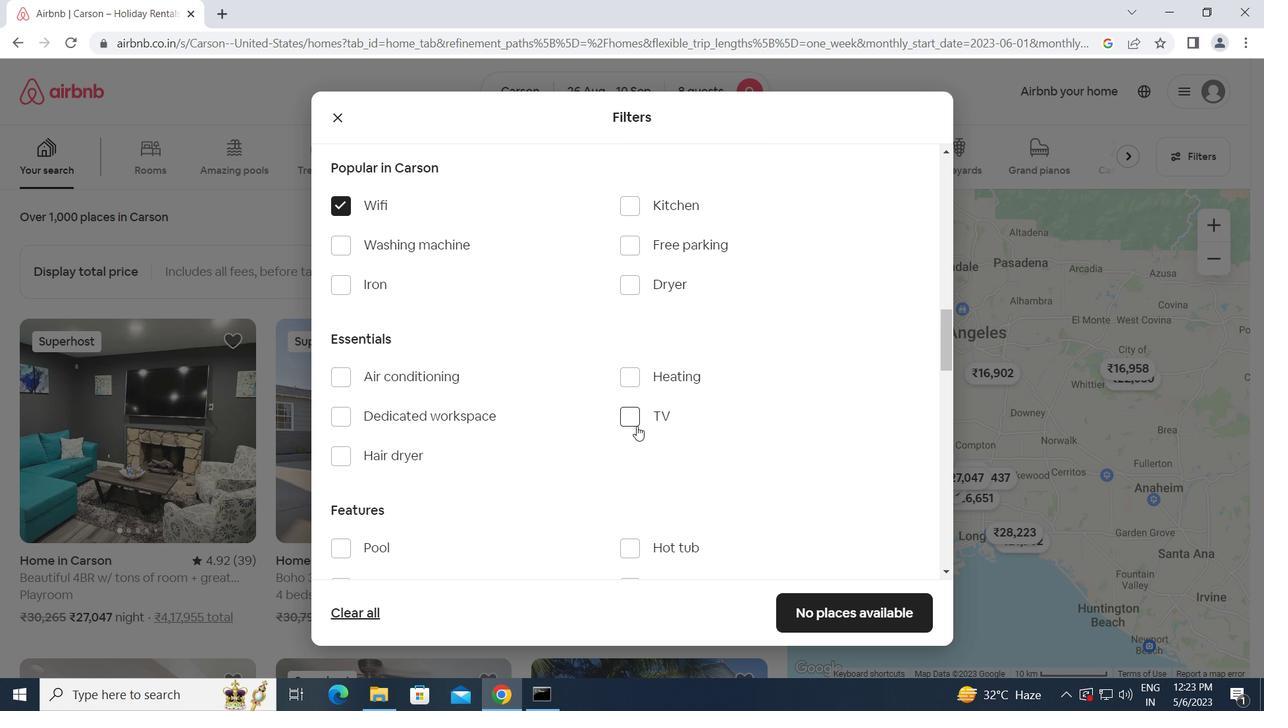 
Action: Mouse pressed left at (632, 423)
Screenshot: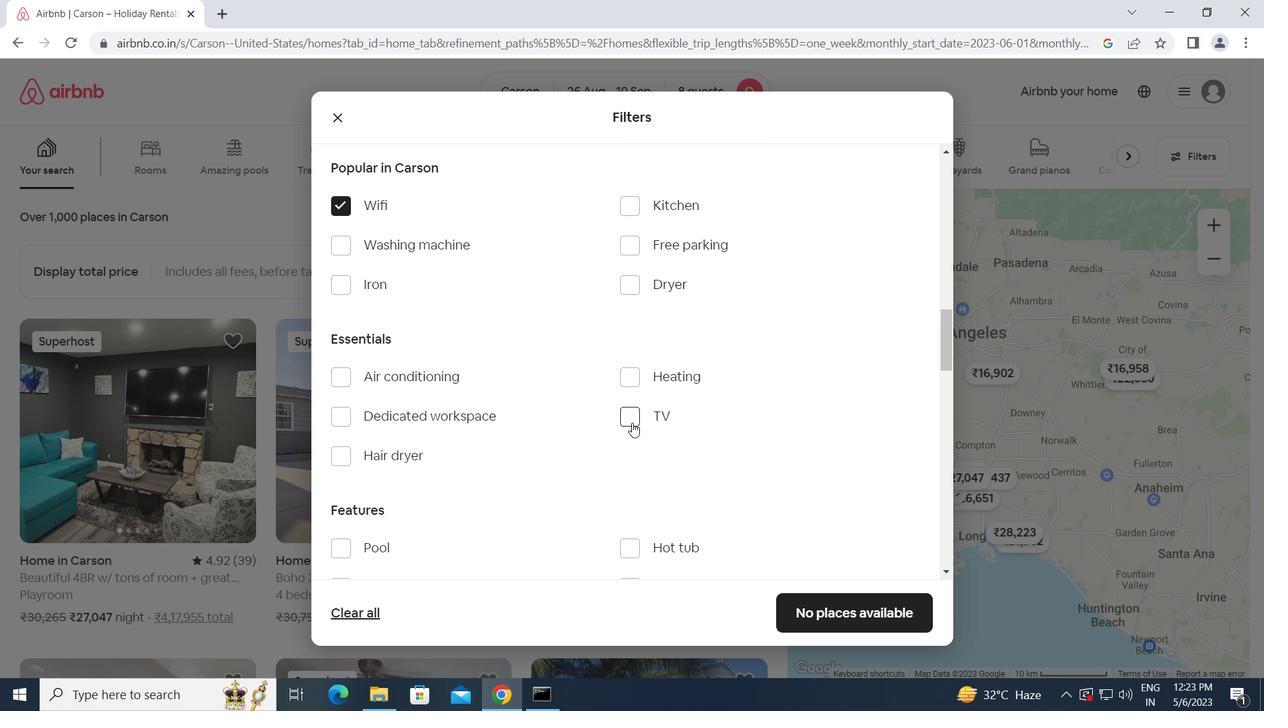
Action: Mouse moved to (628, 248)
Screenshot: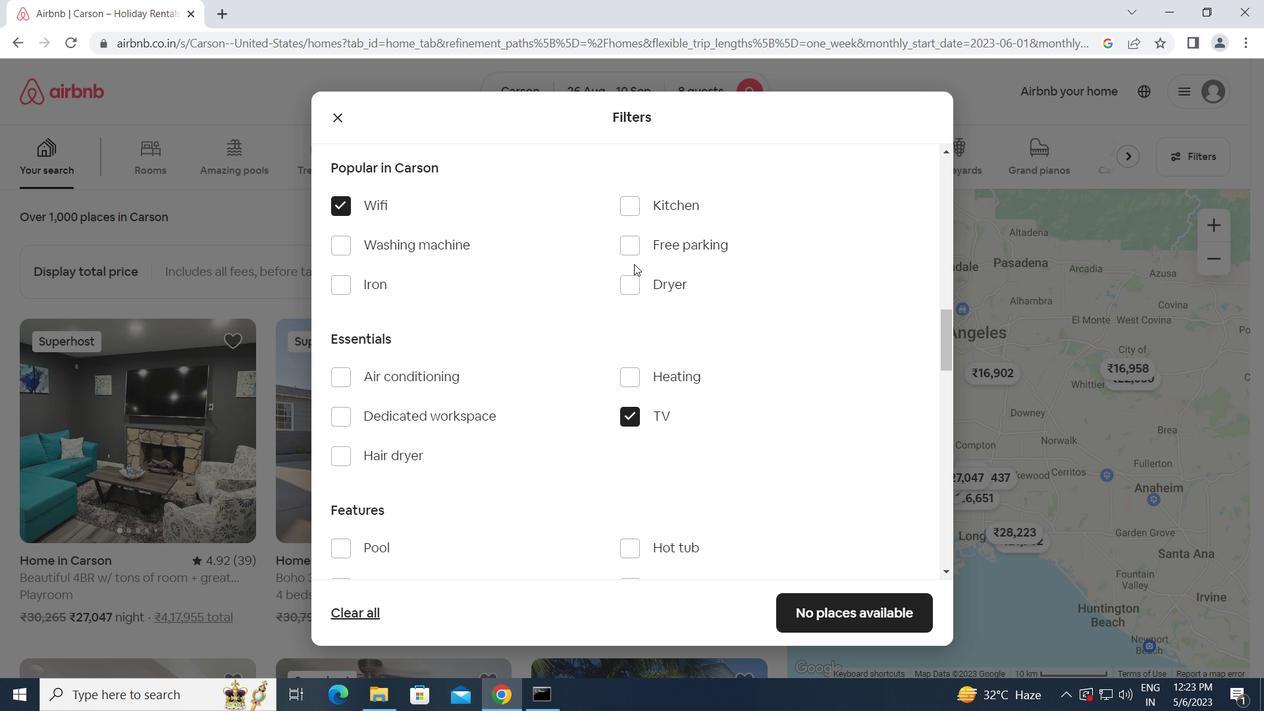 
Action: Mouse pressed left at (628, 248)
Screenshot: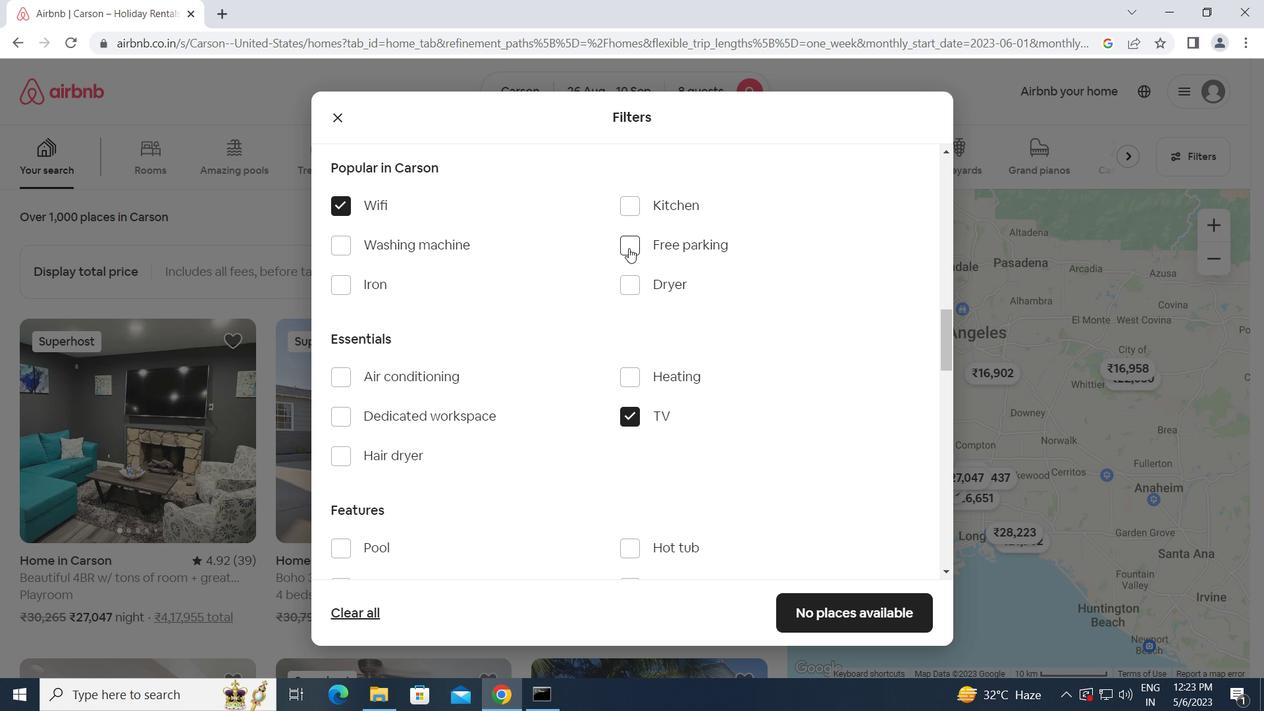 
Action: Mouse moved to (358, 443)
Screenshot: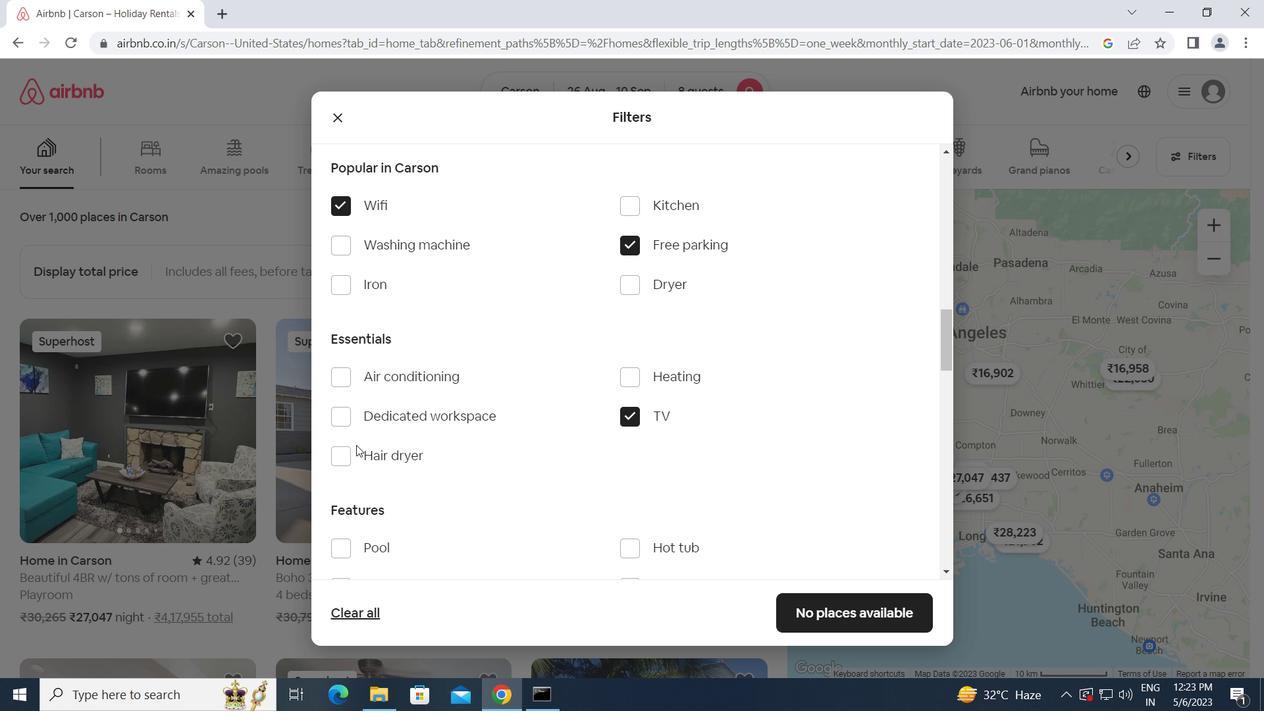 
Action: Mouse scrolled (358, 443) with delta (0, 0)
Screenshot: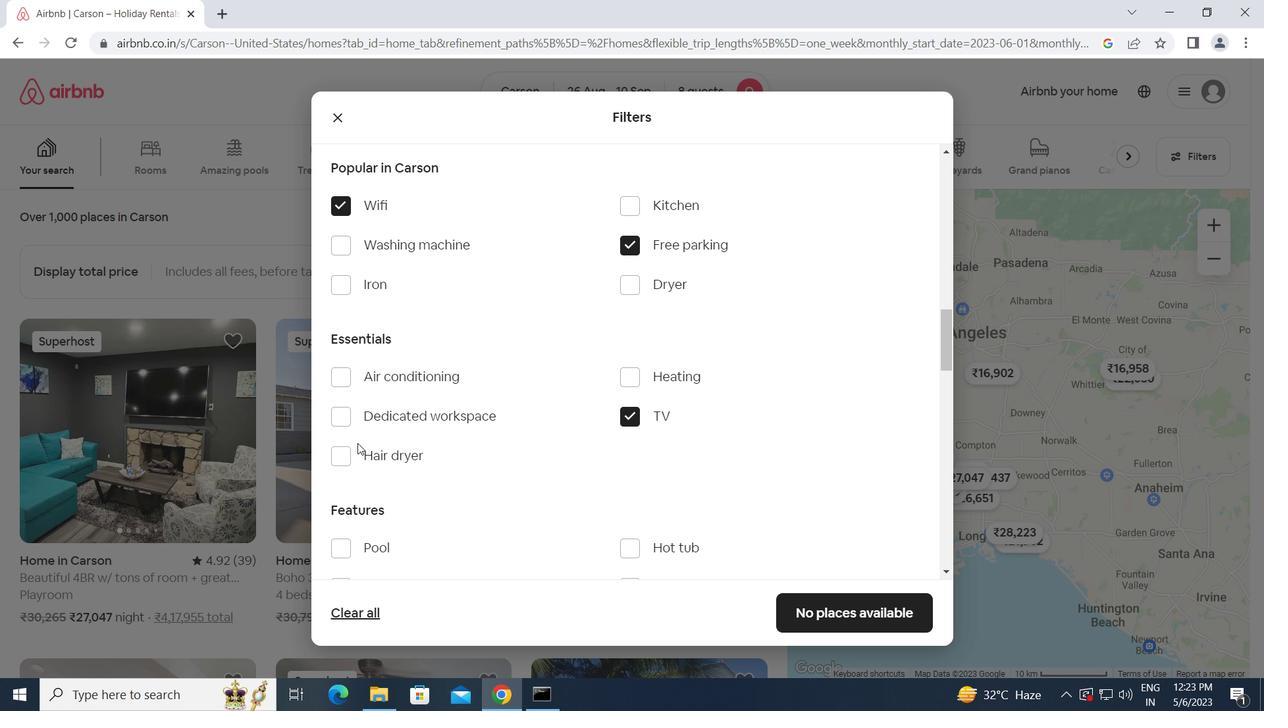 
Action: Mouse scrolled (358, 443) with delta (0, 0)
Screenshot: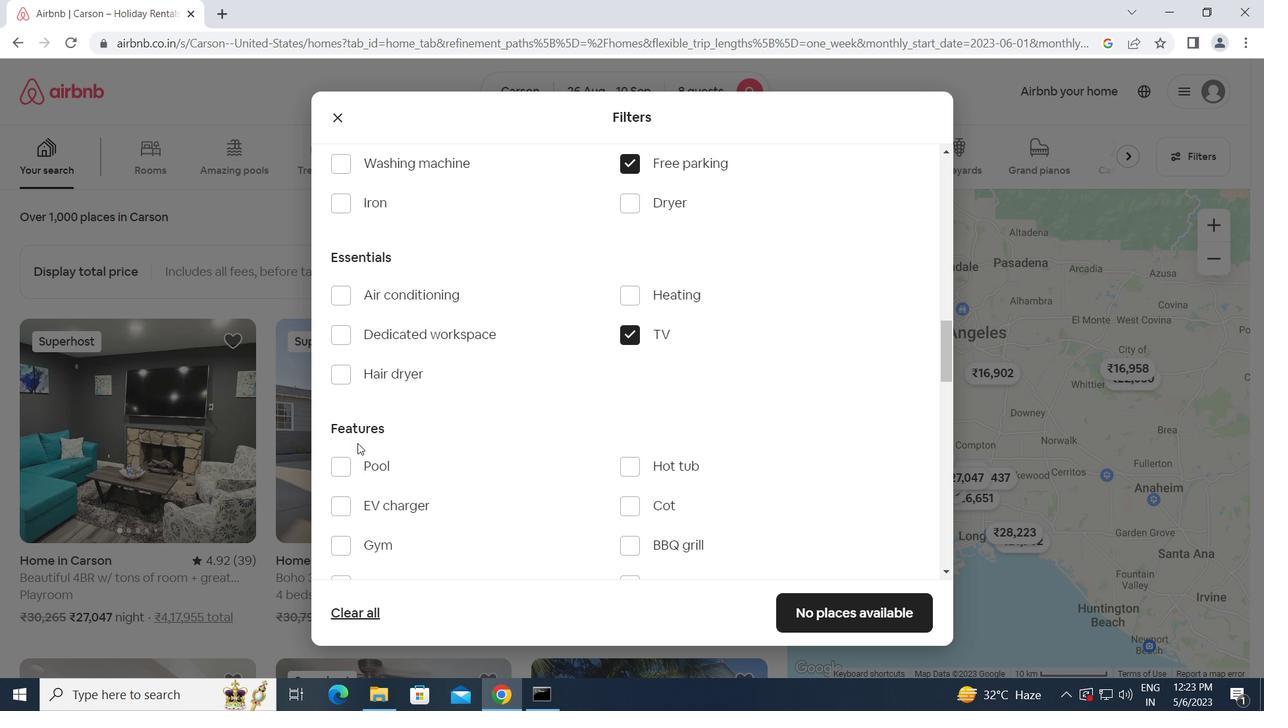 
Action: Mouse moved to (346, 460)
Screenshot: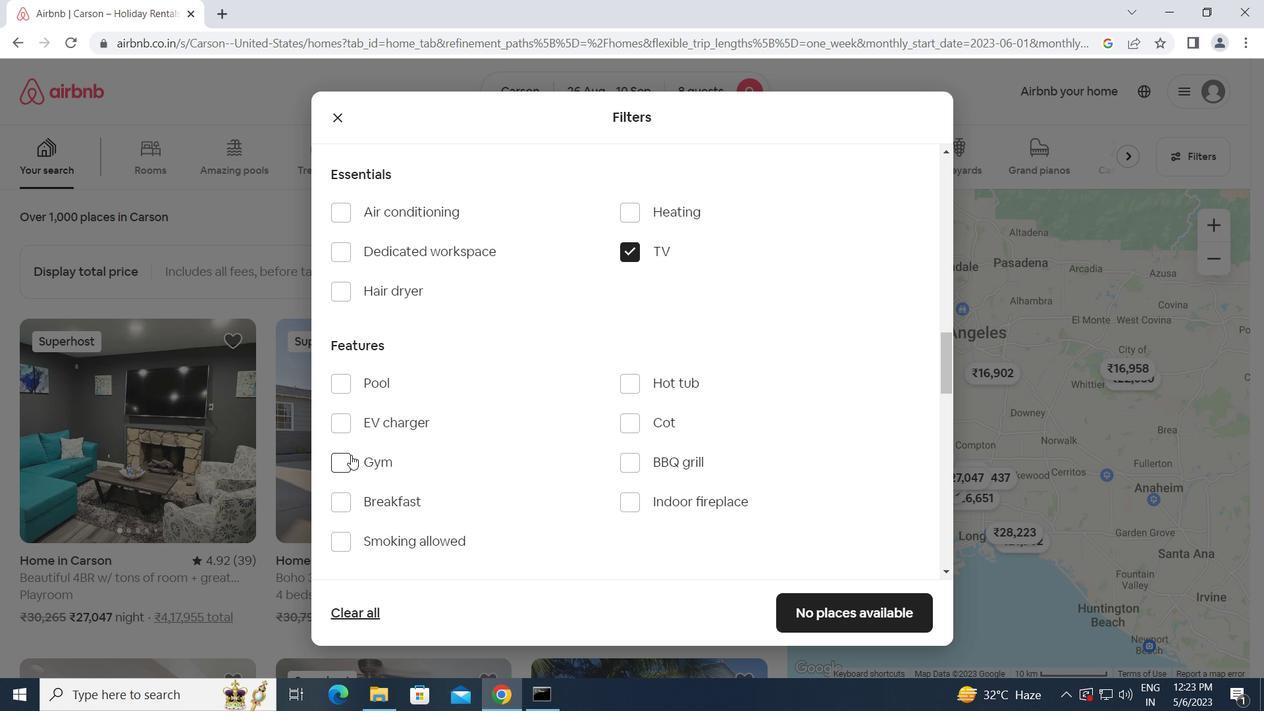 
Action: Mouse pressed left at (346, 460)
Screenshot: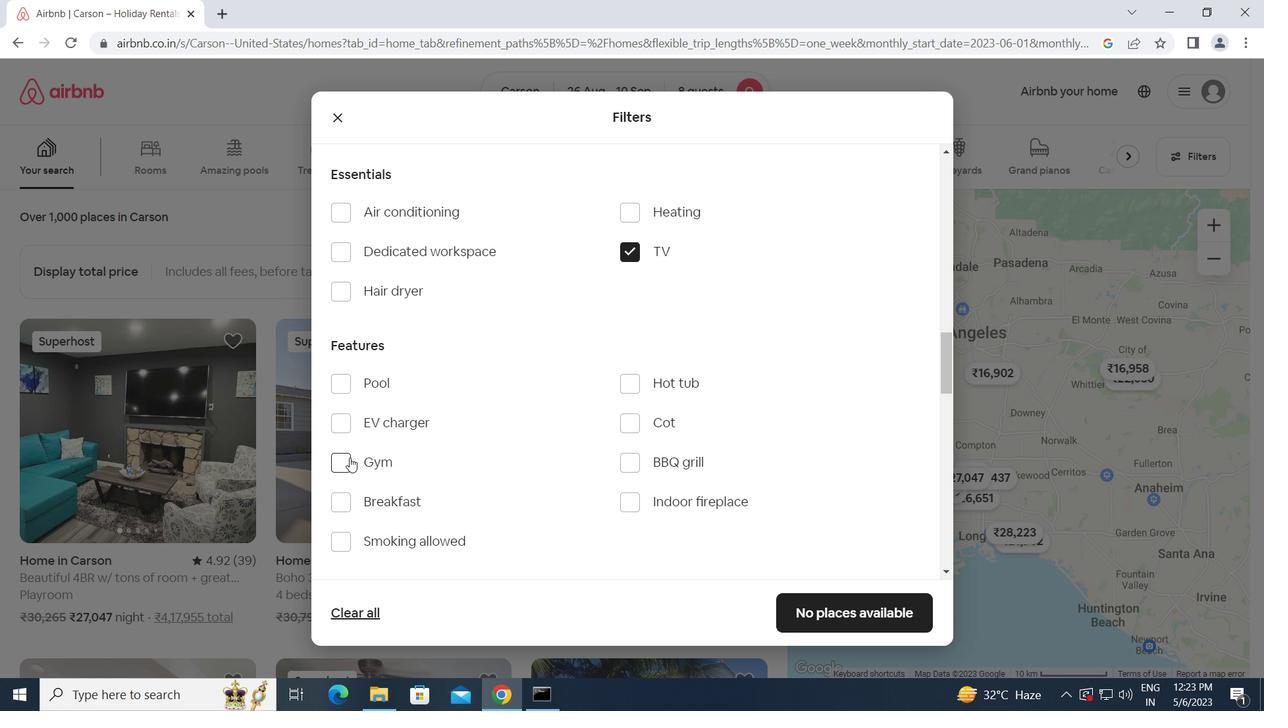 
Action: Mouse moved to (344, 504)
Screenshot: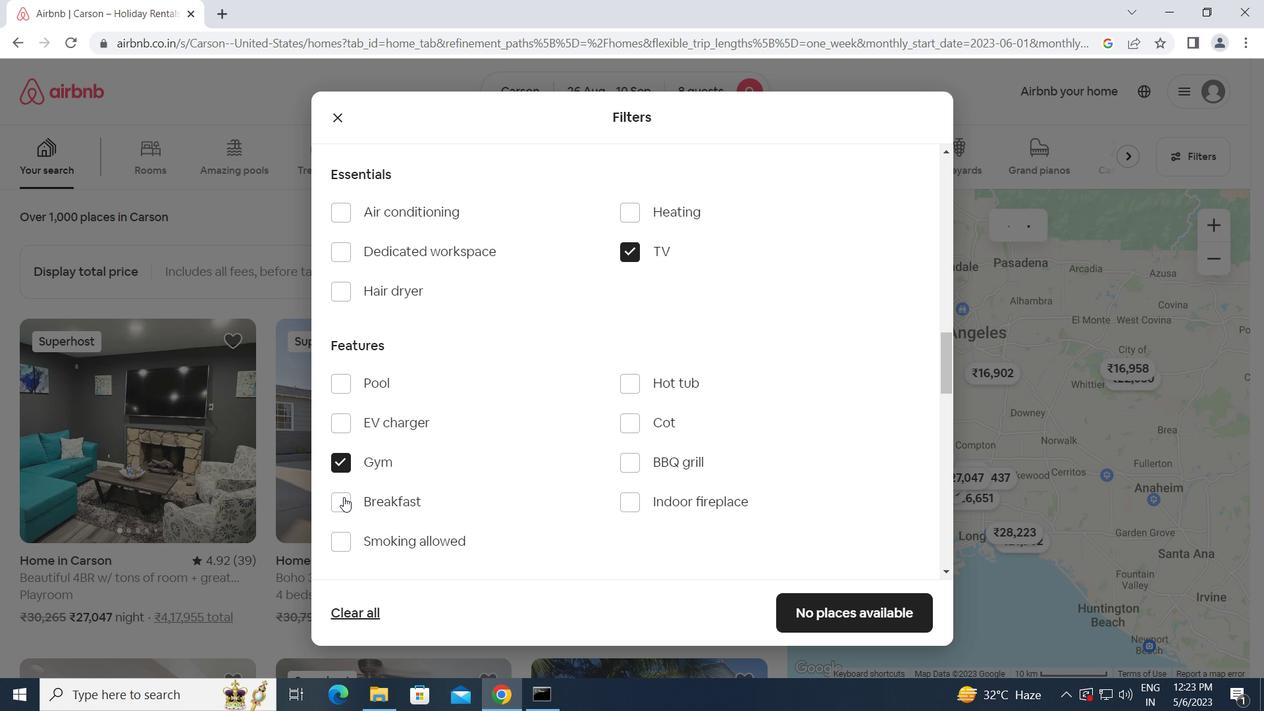 
Action: Mouse pressed left at (344, 504)
Screenshot: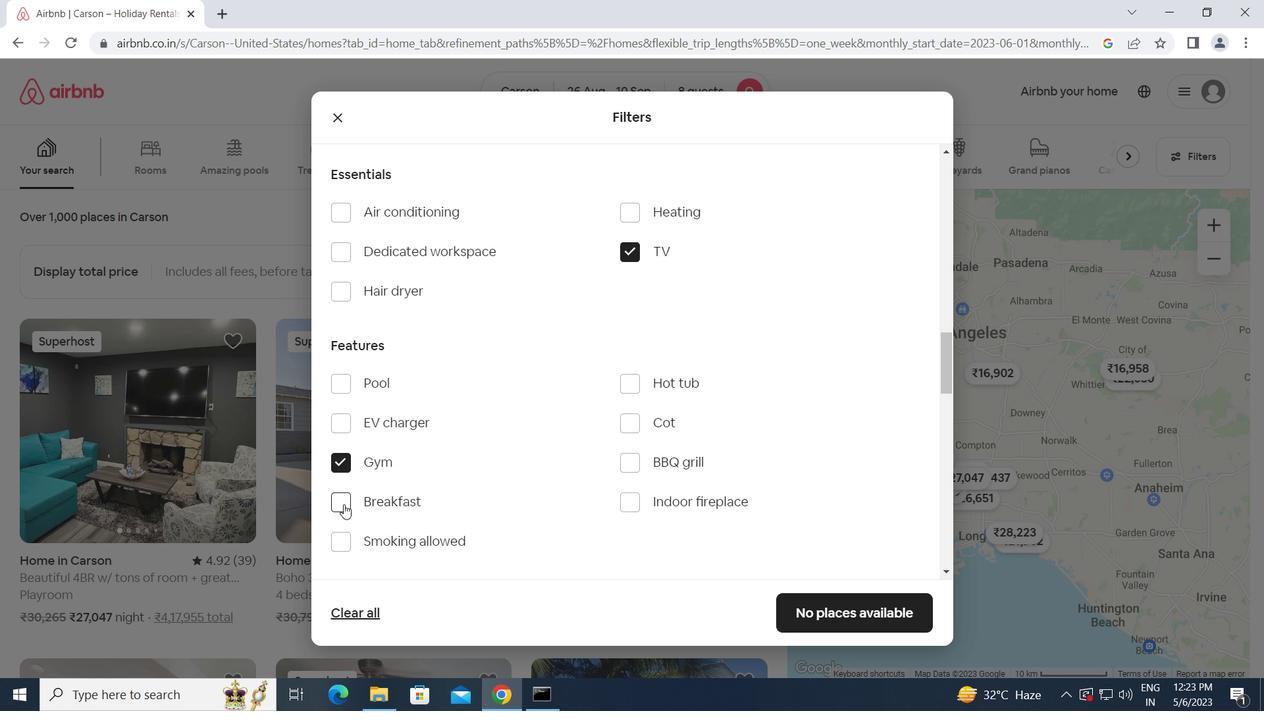 
Action: Mouse moved to (557, 489)
Screenshot: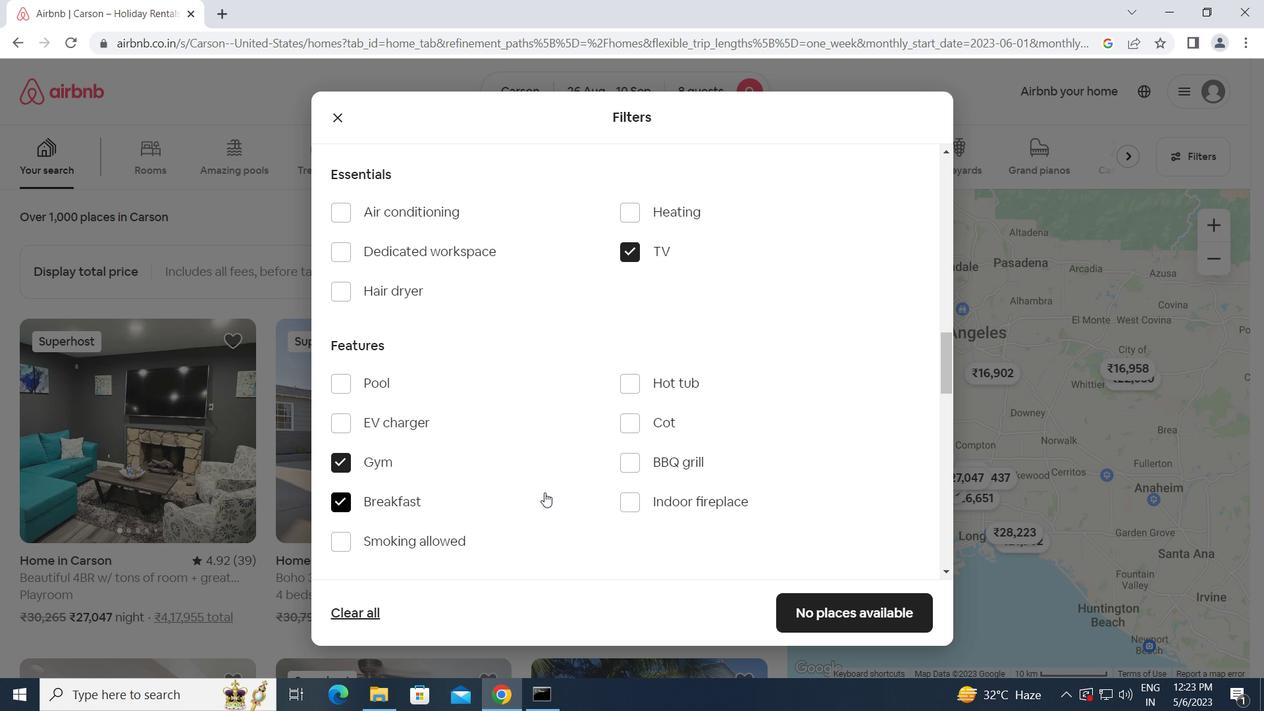 
Action: Mouse scrolled (557, 489) with delta (0, 0)
Screenshot: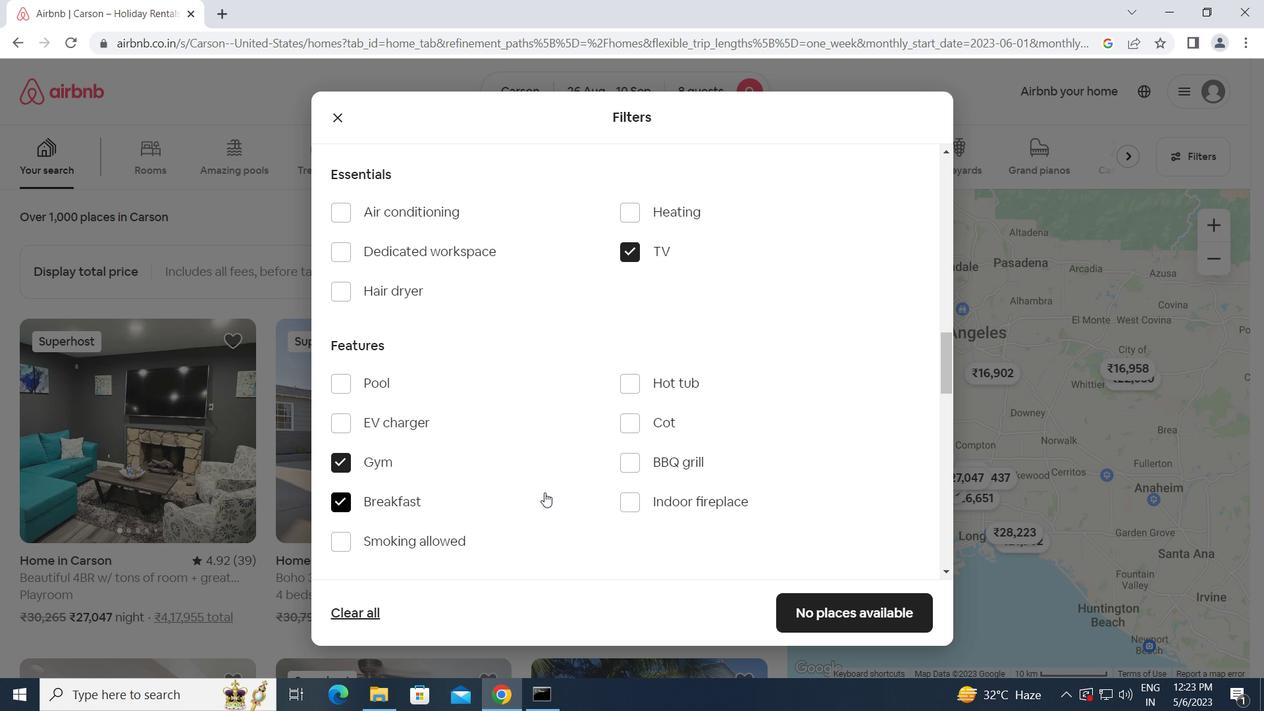 
Action: Mouse scrolled (557, 489) with delta (0, 0)
Screenshot: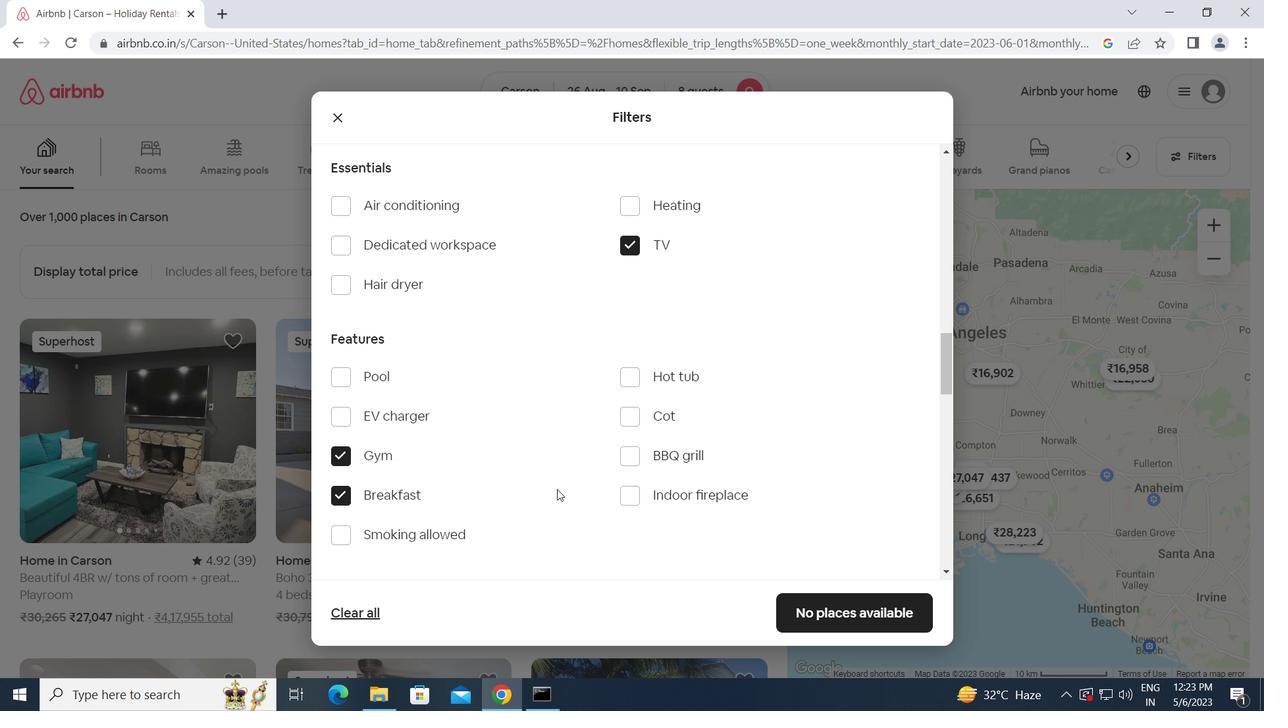 
Action: Mouse scrolled (557, 489) with delta (0, 0)
Screenshot: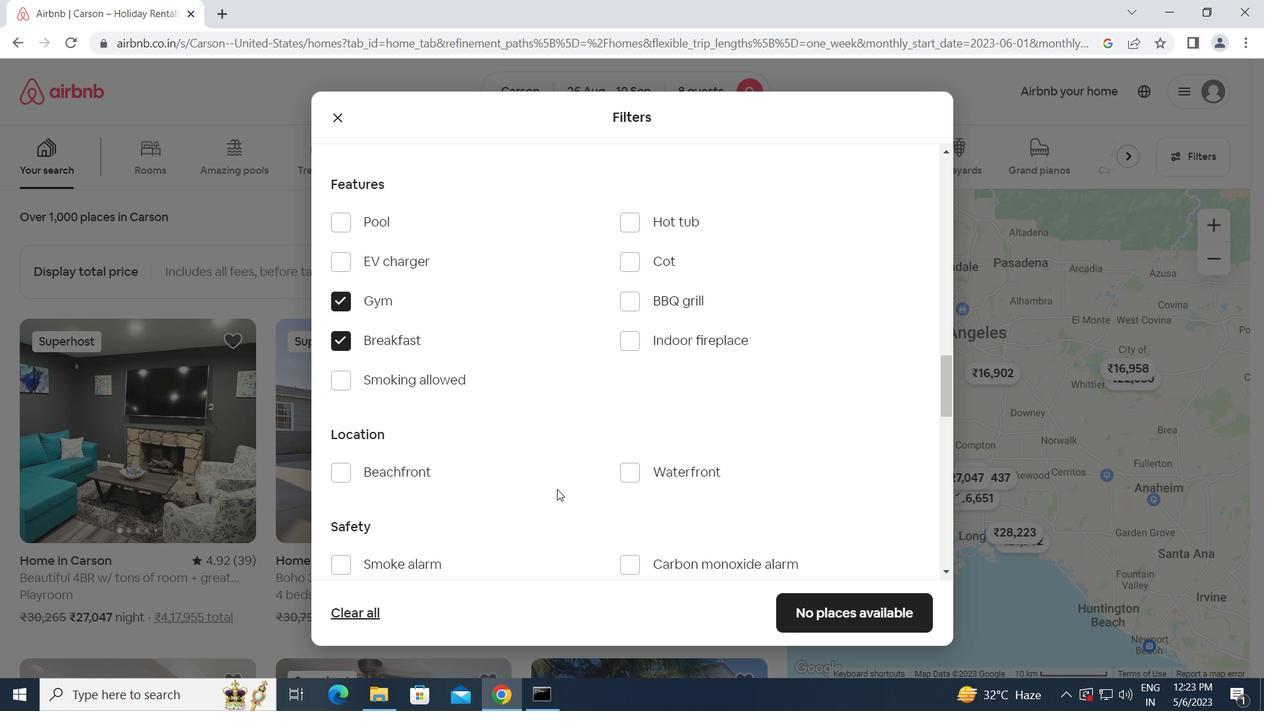 
Action: Mouse scrolled (557, 489) with delta (0, 0)
Screenshot: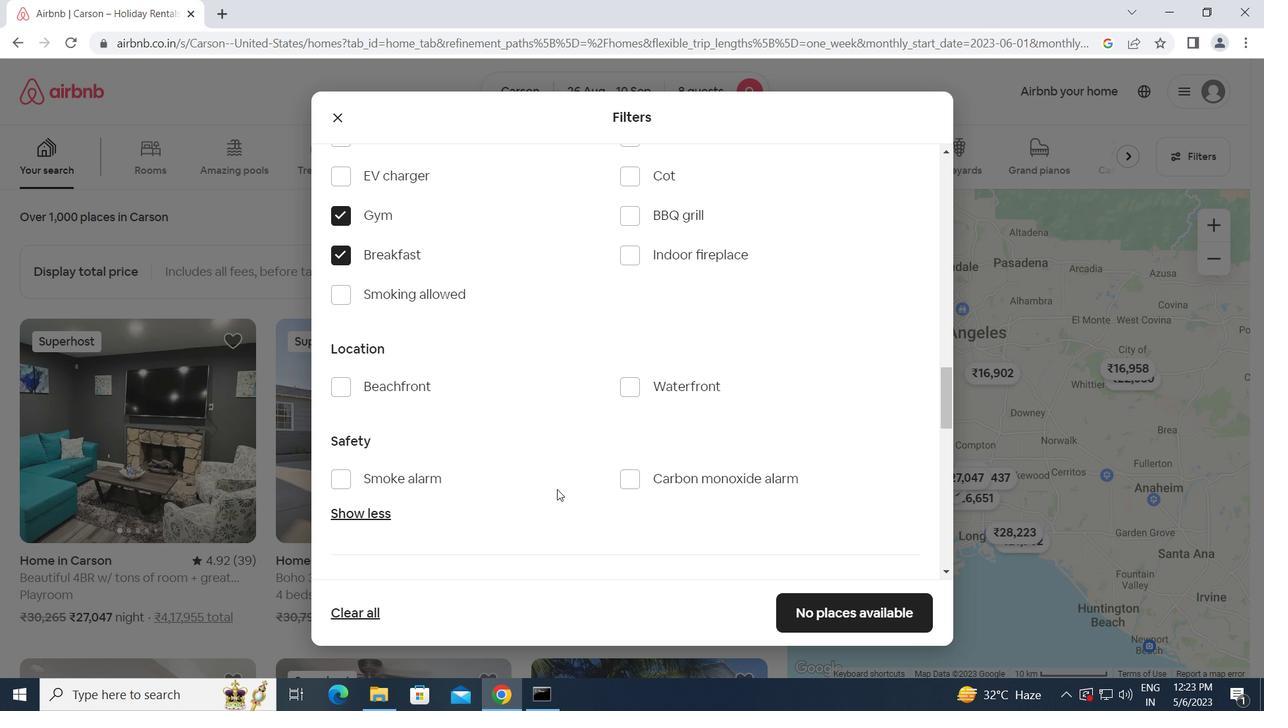
Action: Mouse scrolled (557, 489) with delta (0, 0)
Screenshot: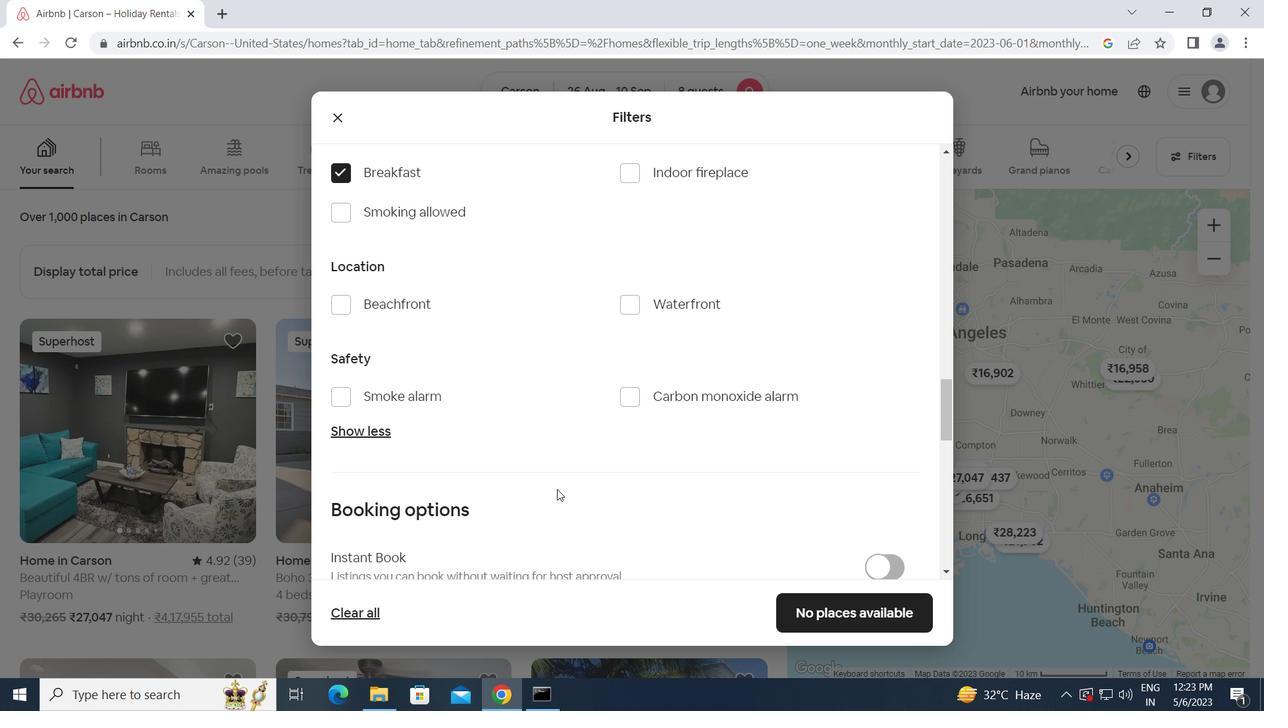 
Action: Mouse scrolled (557, 489) with delta (0, 0)
Screenshot: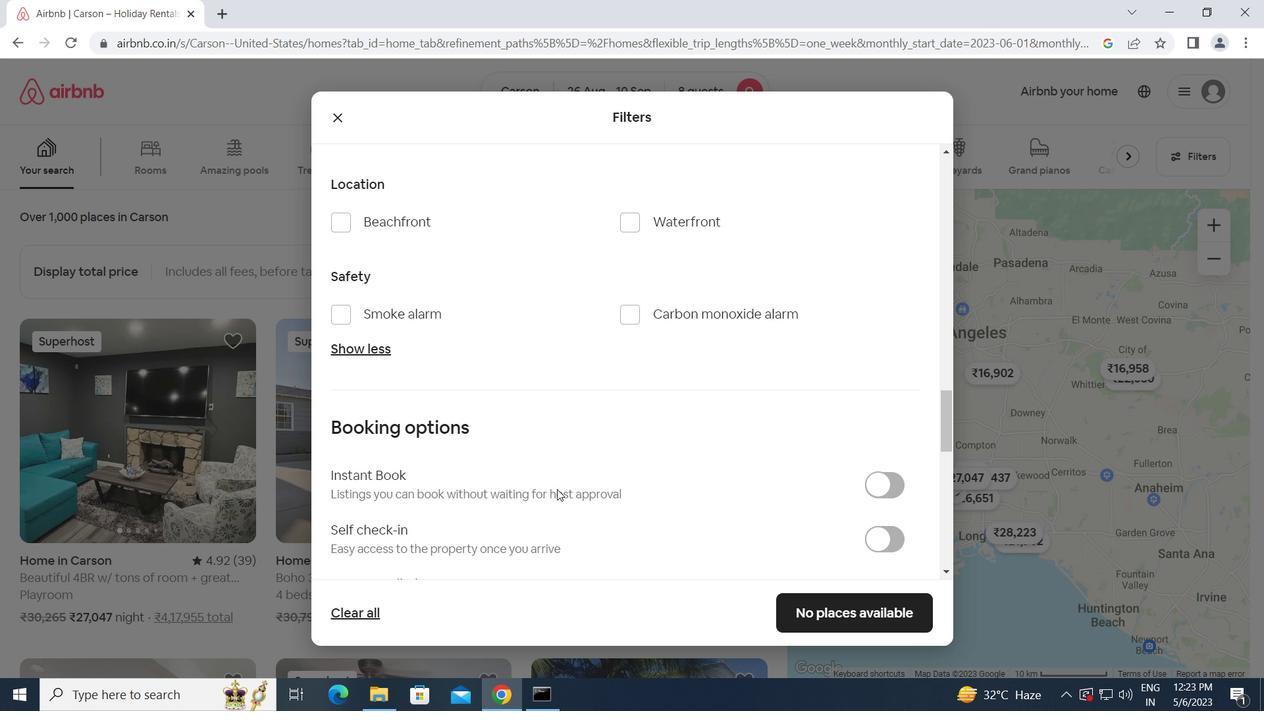 
Action: Mouse moved to (888, 457)
Screenshot: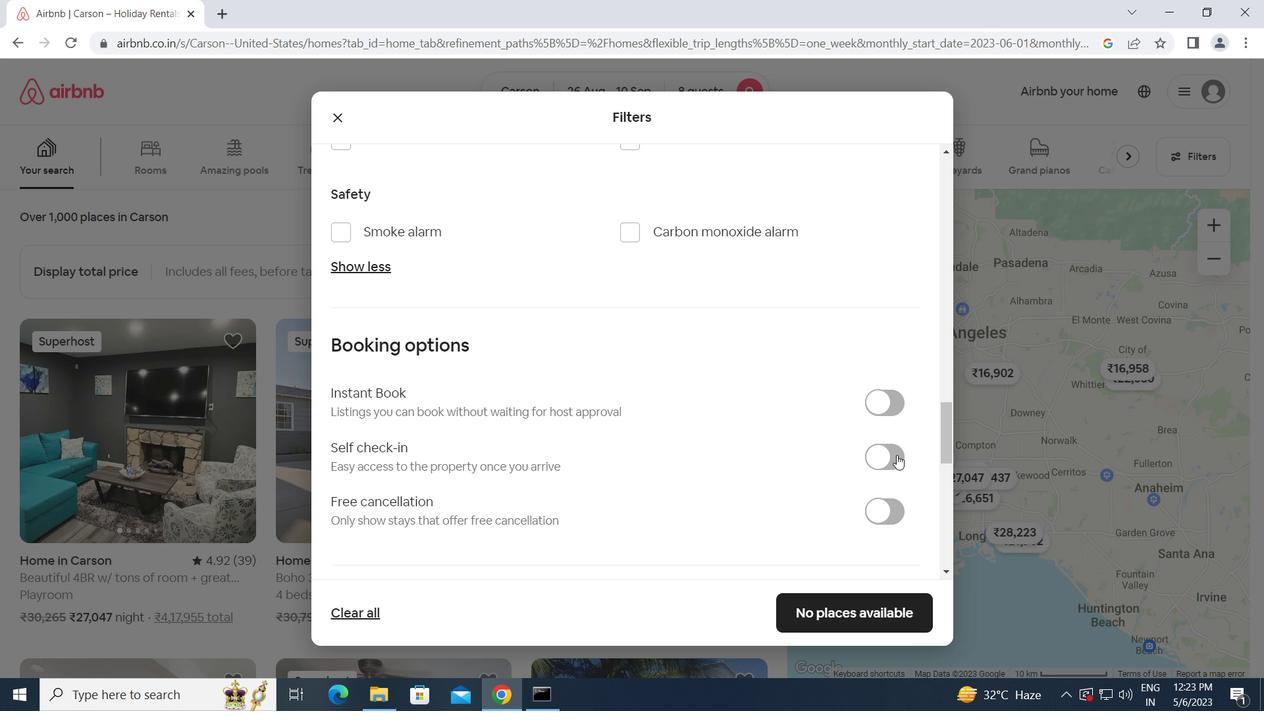 
Action: Mouse pressed left at (888, 457)
Screenshot: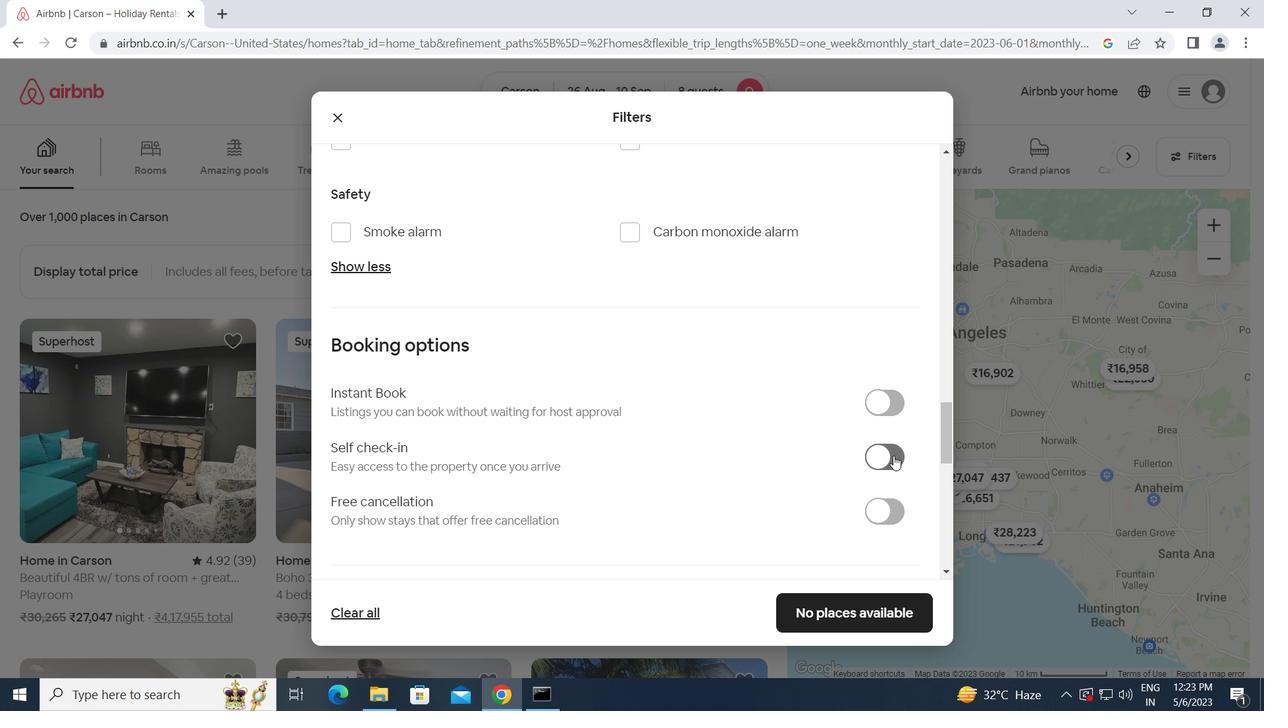 
Action: Mouse moved to (711, 491)
Screenshot: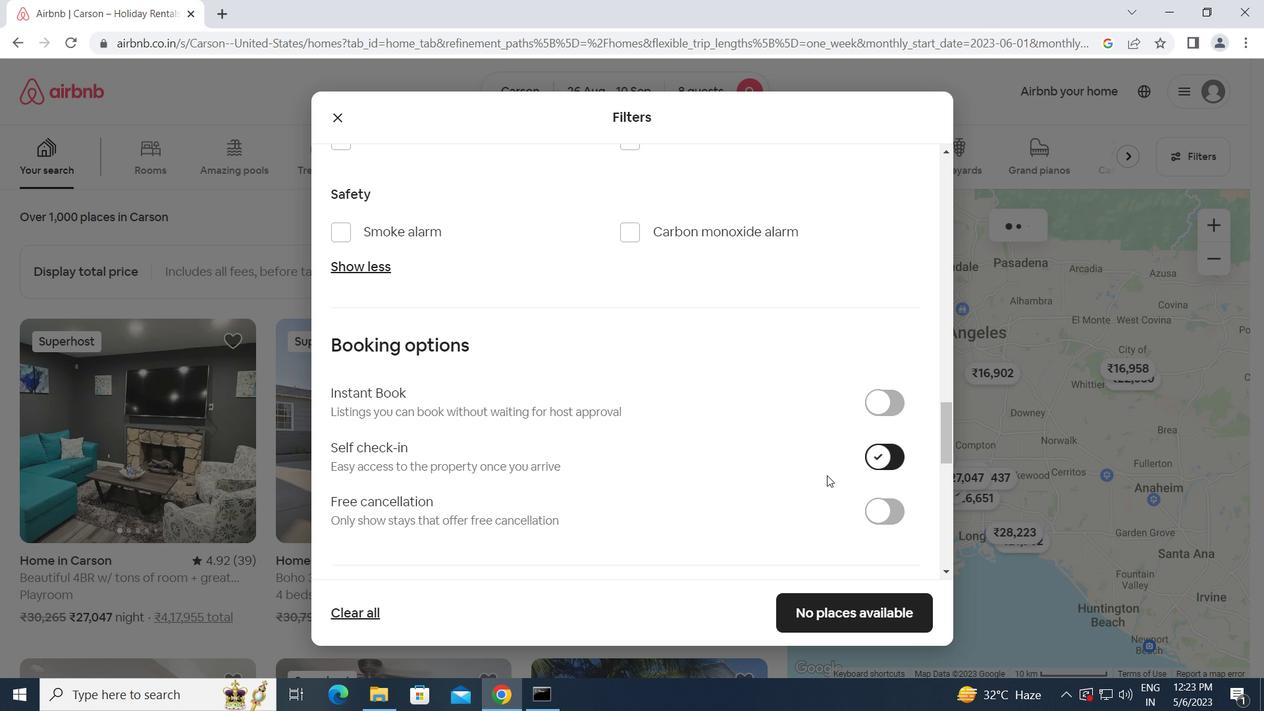 
Action: Mouse scrolled (711, 491) with delta (0, 0)
Screenshot: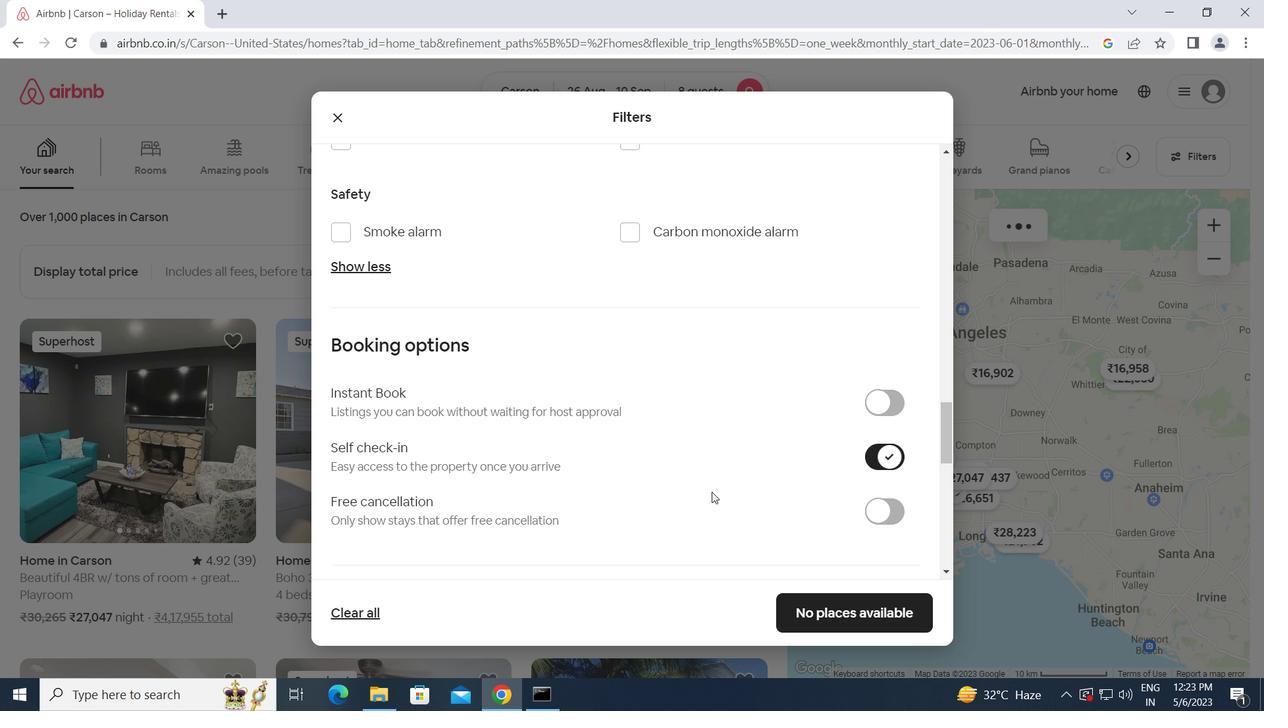
Action: Mouse scrolled (711, 491) with delta (0, 0)
Screenshot: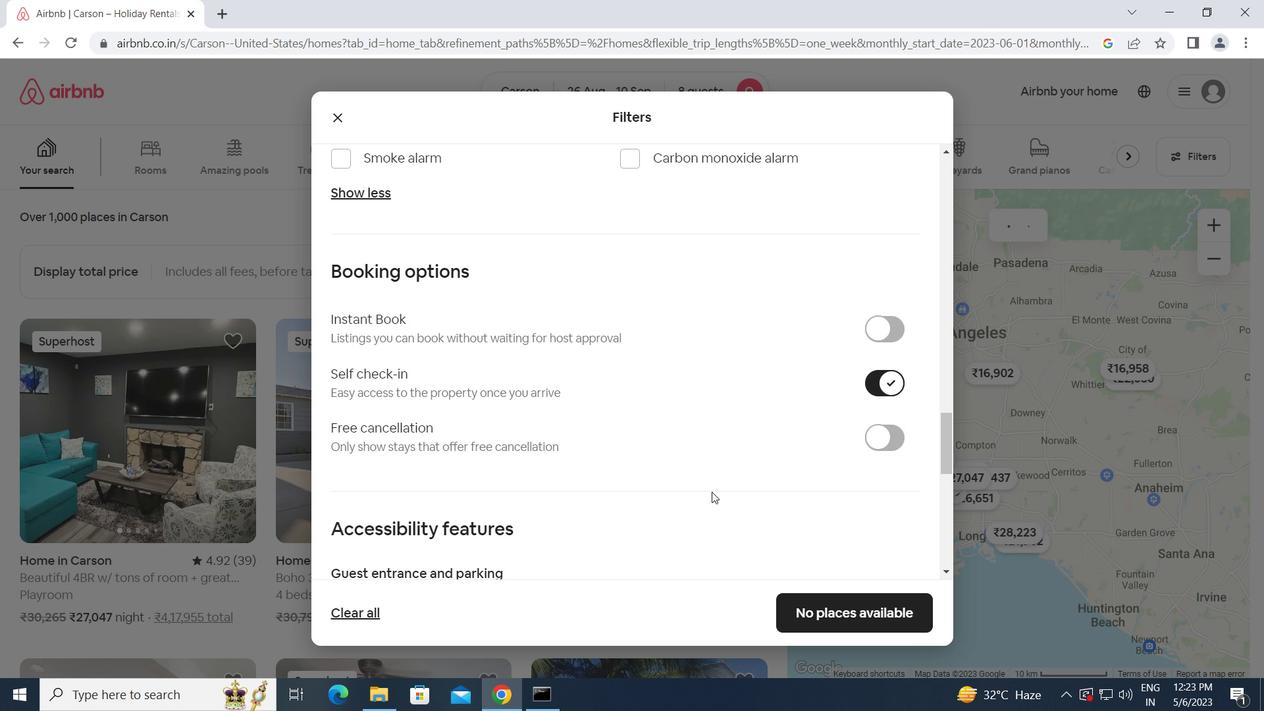 
Action: Mouse scrolled (711, 491) with delta (0, 0)
Screenshot: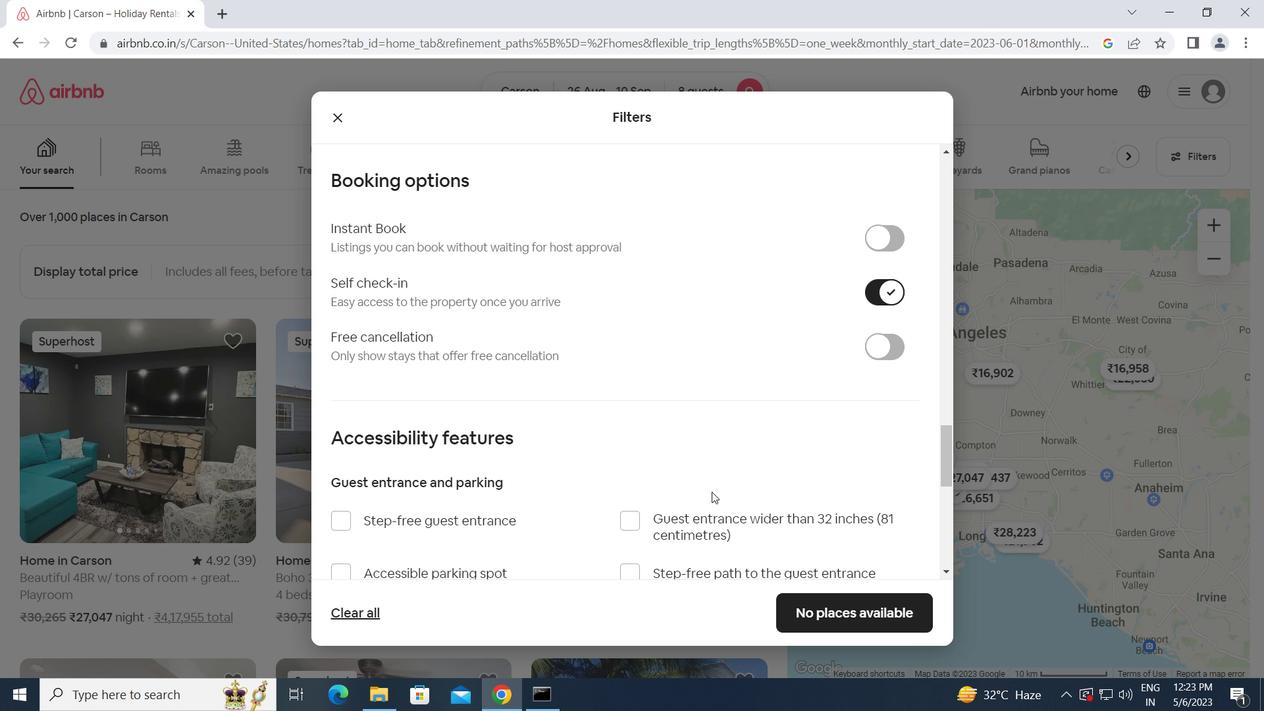
Action: Mouse scrolled (711, 491) with delta (0, 0)
Screenshot: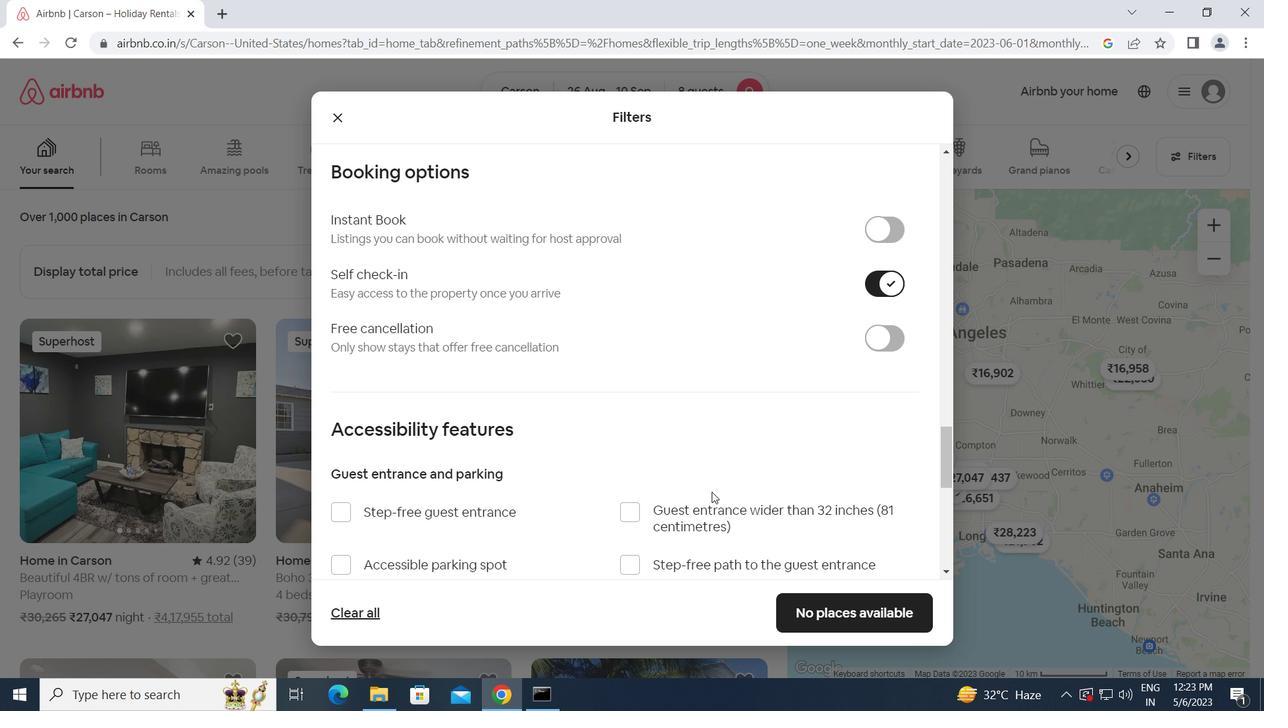 
Action: Mouse scrolled (711, 491) with delta (0, 0)
Screenshot: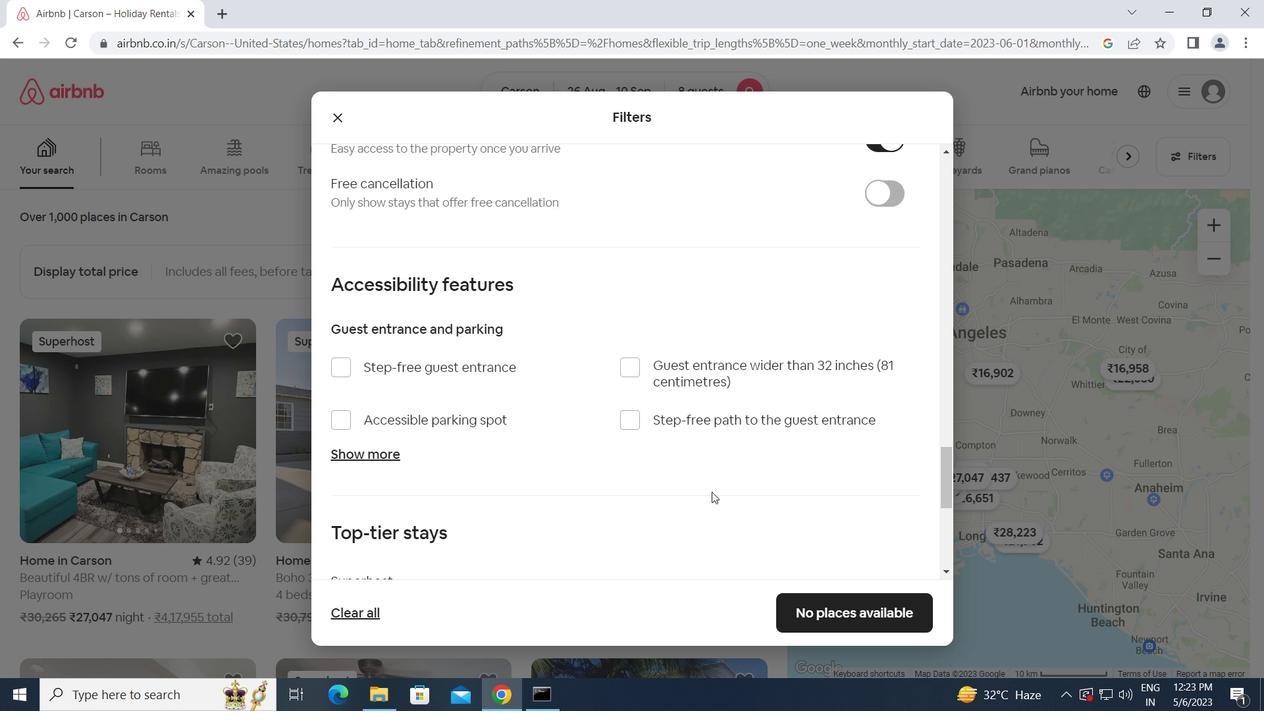 
Action: Mouse scrolled (711, 491) with delta (0, 0)
Screenshot: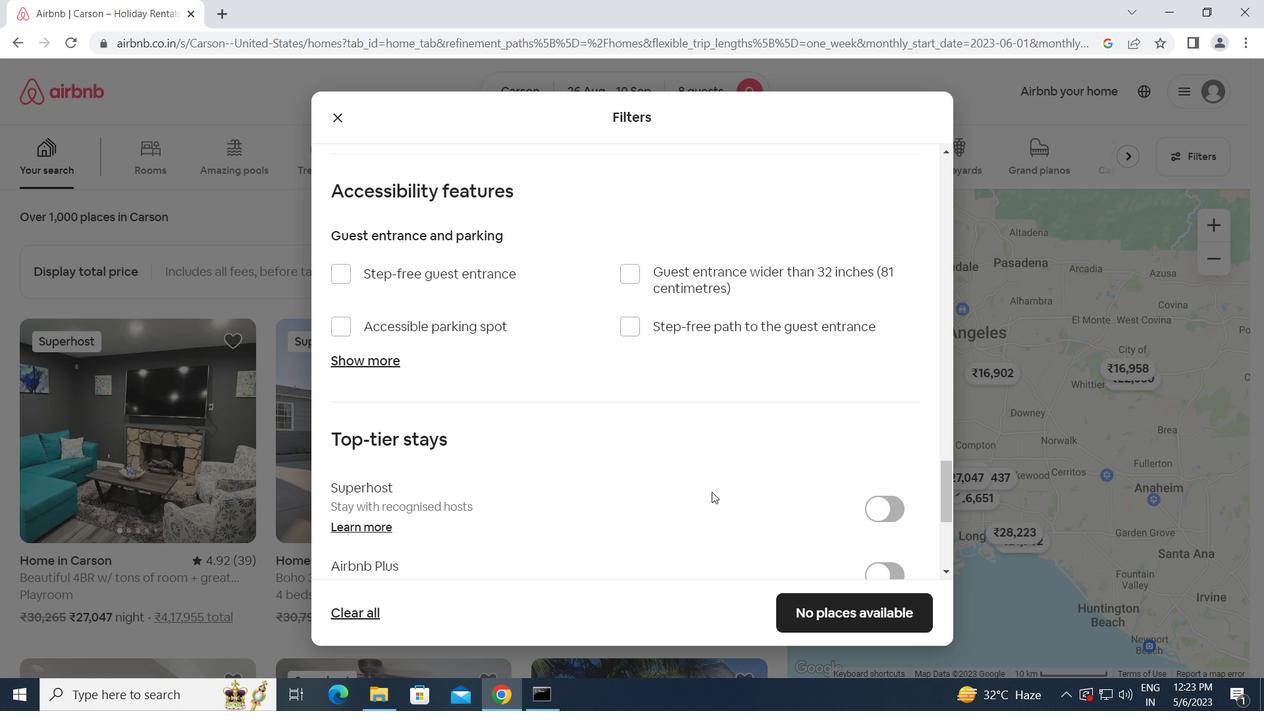 
Action: Mouse scrolled (711, 491) with delta (0, 0)
Screenshot: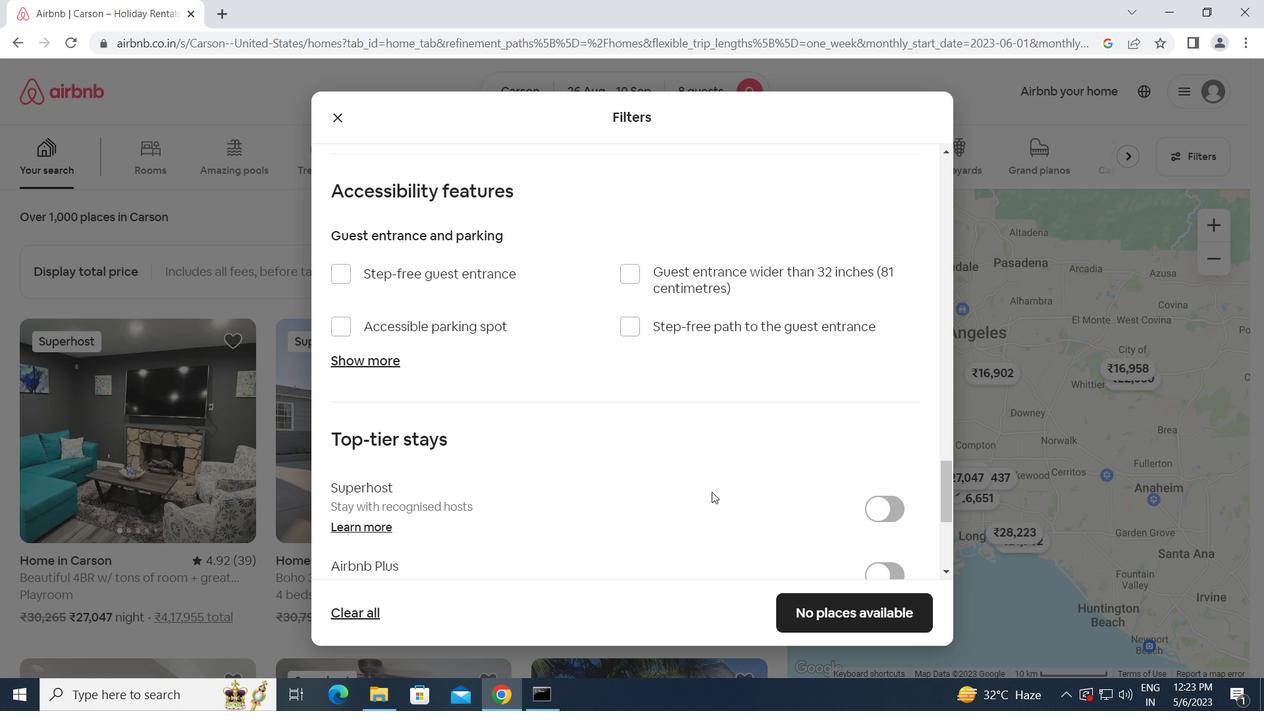 
Action: Mouse scrolled (711, 491) with delta (0, 0)
Screenshot: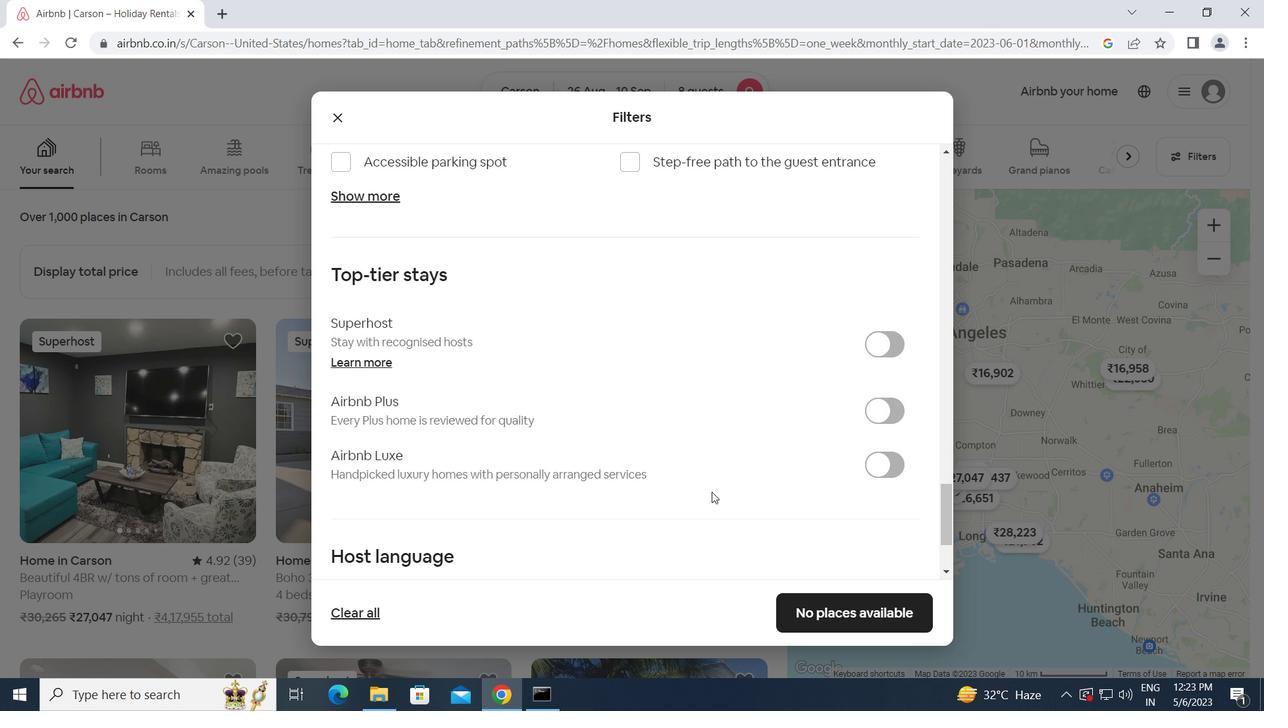 
Action: Mouse scrolled (711, 491) with delta (0, 0)
Screenshot: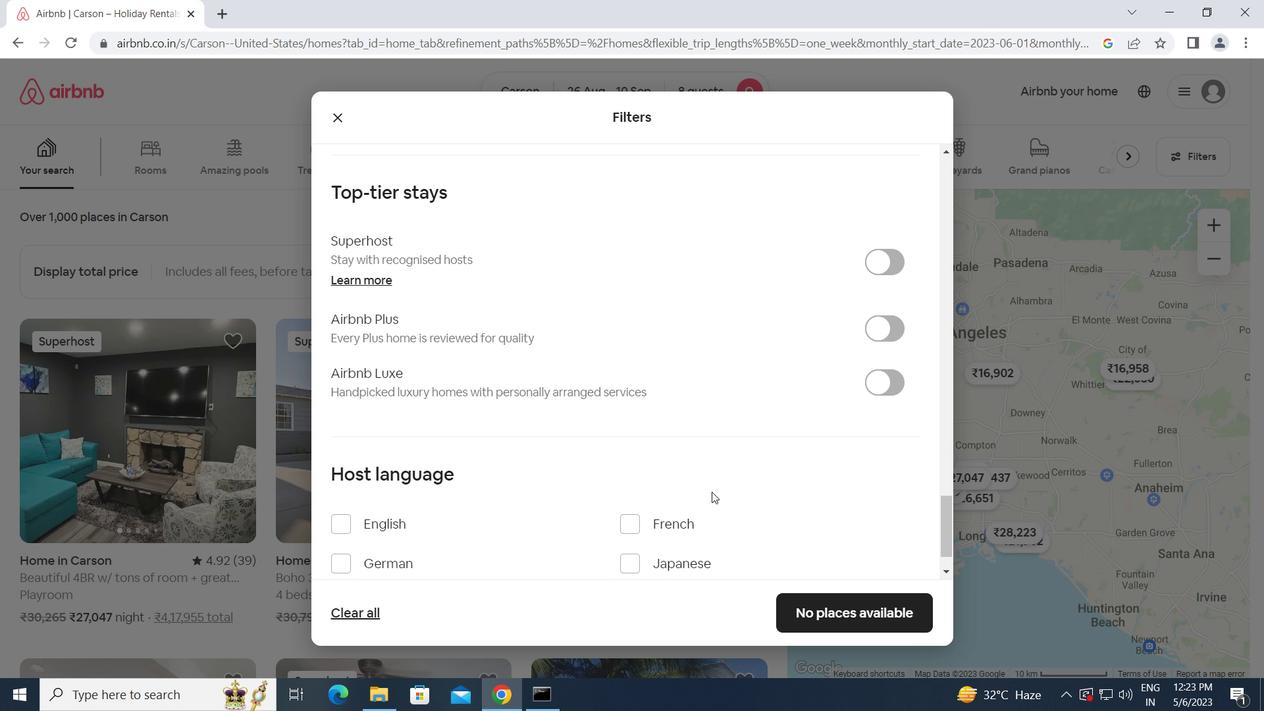 
Action: Mouse moved to (346, 470)
Screenshot: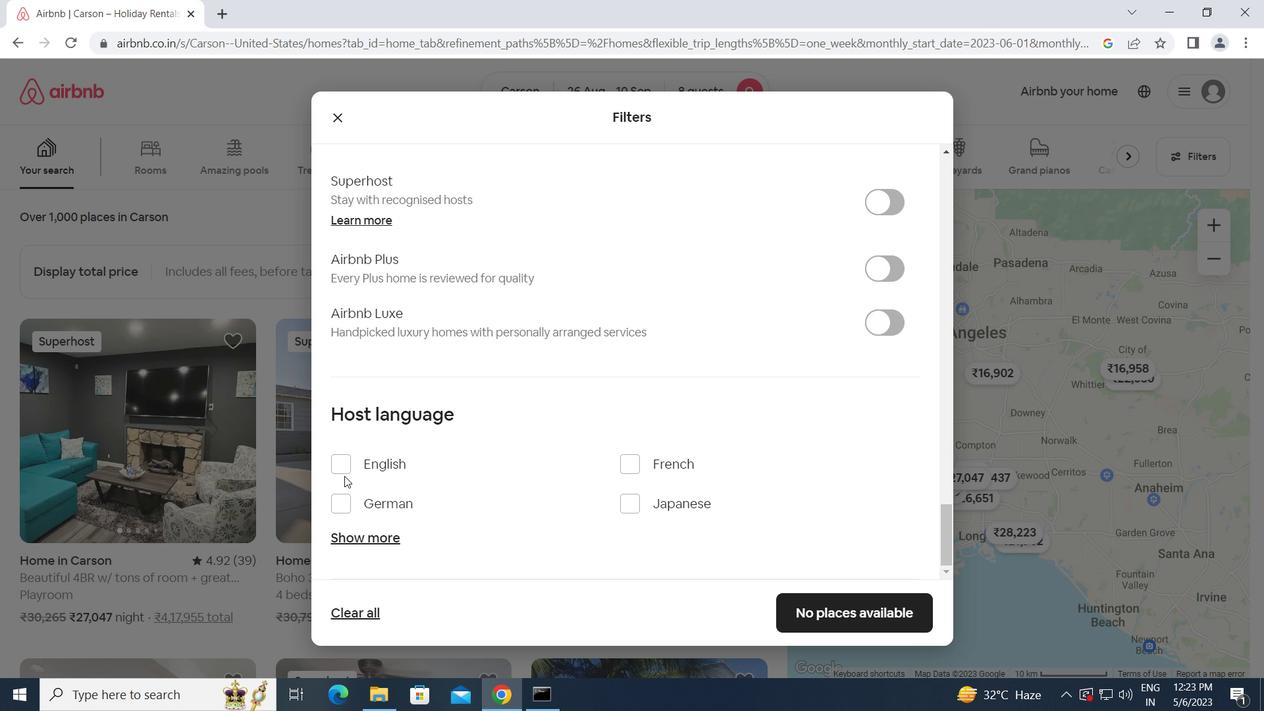 
Action: Mouse pressed left at (346, 470)
Screenshot: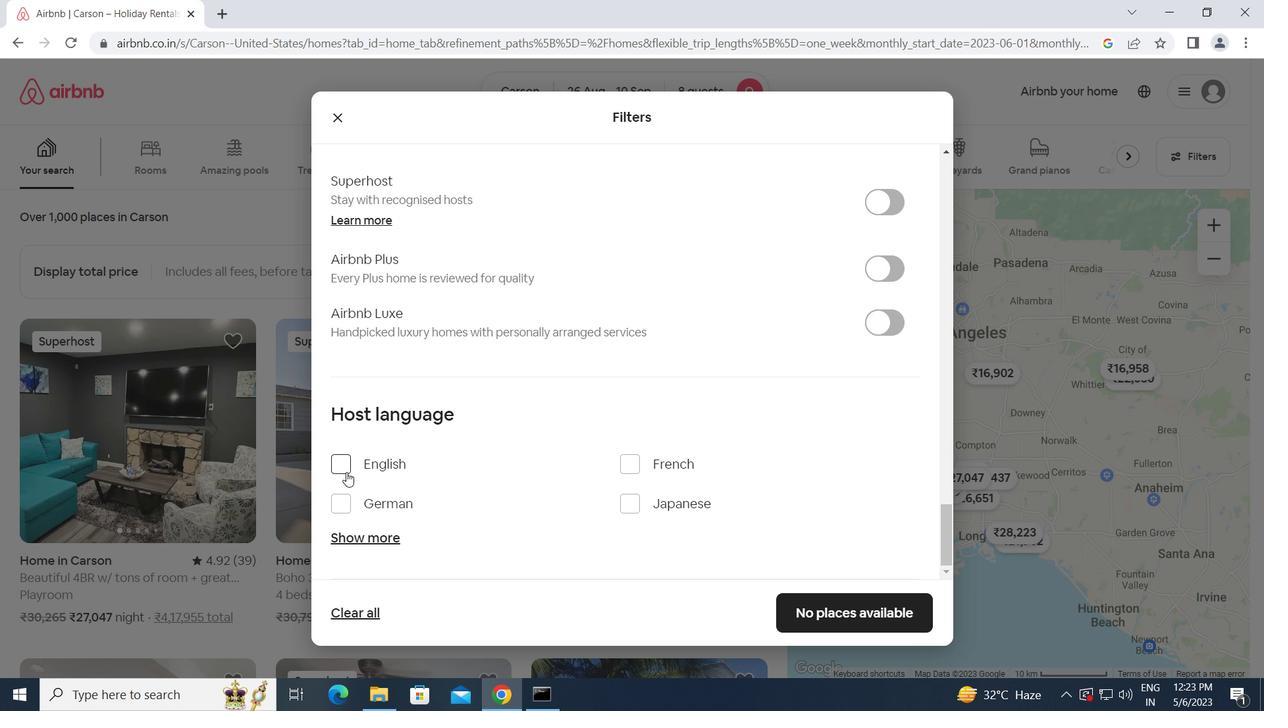 
Action: Mouse moved to (828, 604)
Screenshot: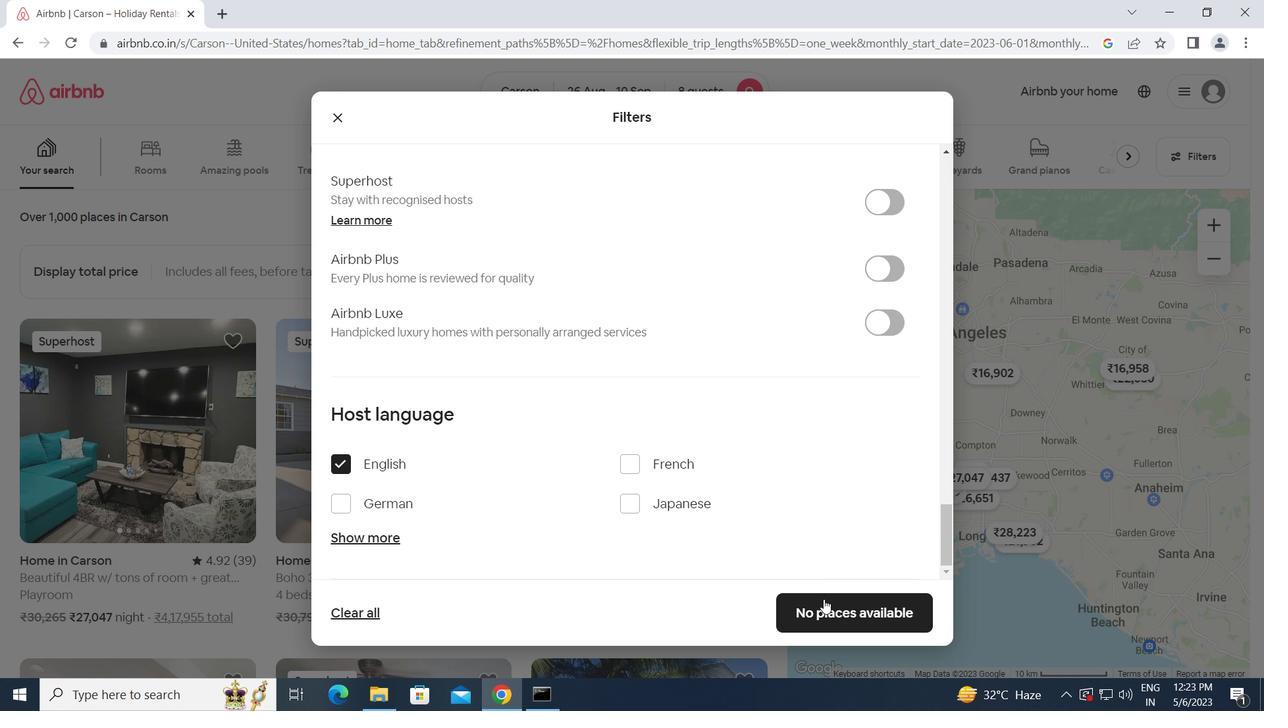 
Action: Mouse pressed left at (828, 604)
Screenshot: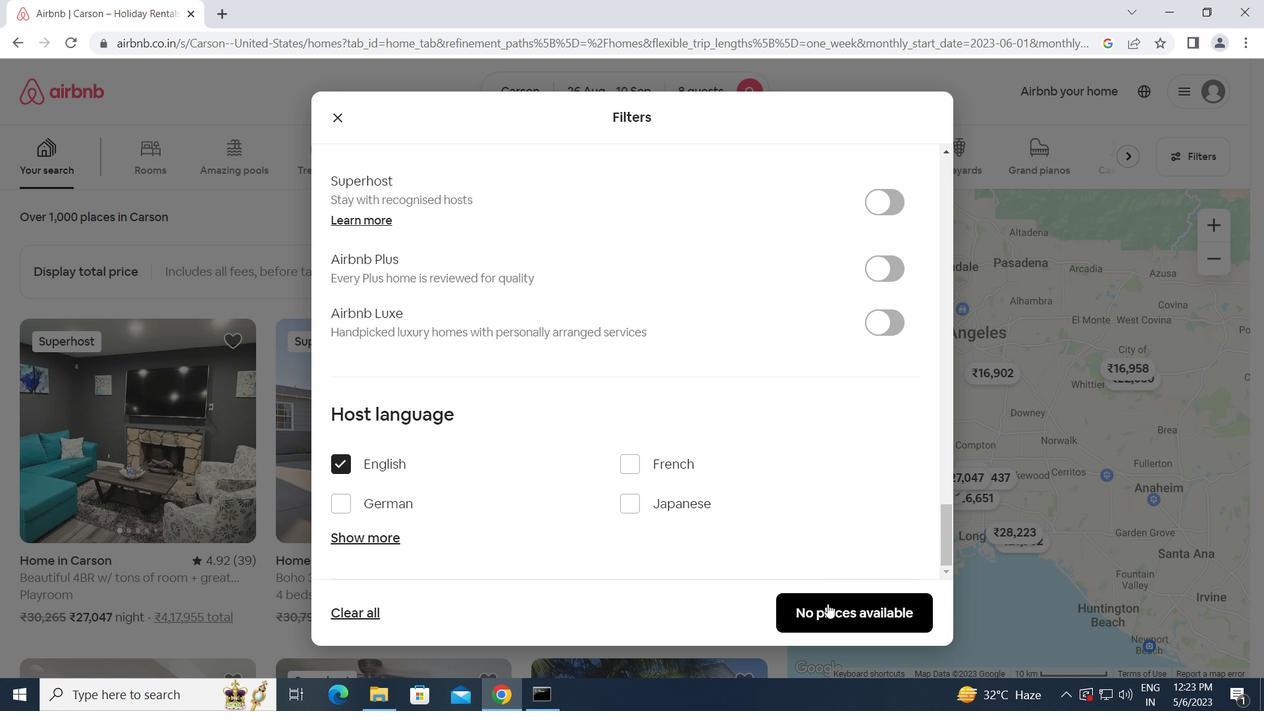 
Action: Mouse moved to (828, 604)
Screenshot: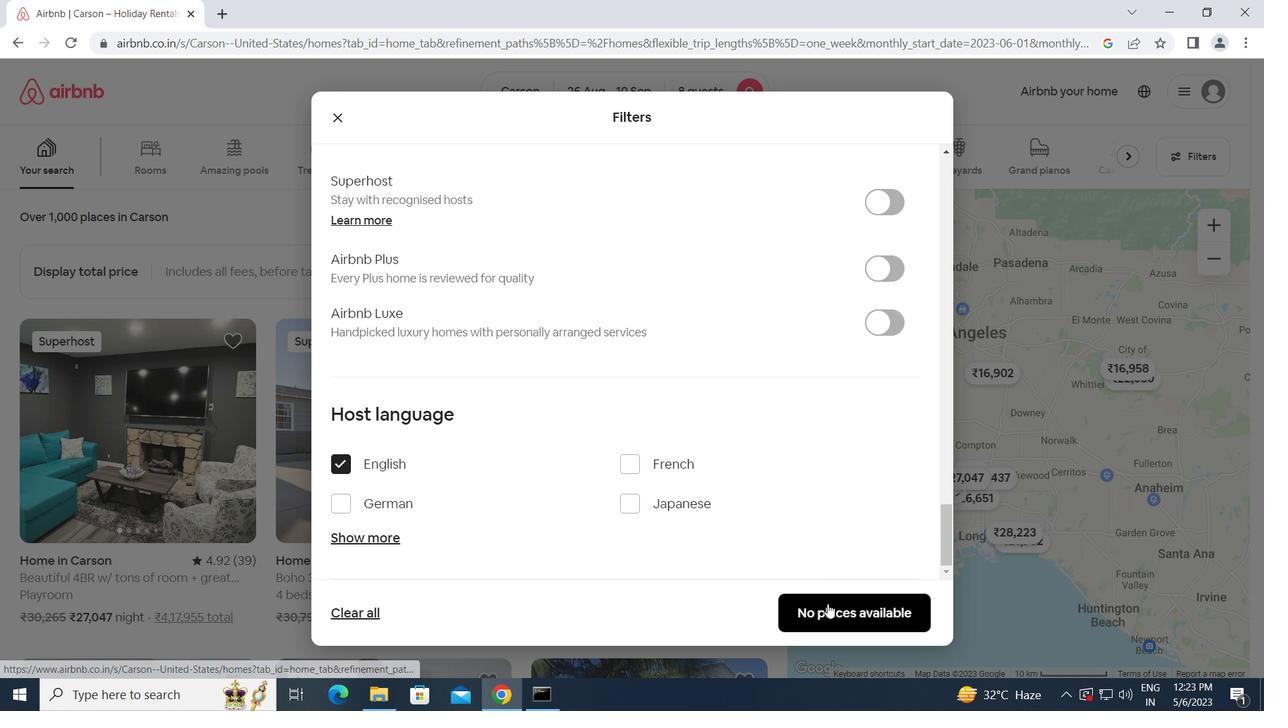 
